 Task: In the  document Emilia.epub Write the word in the shape with center alignment 'XOXO'Change Page orientation to  'Landscape' Insert emoji in the beginning of quote: Pink Heart
Action: Mouse moved to (247, 366)
Screenshot: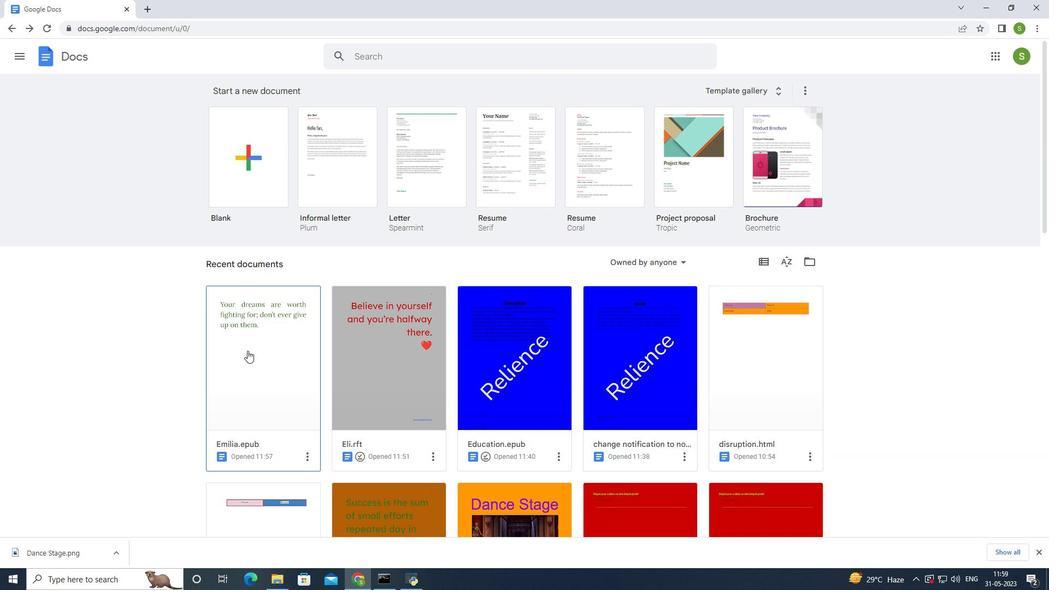 
Action: Mouse pressed left at (247, 366)
Screenshot: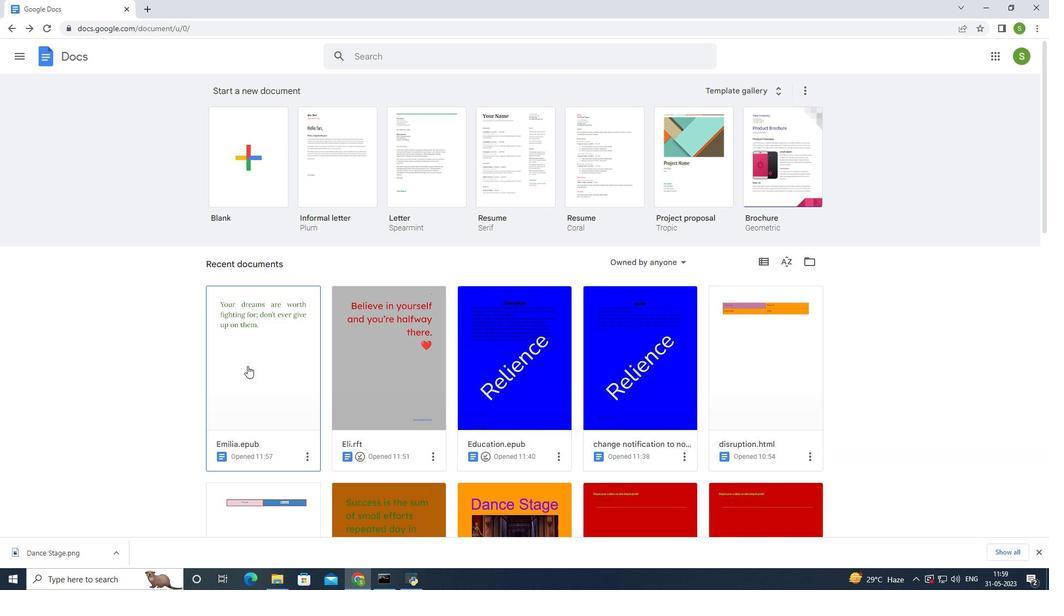 
Action: Mouse moved to (425, 265)
Screenshot: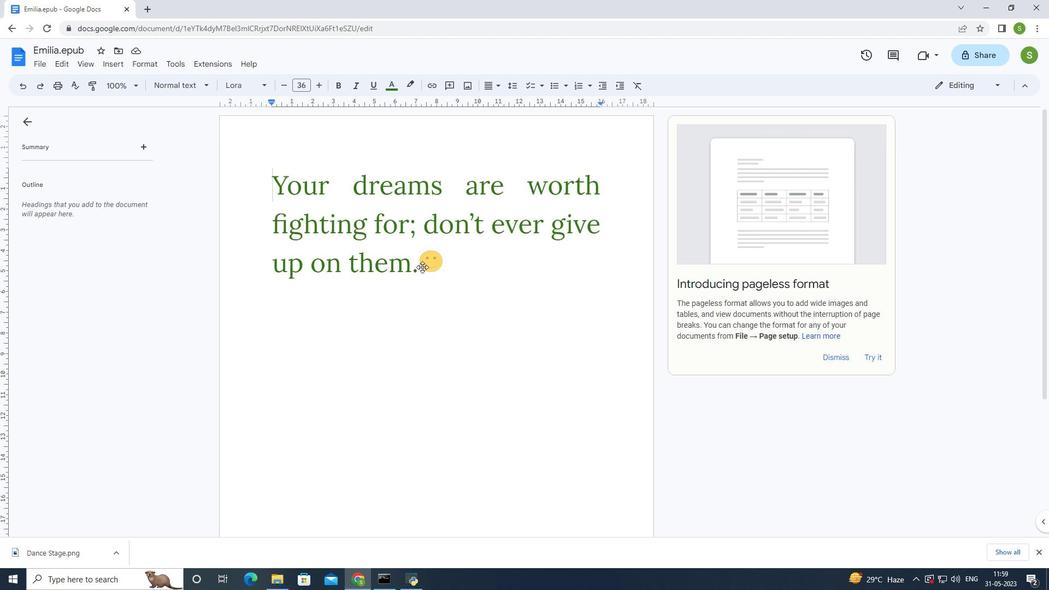 
Action: Mouse pressed left at (425, 265)
Screenshot: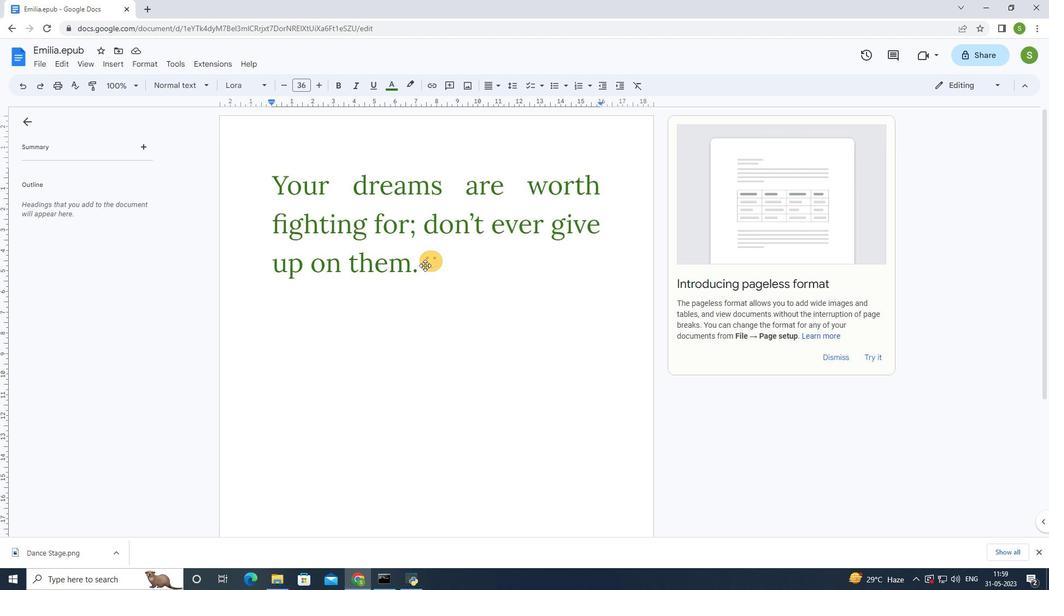 
Action: Mouse moved to (439, 291)
Screenshot: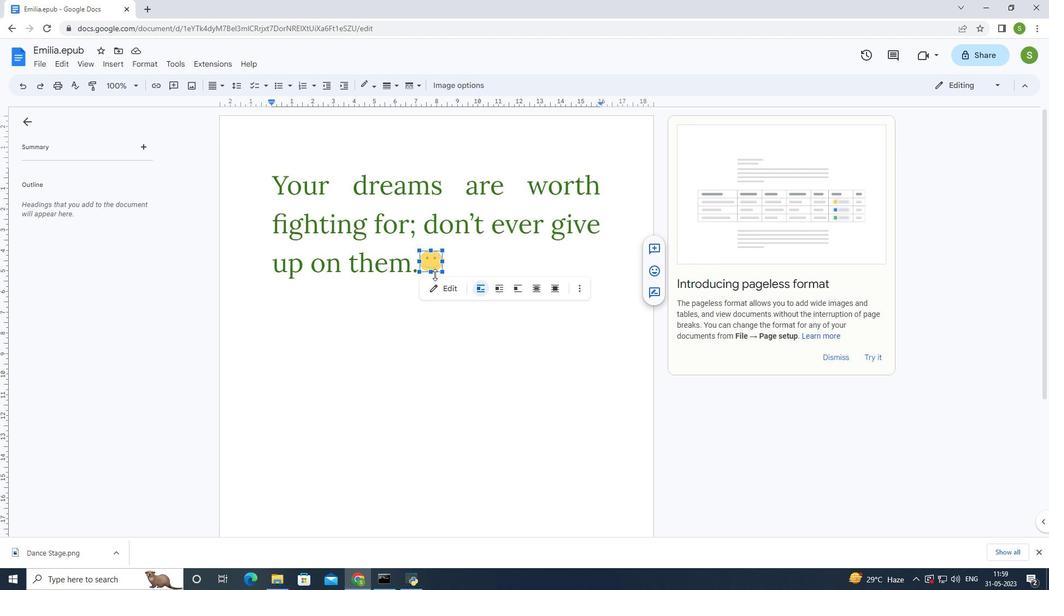 
Action: Mouse pressed left at (439, 291)
Screenshot: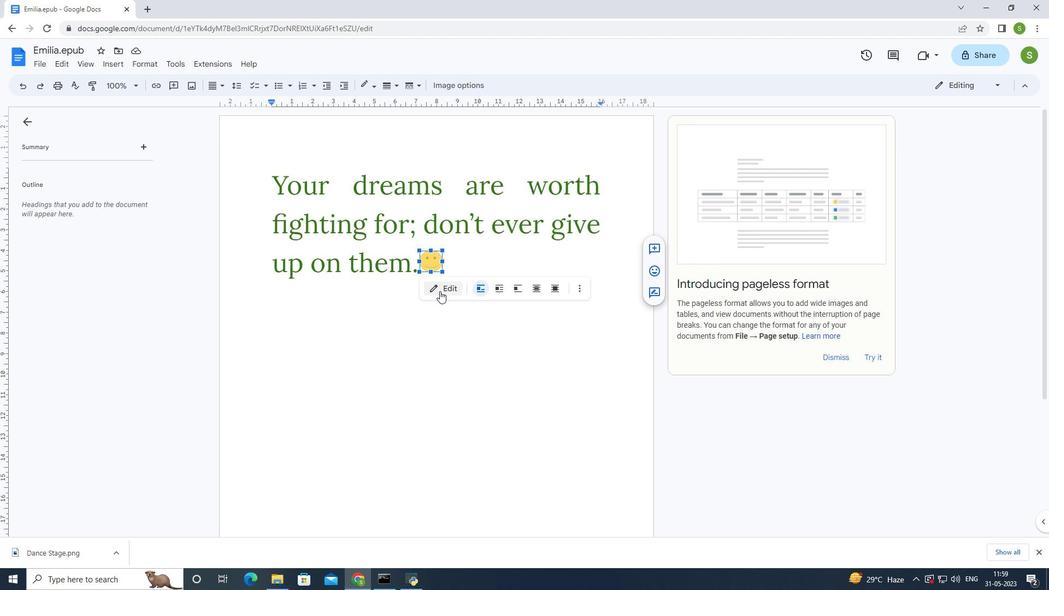 
Action: Mouse moved to (443, 105)
Screenshot: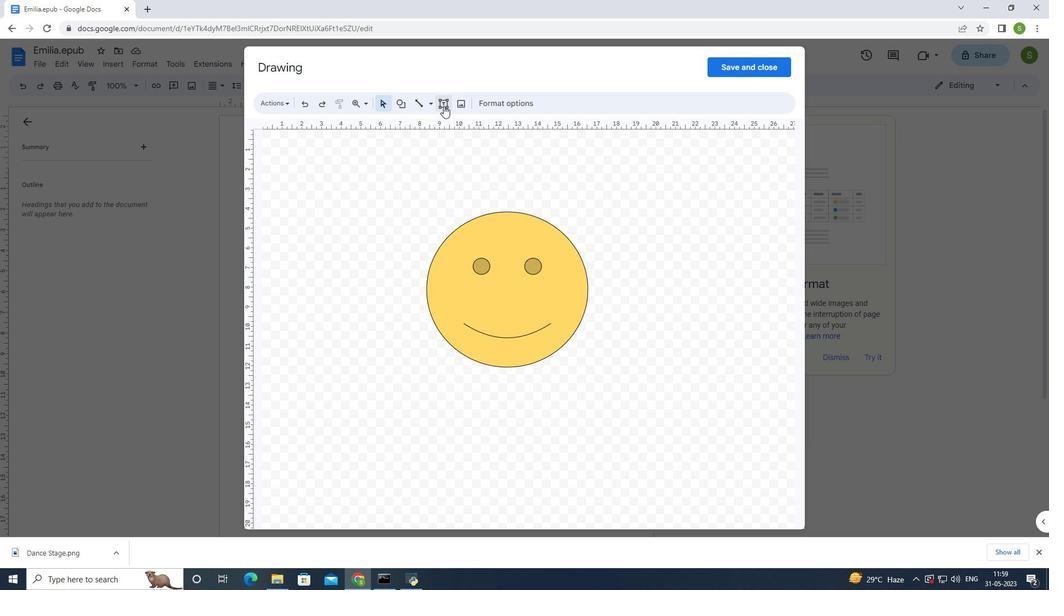 
Action: Mouse pressed left at (443, 105)
Screenshot: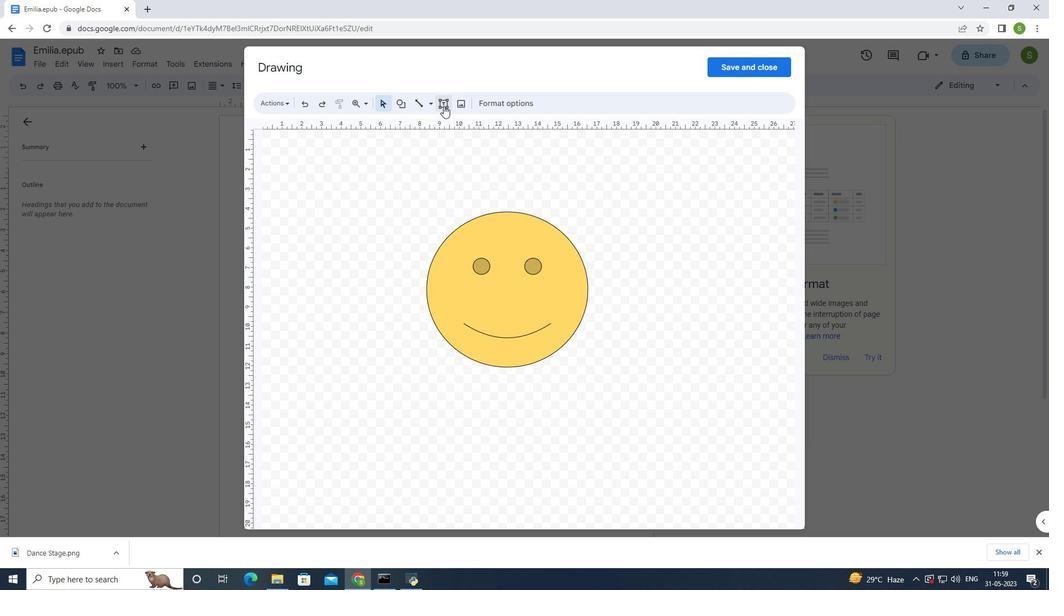 
Action: Mouse moved to (467, 292)
Screenshot: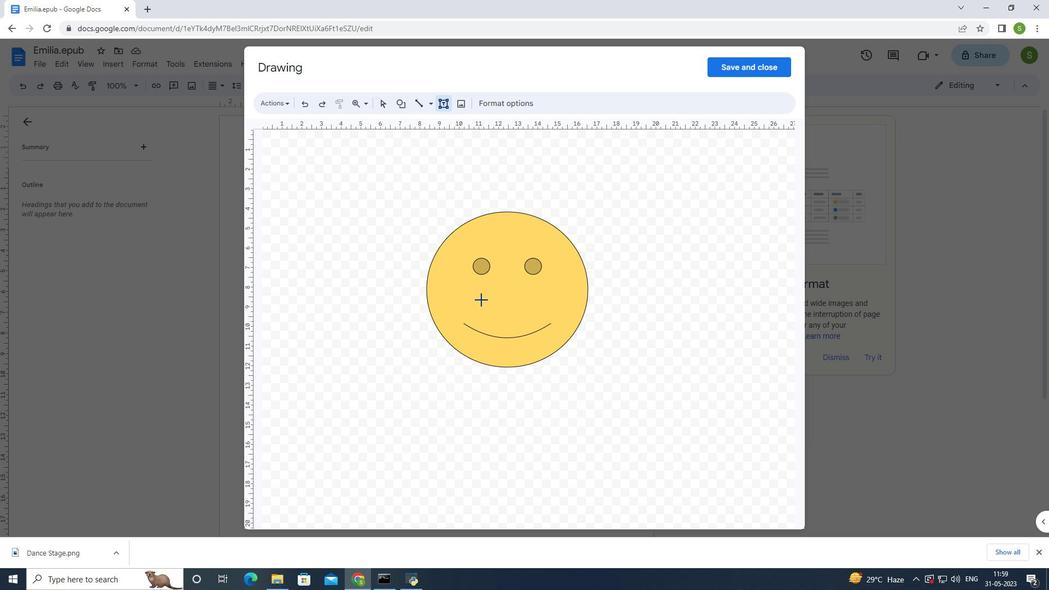 
Action: Mouse pressed left at (467, 292)
Screenshot: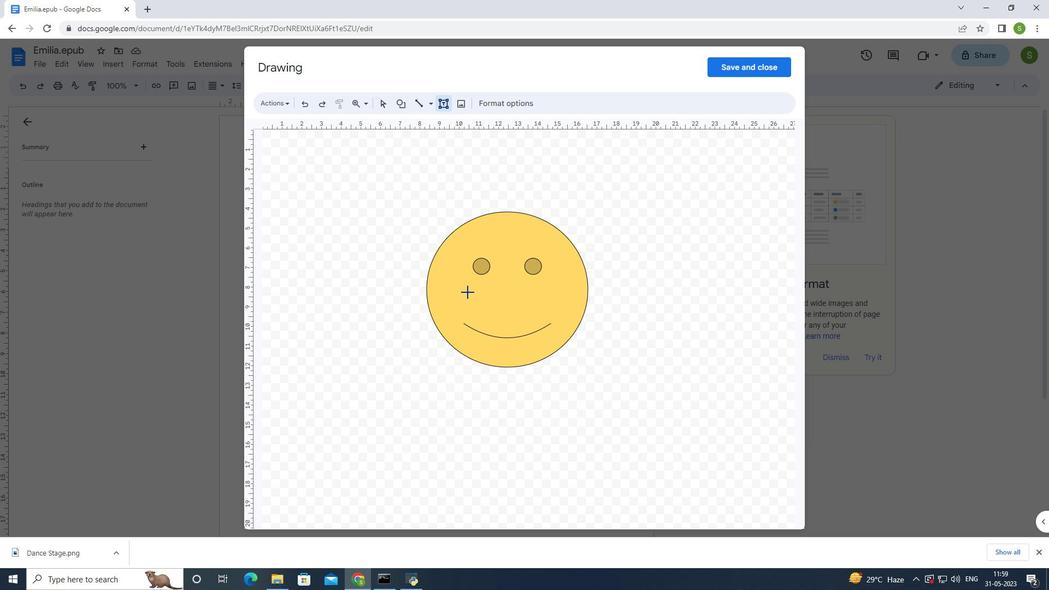 
Action: Mouse moved to (532, 315)
Screenshot: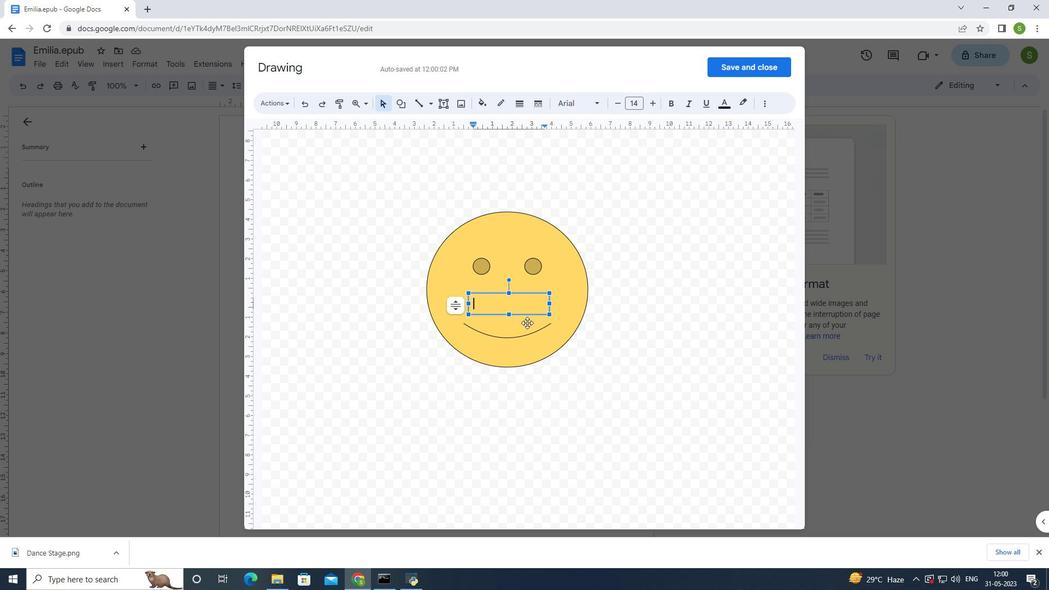 
Action: Key pressed <Key.shift><Key.shift><Key.shift><Key.shift><Key.shift><Key.shift><Key.shift><Key.shift><Key.shift><Key.shift><Key.shift><Key.shift><Key.shift><Key.shift><Key.shift><Key.shift><Key.shift><Key.shift><Key.shift><Key.shift><Key.shift><Key.shift><Key.shift><Key.shift><Key.shift><Key.shift>XOXO
Screenshot: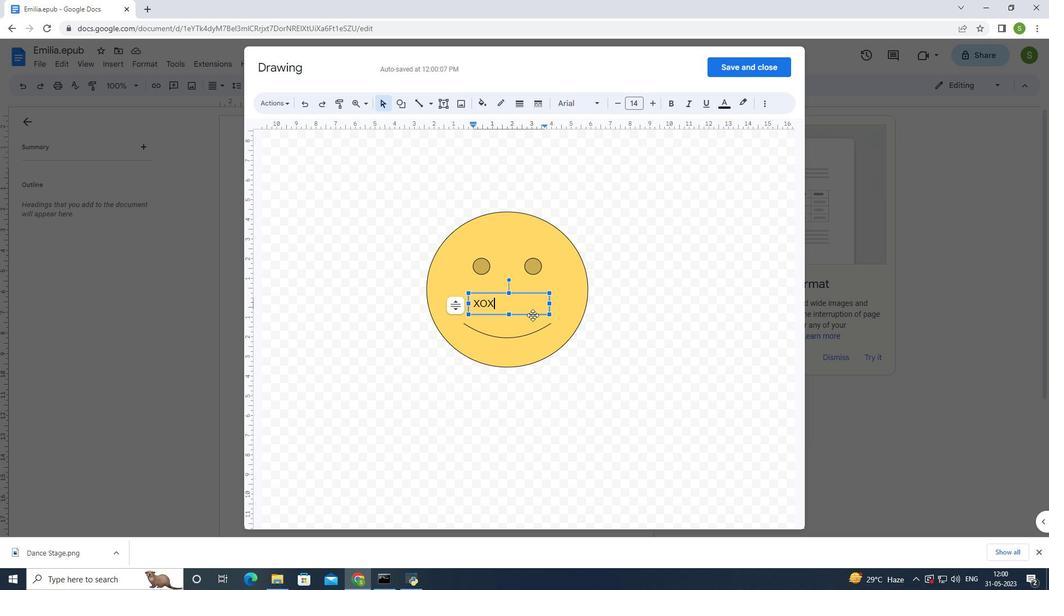 
Action: Mouse moved to (522, 311)
Screenshot: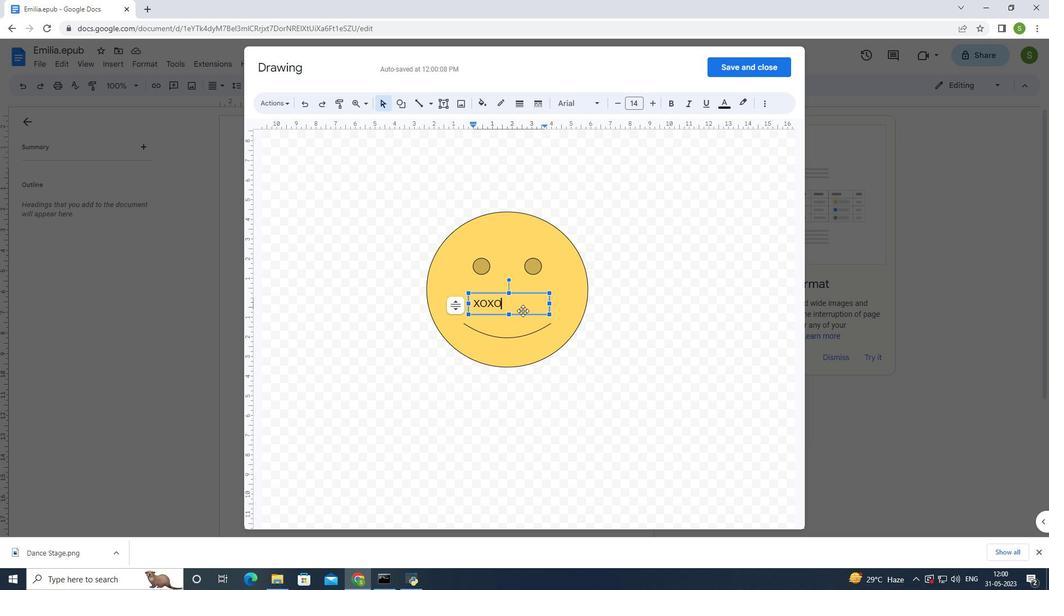 
Action: Key pressed <Key.enter>
Screenshot: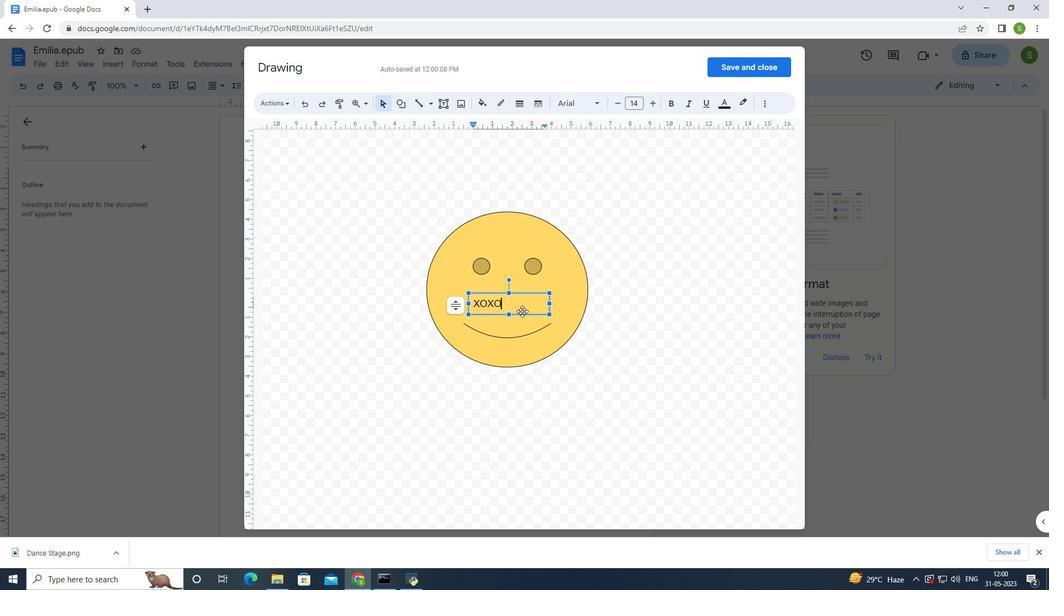 
Action: Mouse moved to (726, 63)
Screenshot: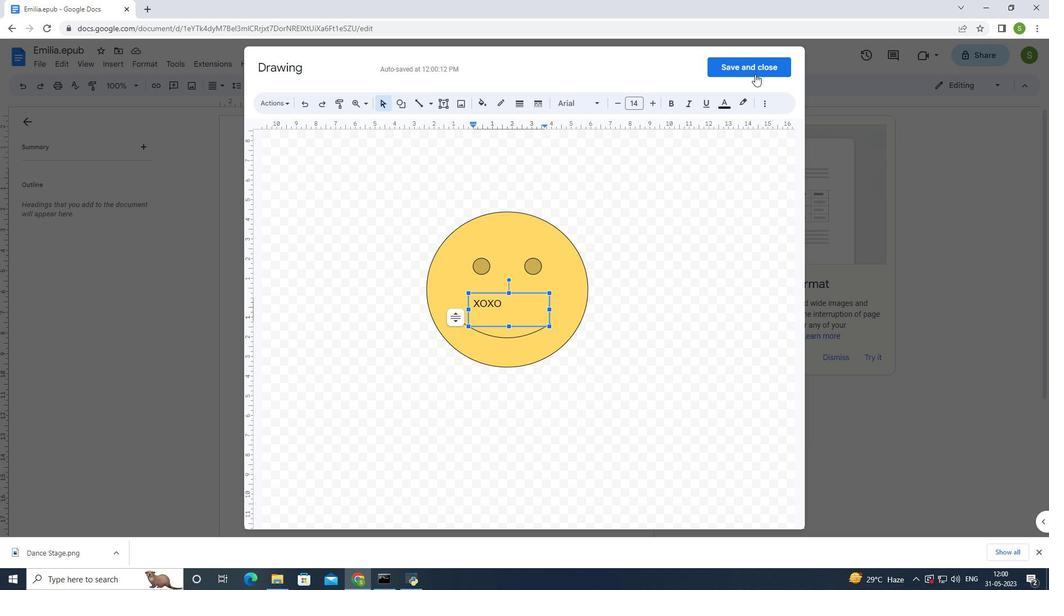 
Action: Mouse pressed left at (726, 63)
Screenshot: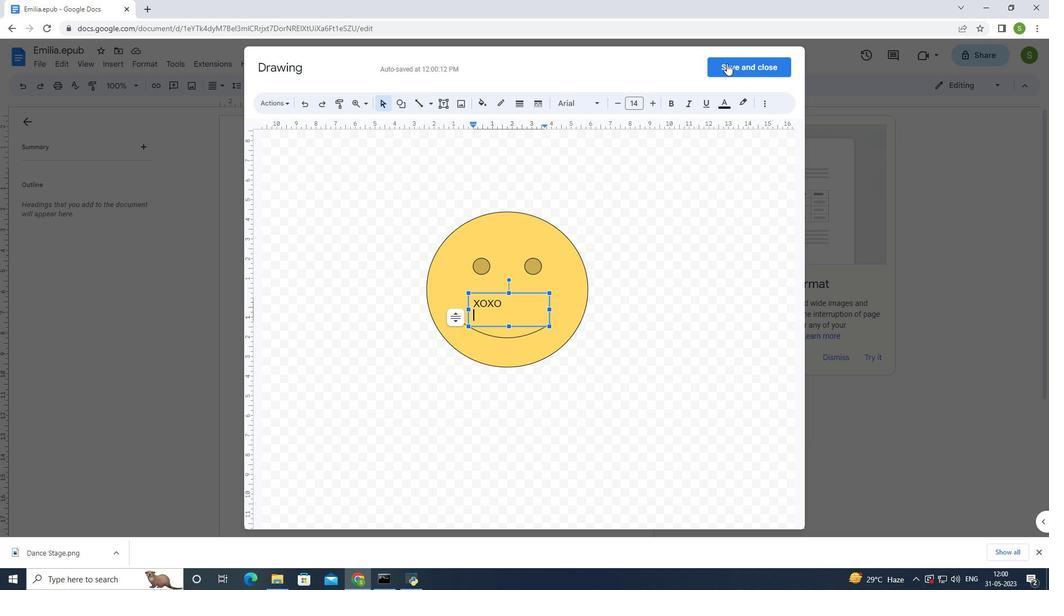 
Action: Mouse moved to (431, 263)
Screenshot: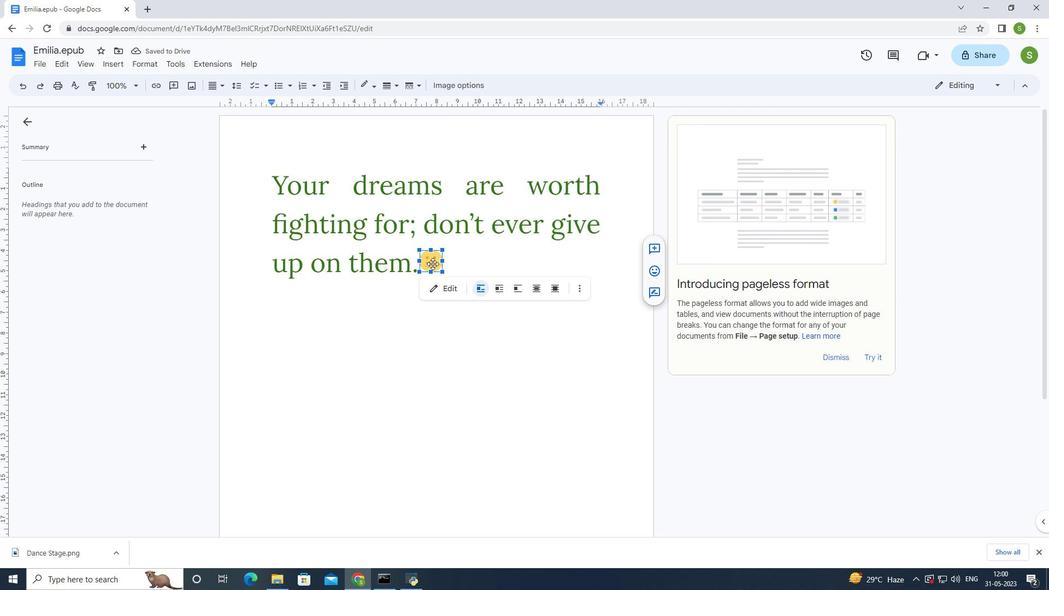 
Action: Mouse pressed left at (431, 263)
Screenshot: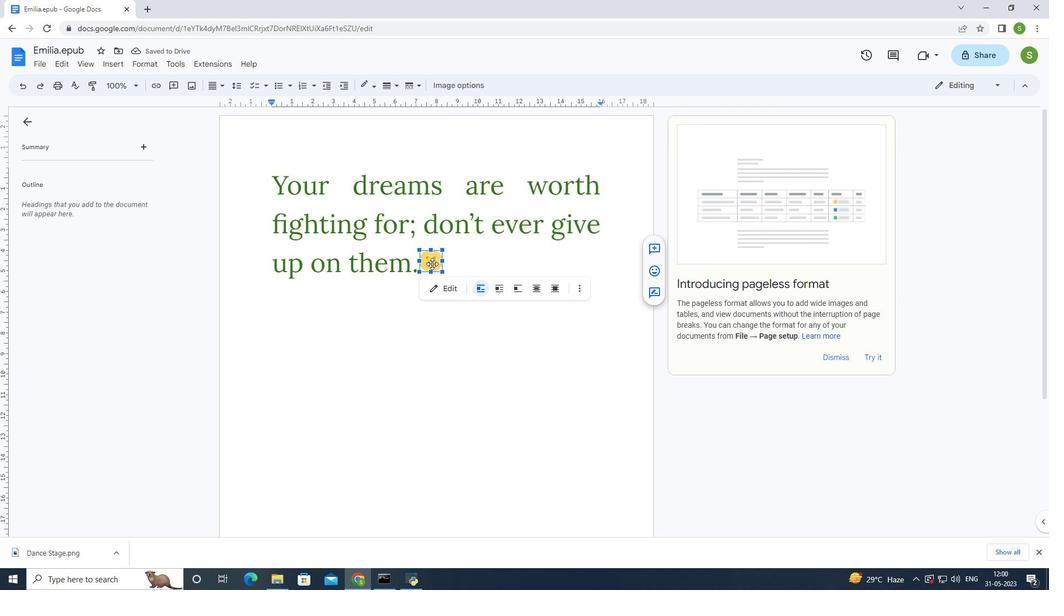 
Action: Mouse moved to (438, 289)
Screenshot: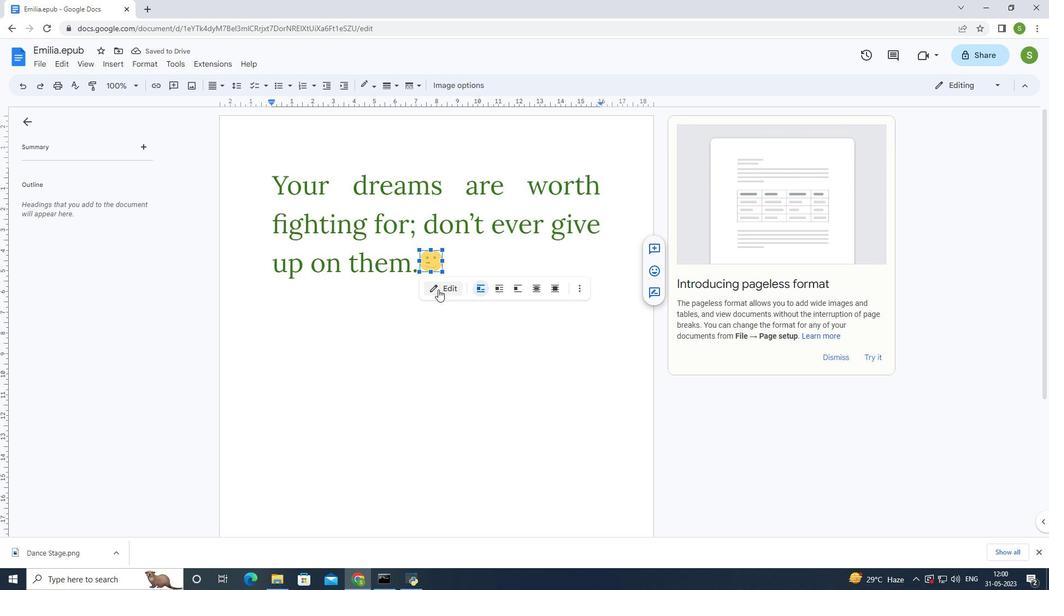 
Action: Mouse pressed left at (438, 289)
Screenshot: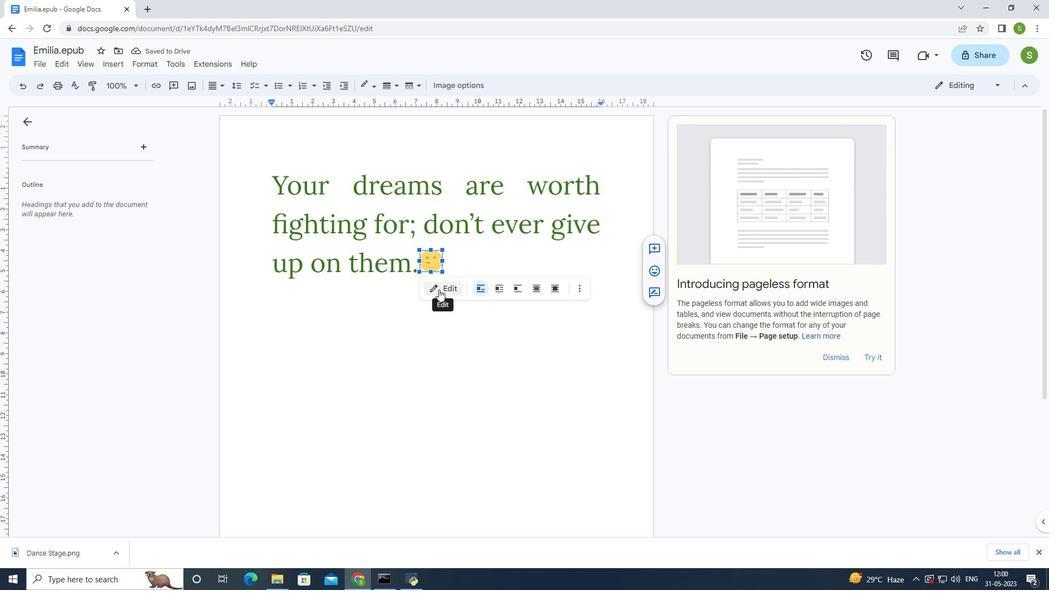 
Action: Mouse moved to (500, 302)
Screenshot: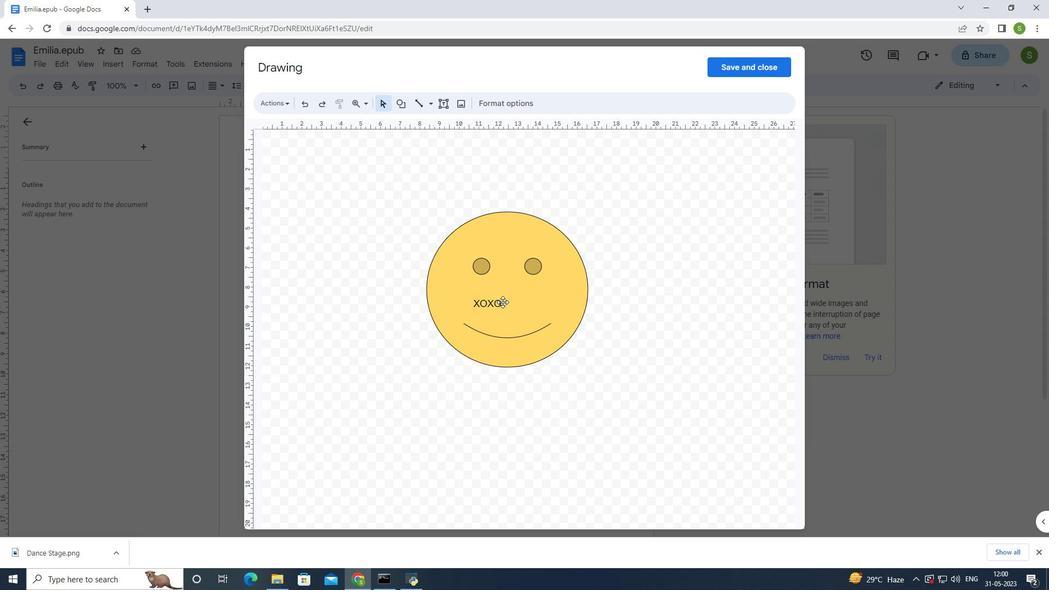 
Action: Mouse pressed left at (500, 302)
Screenshot: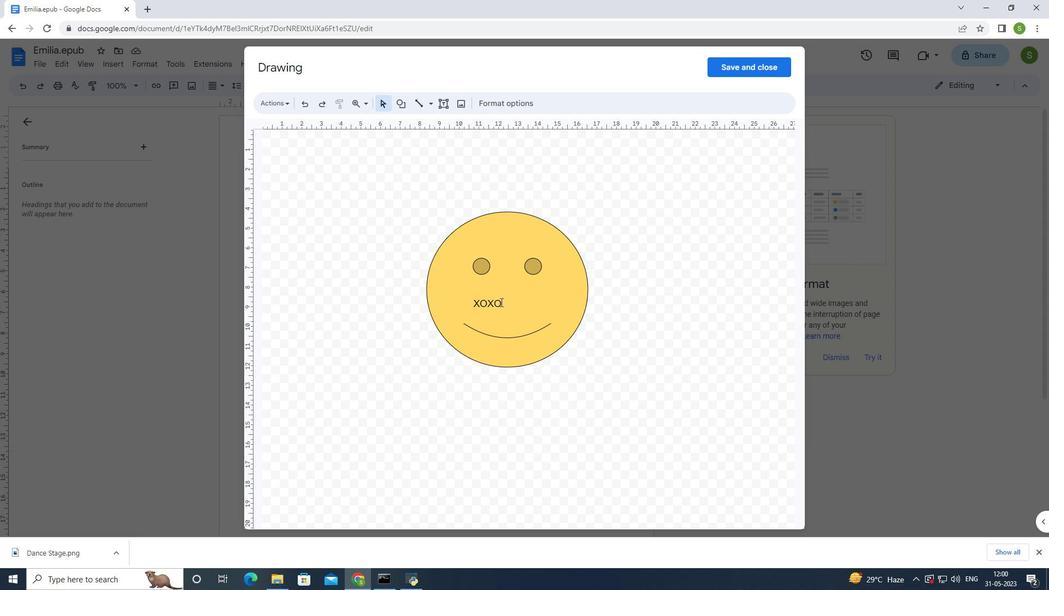 
Action: Mouse moved to (767, 104)
Screenshot: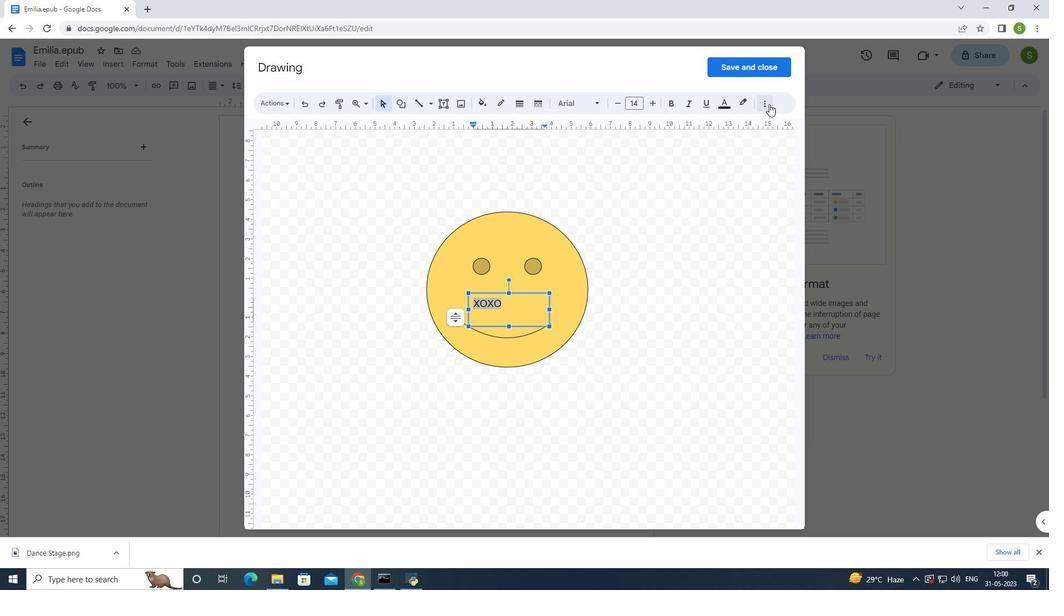 
Action: Mouse pressed left at (767, 104)
Screenshot: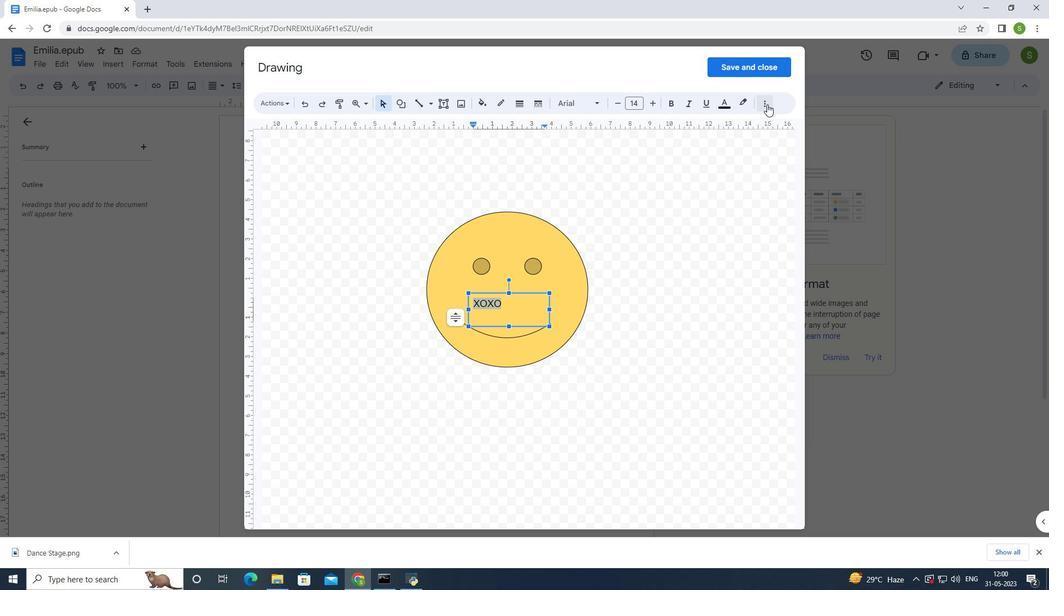 
Action: Mouse moved to (580, 121)
Screenshot: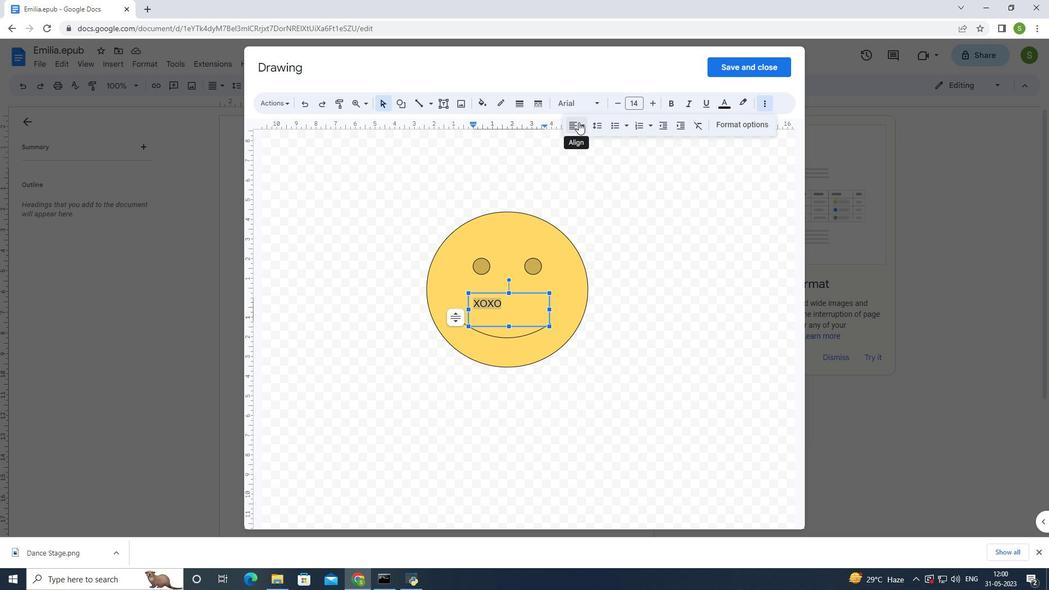 
Action: Mouse pressed left at (580, 121)
Screenshot: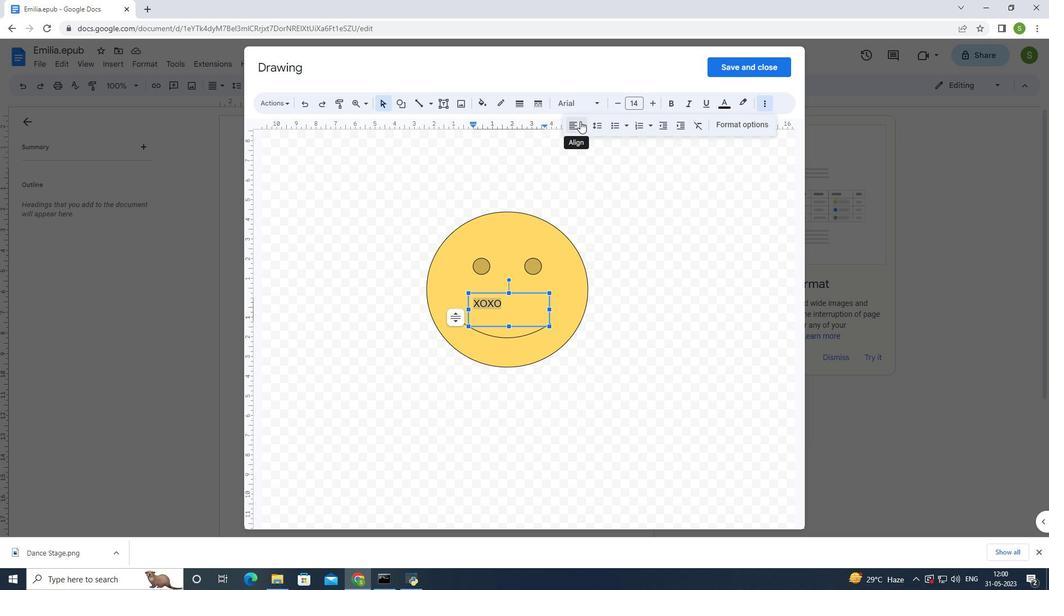 
Action: Mouse moved to (592, 141)
Screenshot: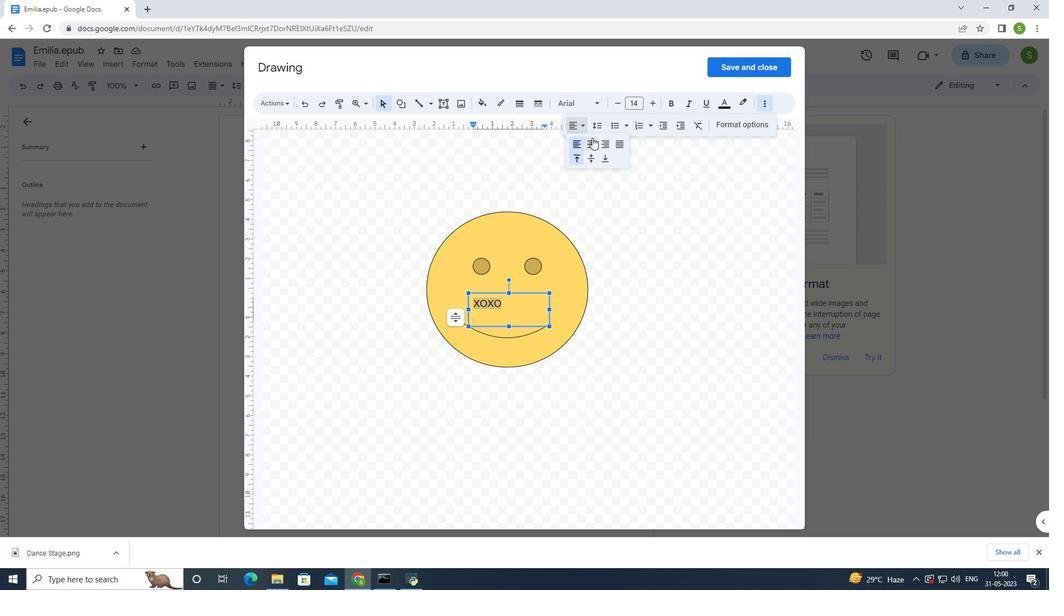 
Action: Mouse pressed left at (592, 141)
Screenshot: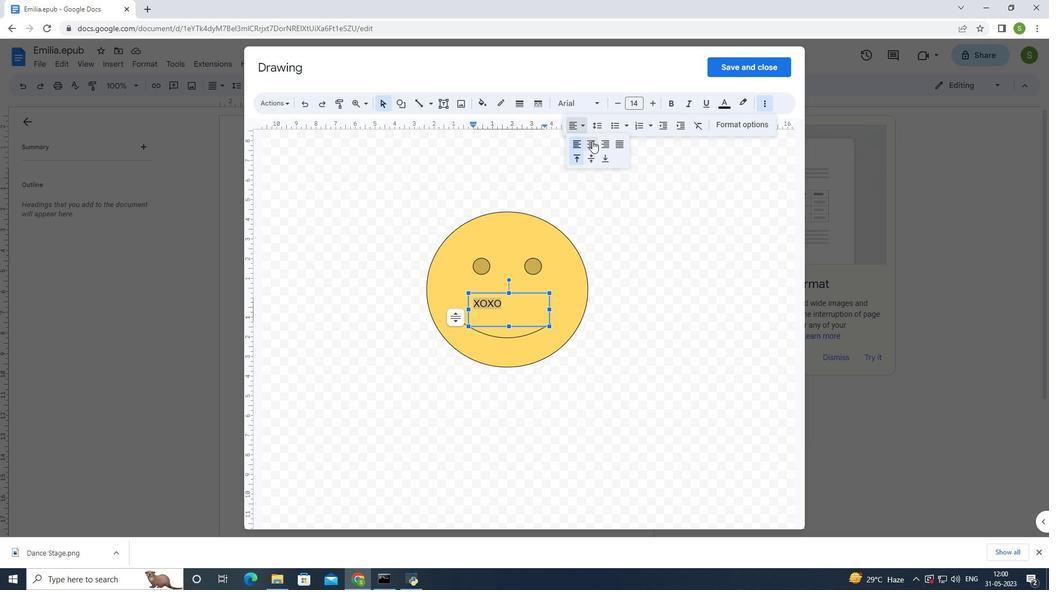
Action: Mouse moved to (596, 211)
Screenshot: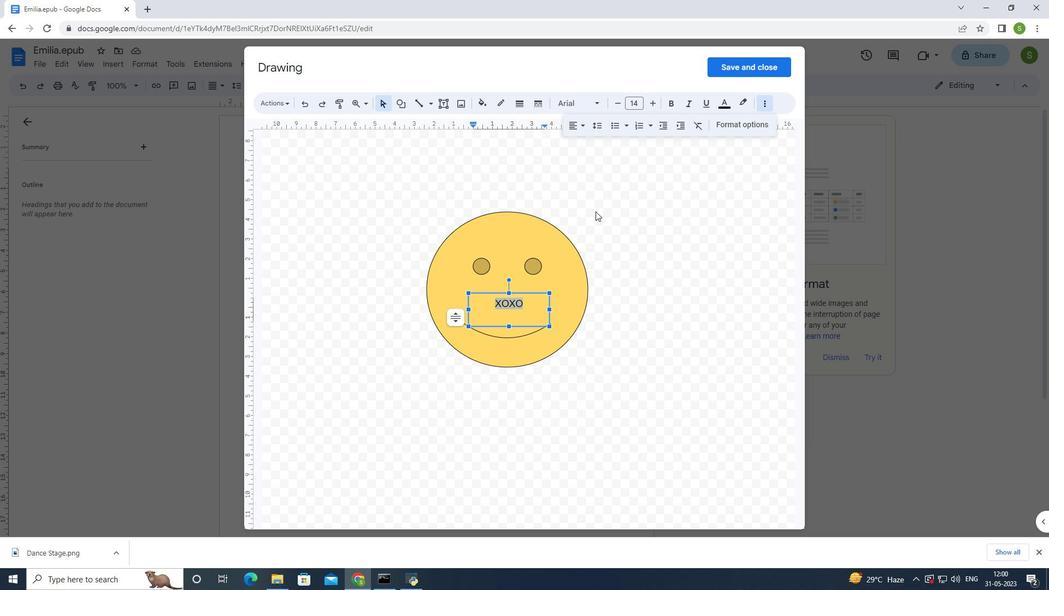 
Action: Mouse pressed left at (596, 211)
Screenshot: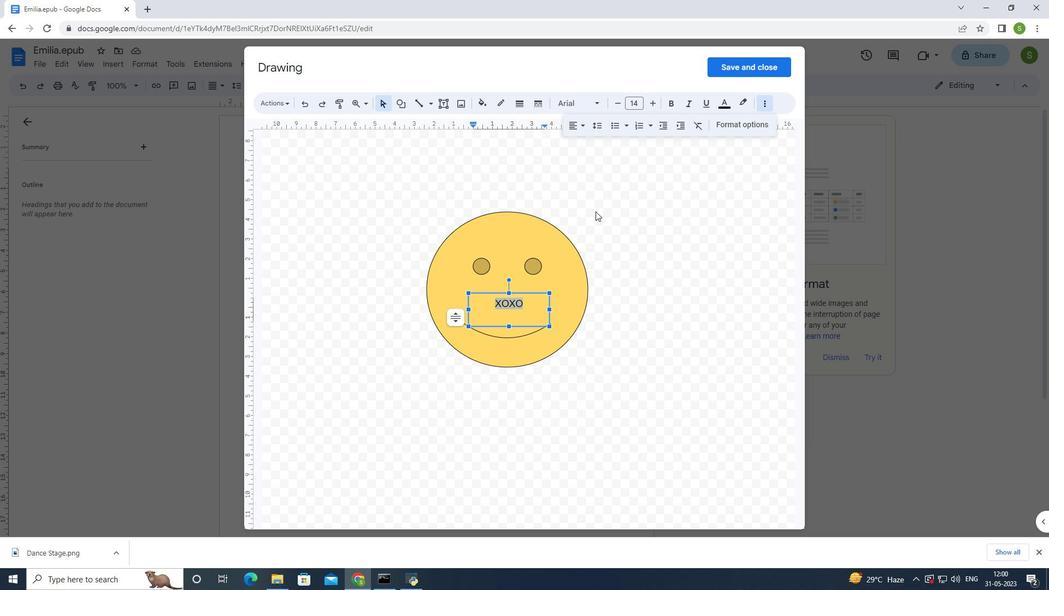 
Action: Mouse moved to (607, 181)
Screenshot: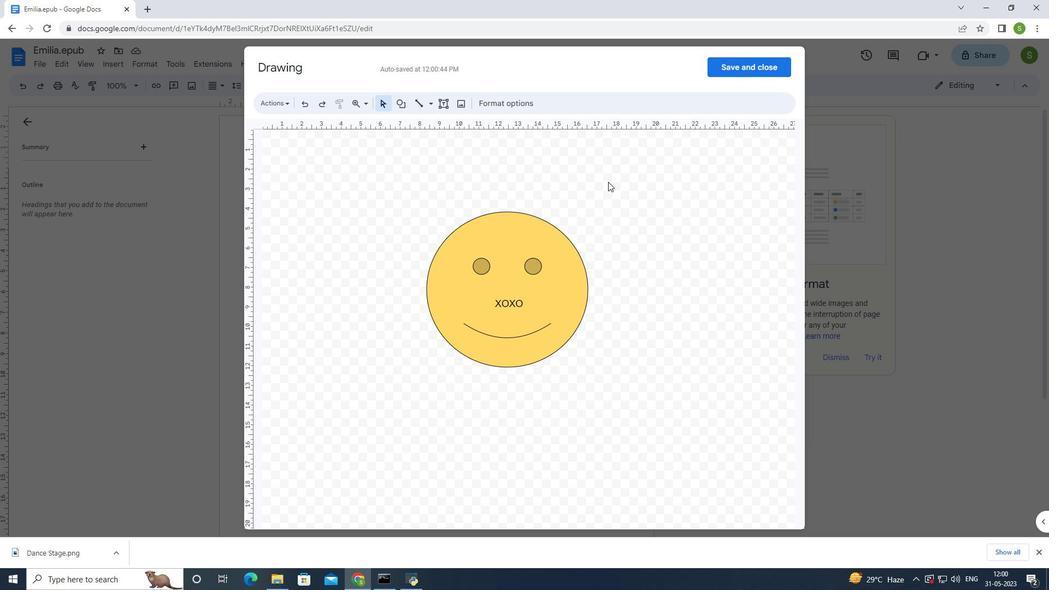 
Action: Key pressed <Key.enter>
Screenshot: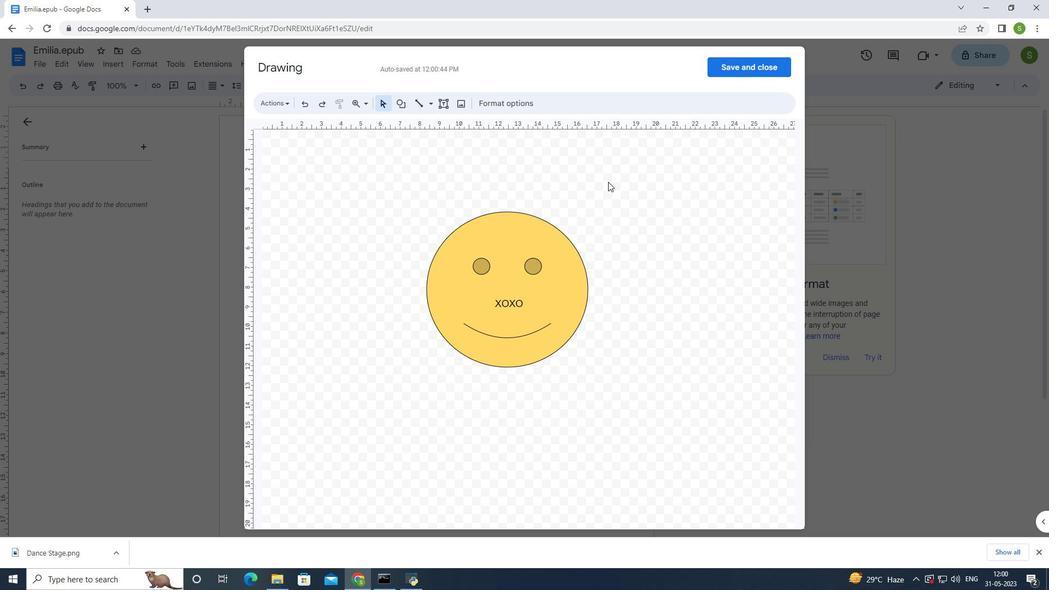 
Action: Mouse moved to (756, 68)
Screenshot: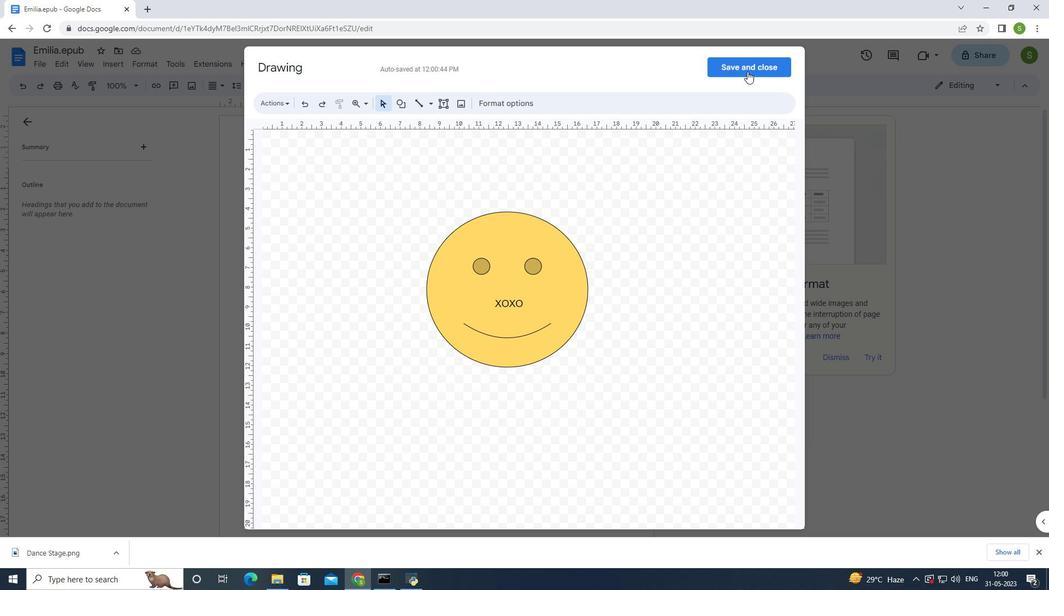 
Action: Mouse pressed left at (756, 68)
Screenshot: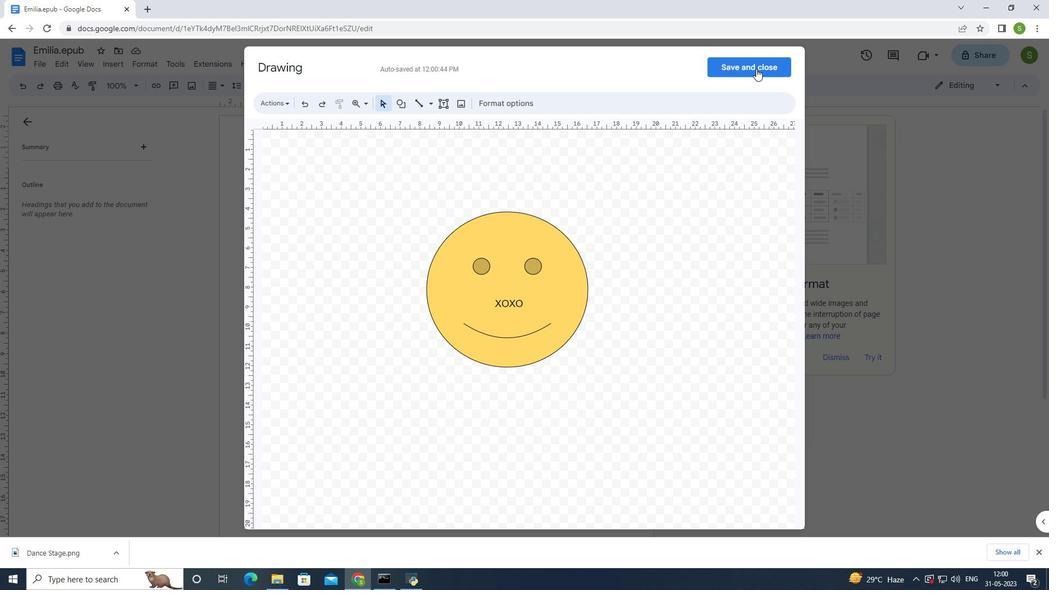 
Action: Mouse moved to (36, 59)
Screenshot: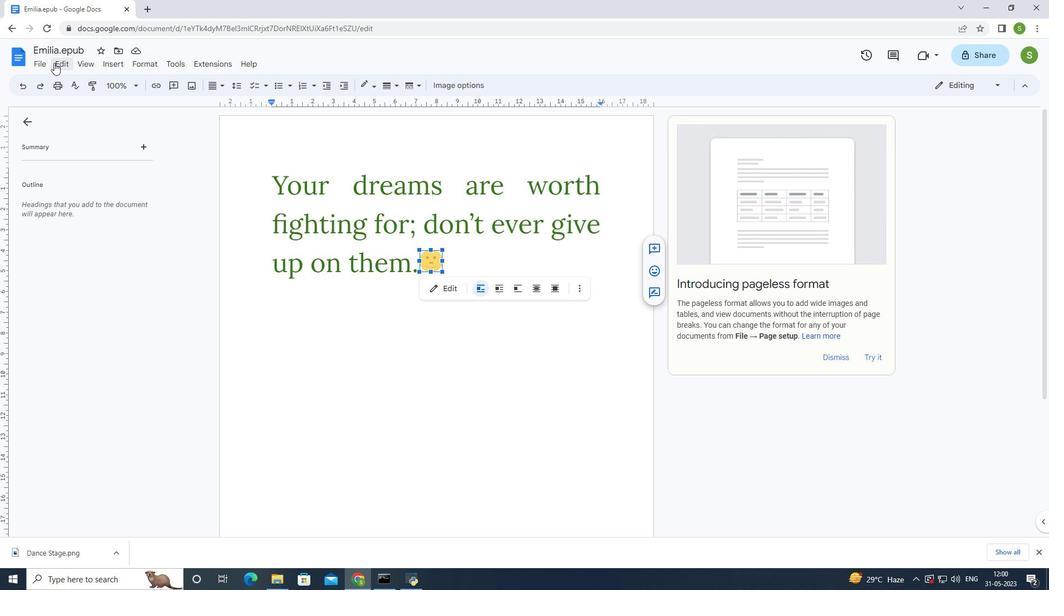 
Action: Mouse pressed left at (36, 59)
Screenshot: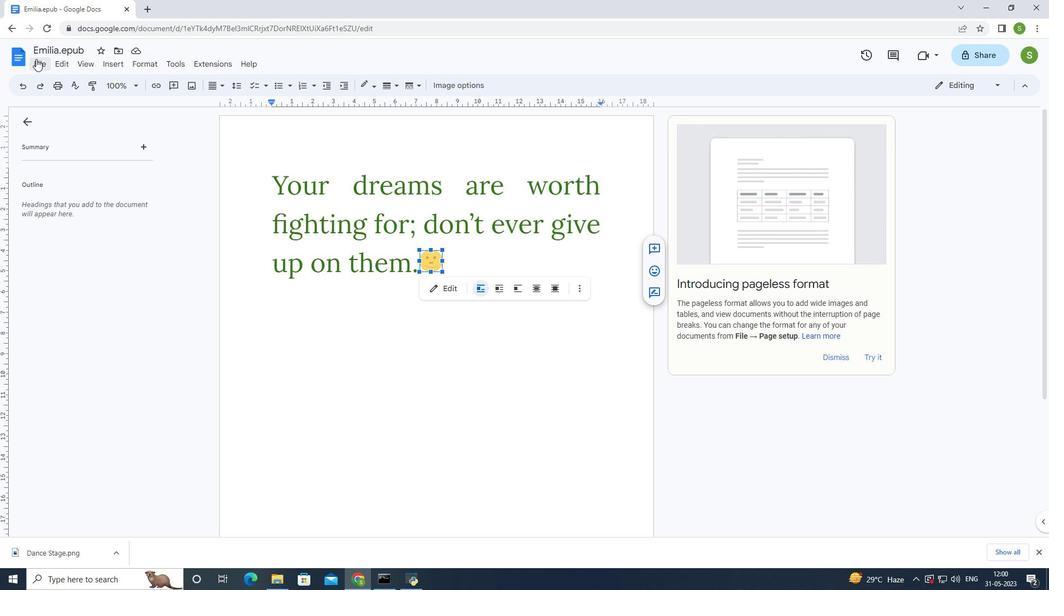 
Action: Mouse moved to (183, 233)
Screenshot: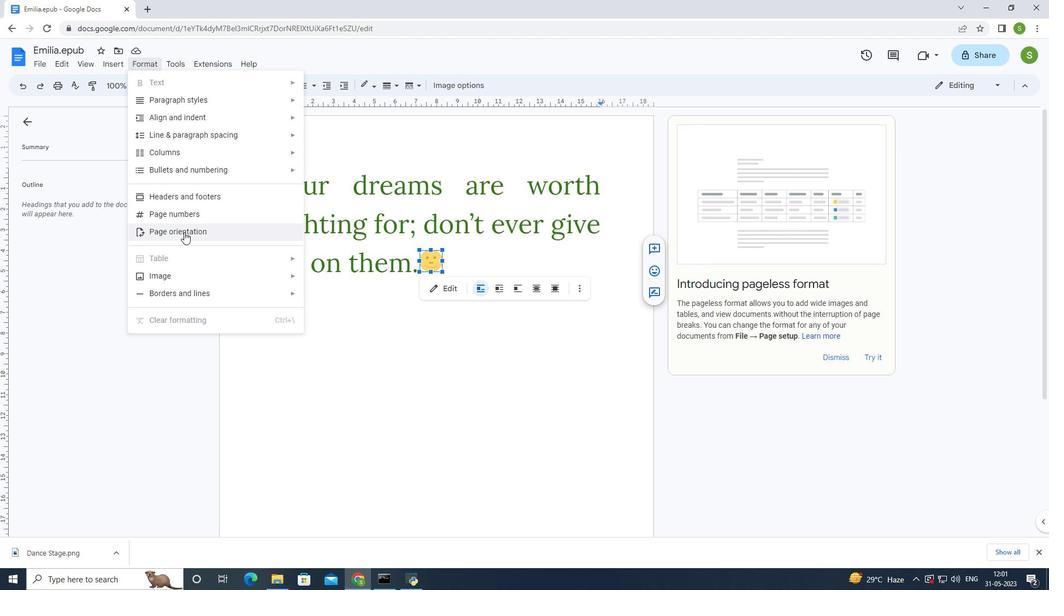 
Action: Mouse pressed left at (183, 233)
Screenshot: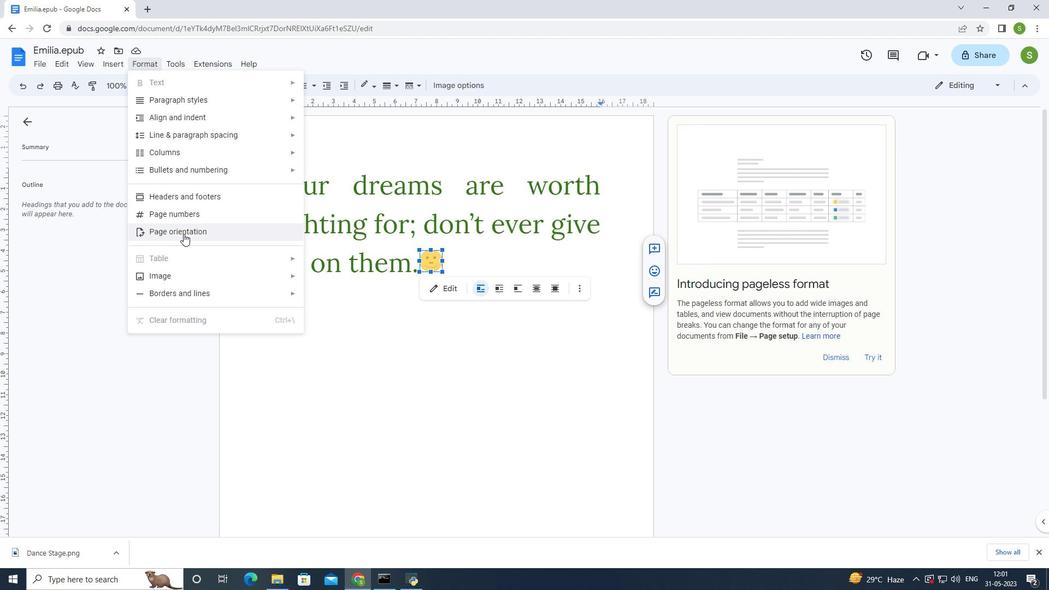
Action: Mouse moved to (490, 313)
Screenshot: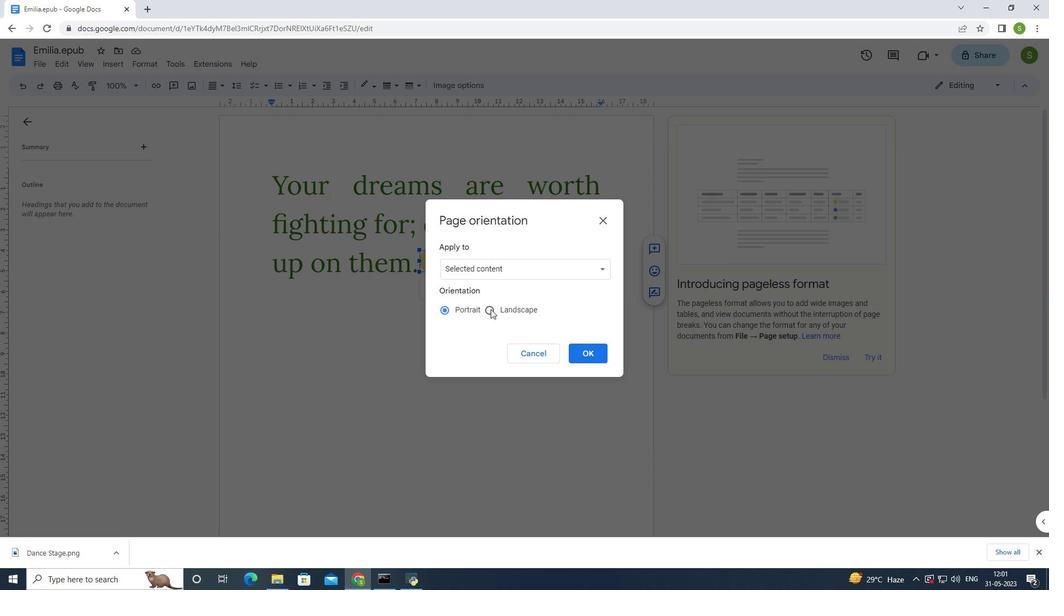 
Action: Mouse pressed left at (490, 313)
Screenshot: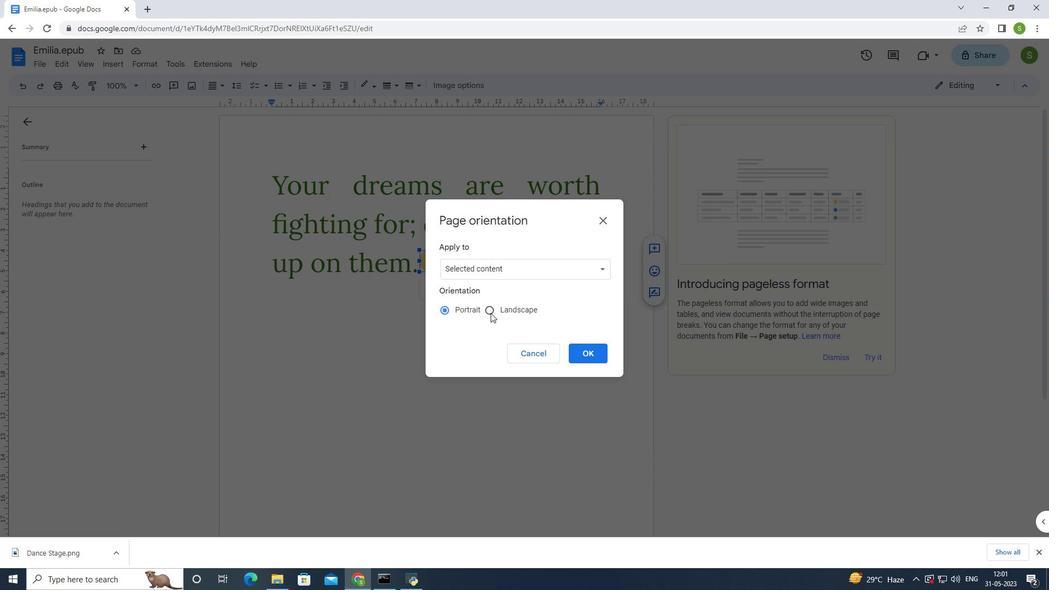 
Action: Mouse moved to (589, 357)
Screenshot: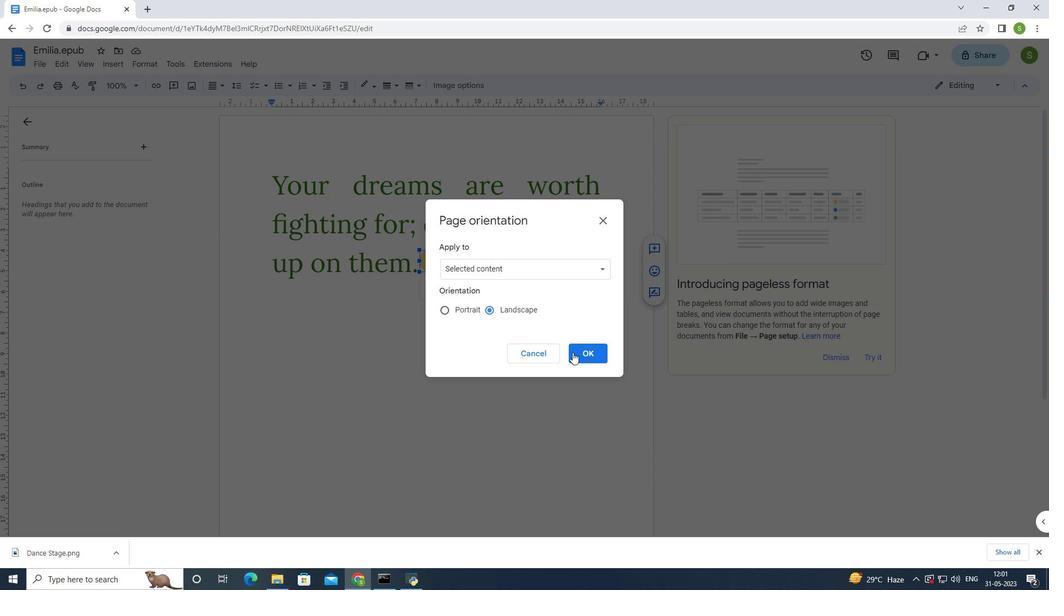
Action: Mouse pressed left at (589, 357)
Screenshot: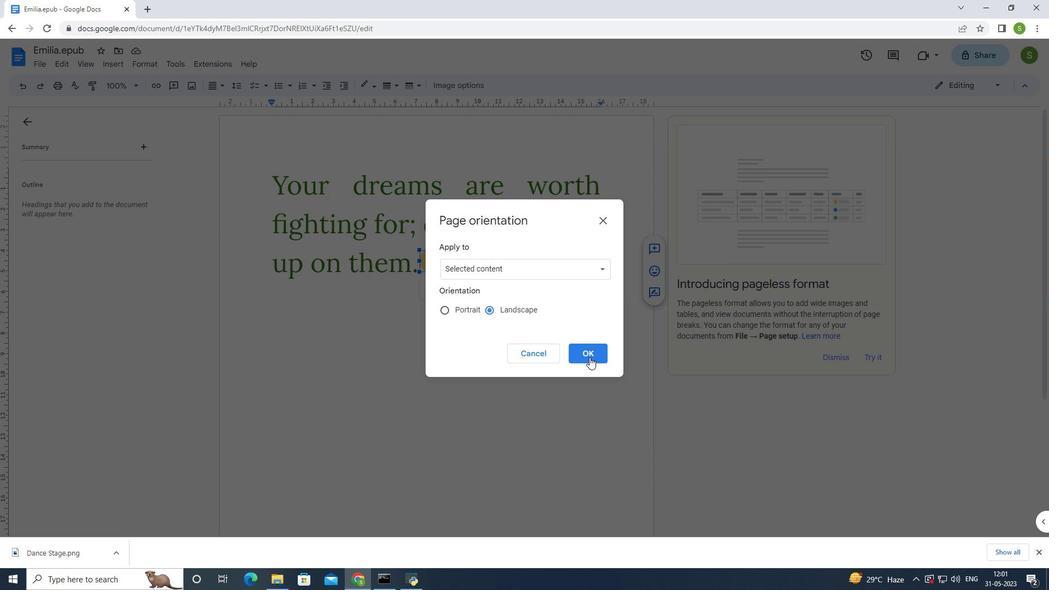 
Action: Mouse moved to (473, 267)
Screenshot: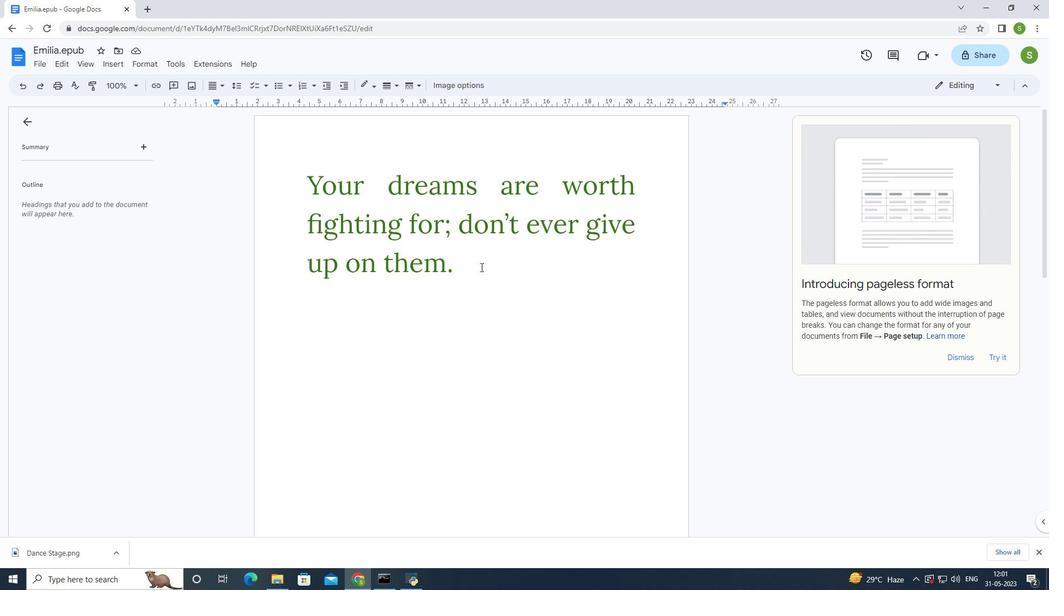 
Action: Mouse pressed left at (473, 267)
Screenshot: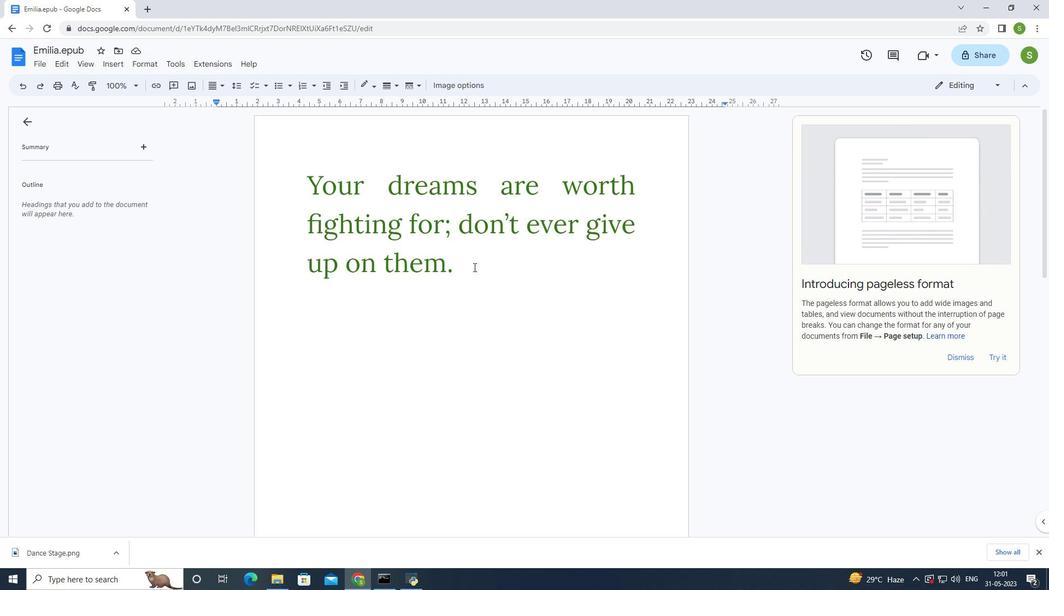 
Action: Mouse moved to (141, 67)
Screenshot: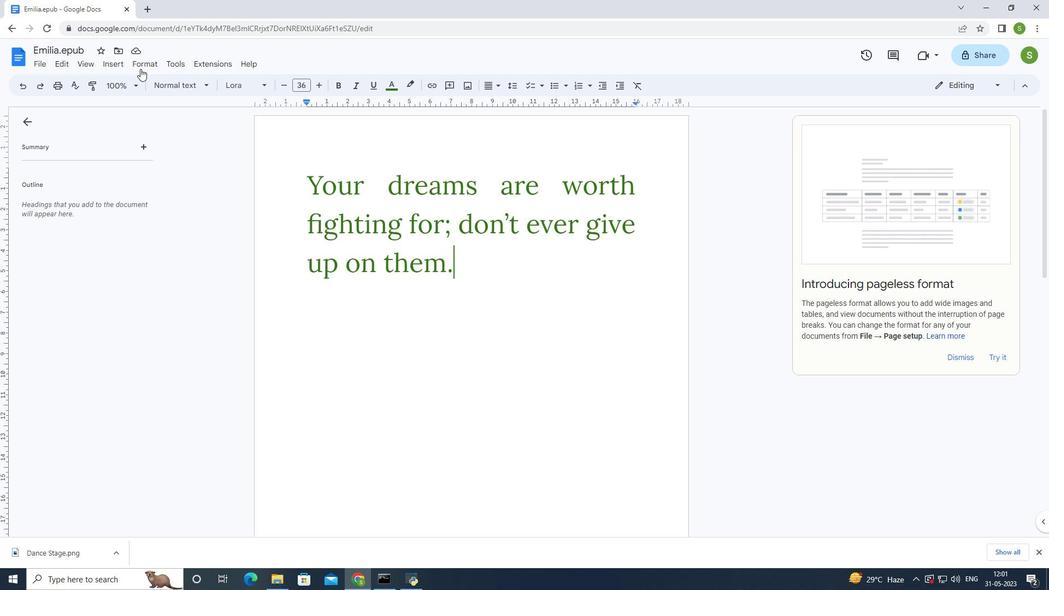 
Action: Mouse pressed left at (141, 67)
Screenshot: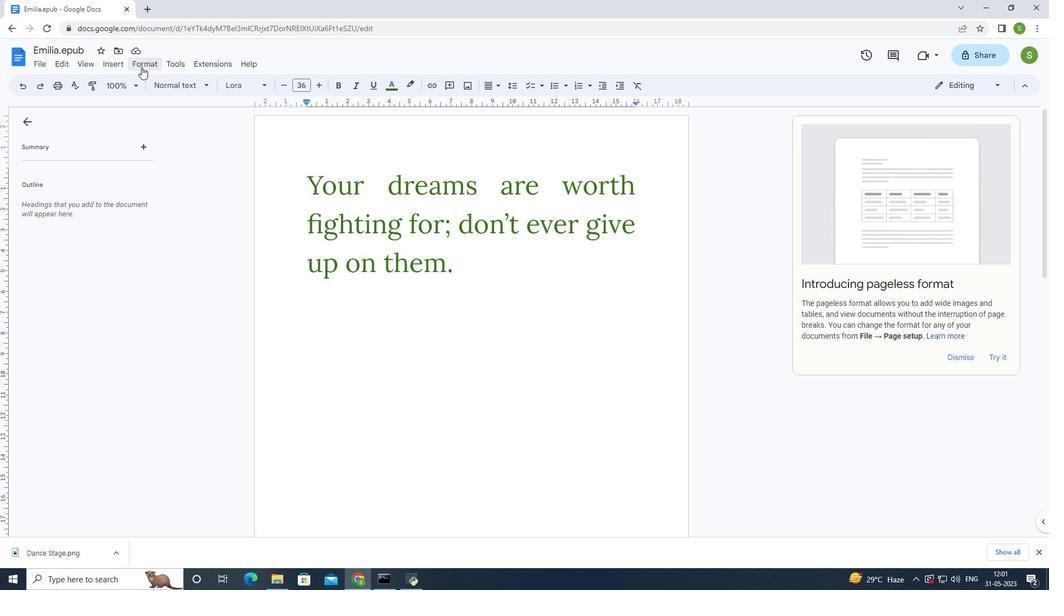 
Action: Mouse moved to (118, 166)
Screenshot: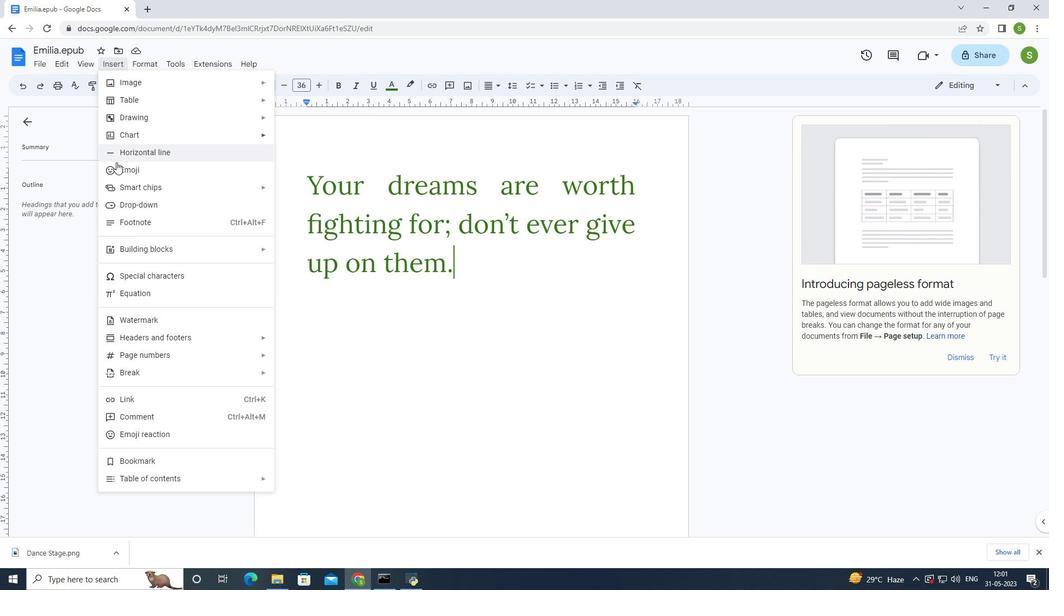 
Action: Mouse pressed left at (118, 166)
Screenshot: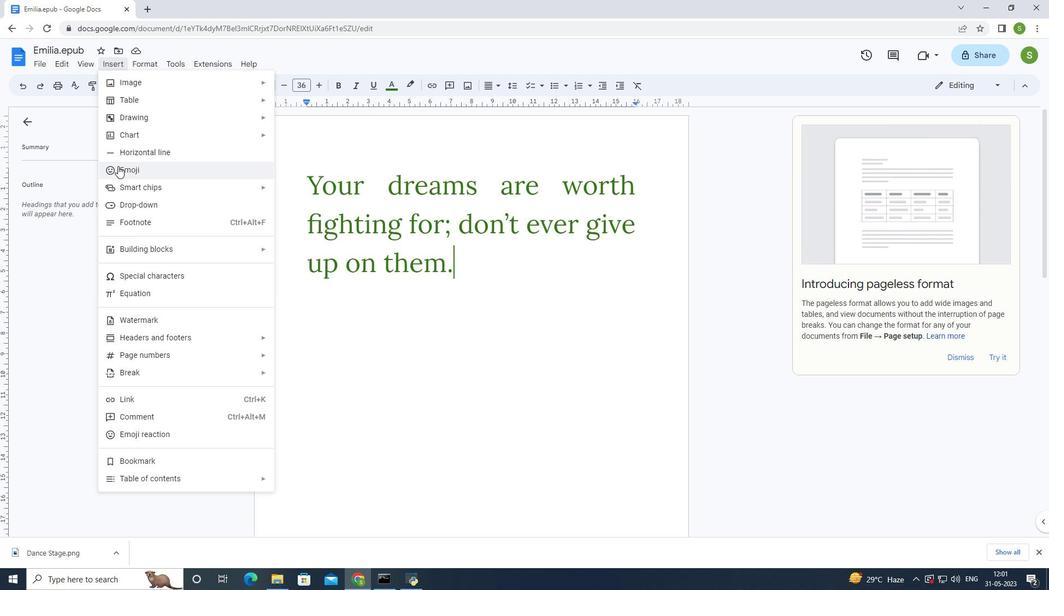 
Action: Mouse moved to (536, 384)
Screenshot: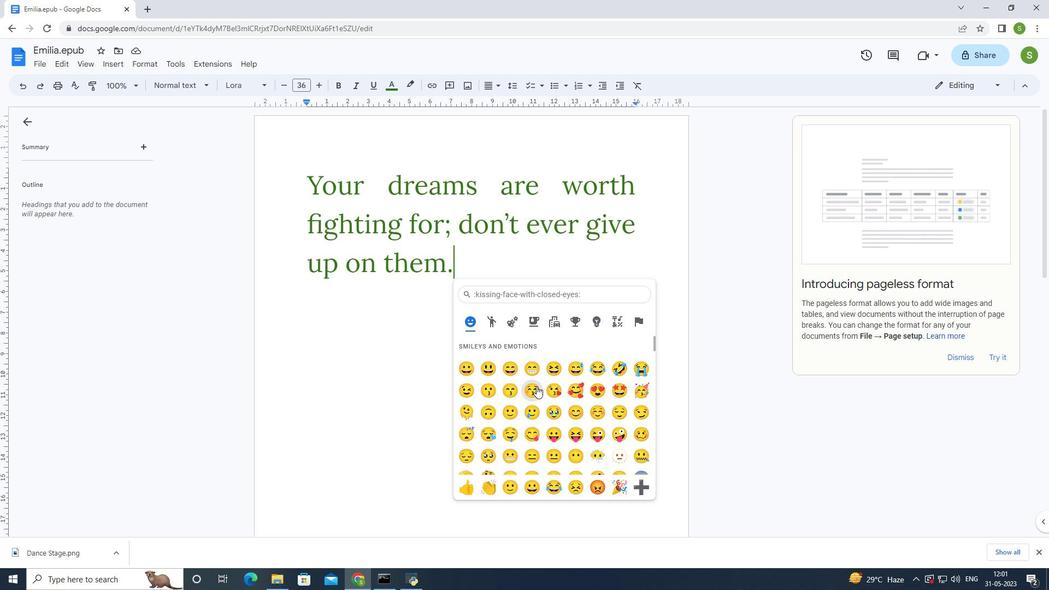 
Action: Mouse scrolled (536, 383) with delta (0, 0)
Screenshot: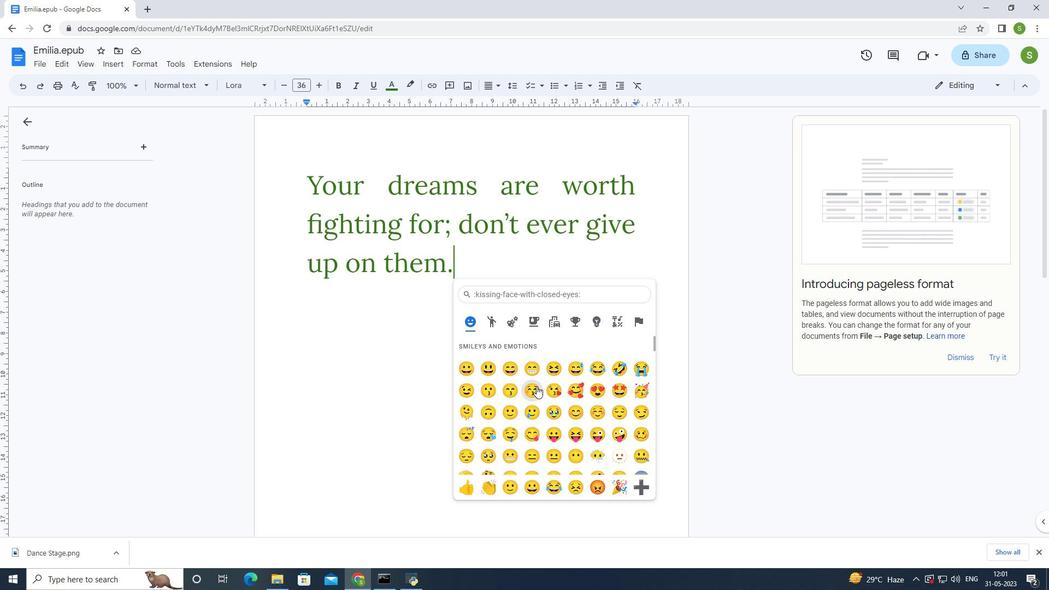 
Action: Mouse scrolled (536, 383) with delta (0, 0)
Screenshot: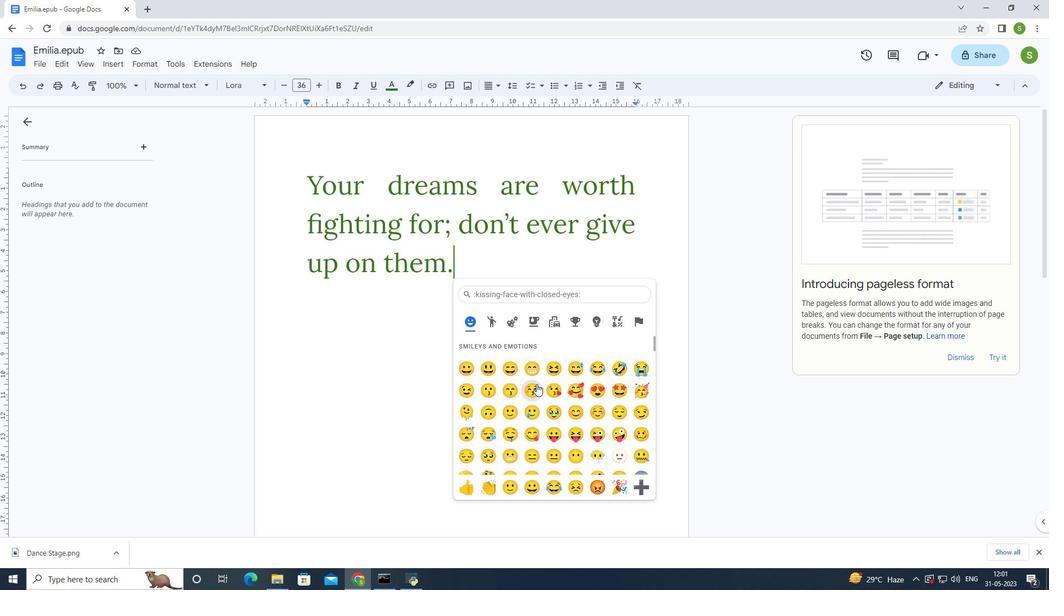 
Action: Mouse scrolled (536, 383) with delta (0, 0)
Screenshot: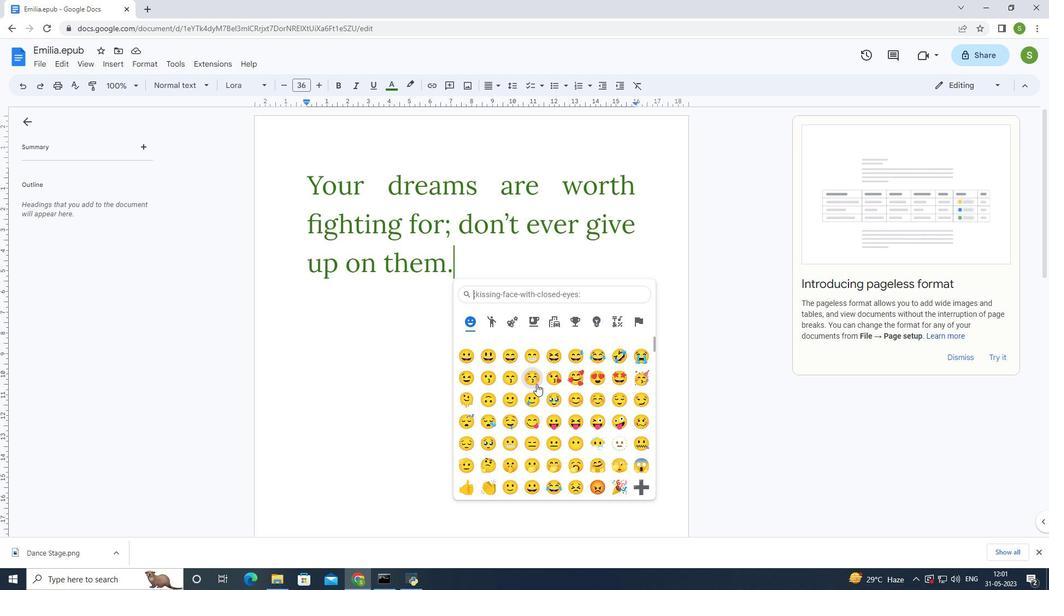 
Action: Mouse moved to (536, 382)
Screenshot: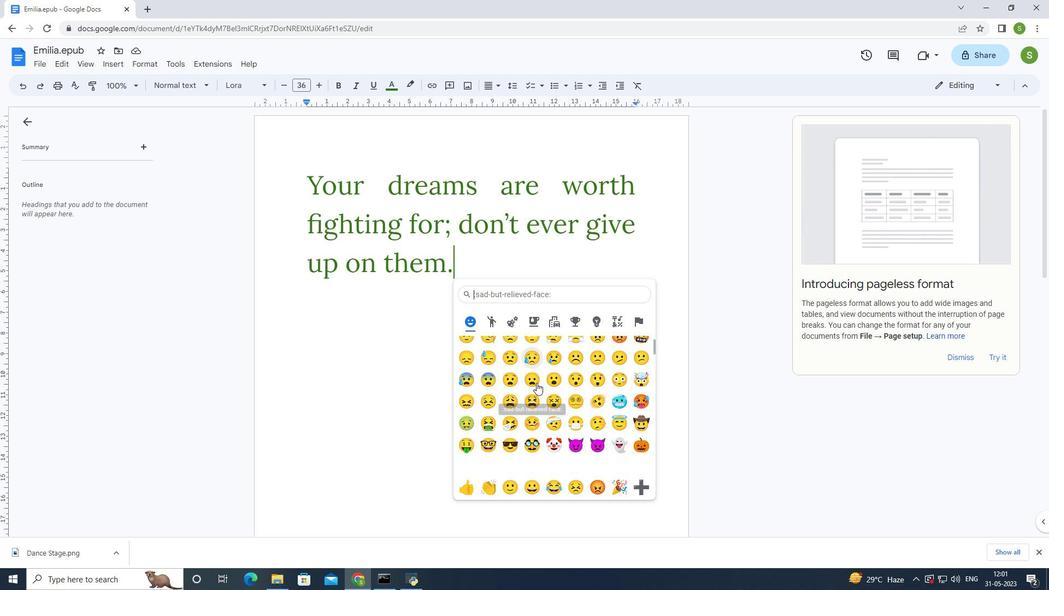 
Action: Mouse scrolled (536, 381) with delta (0, 0)
Screenshot: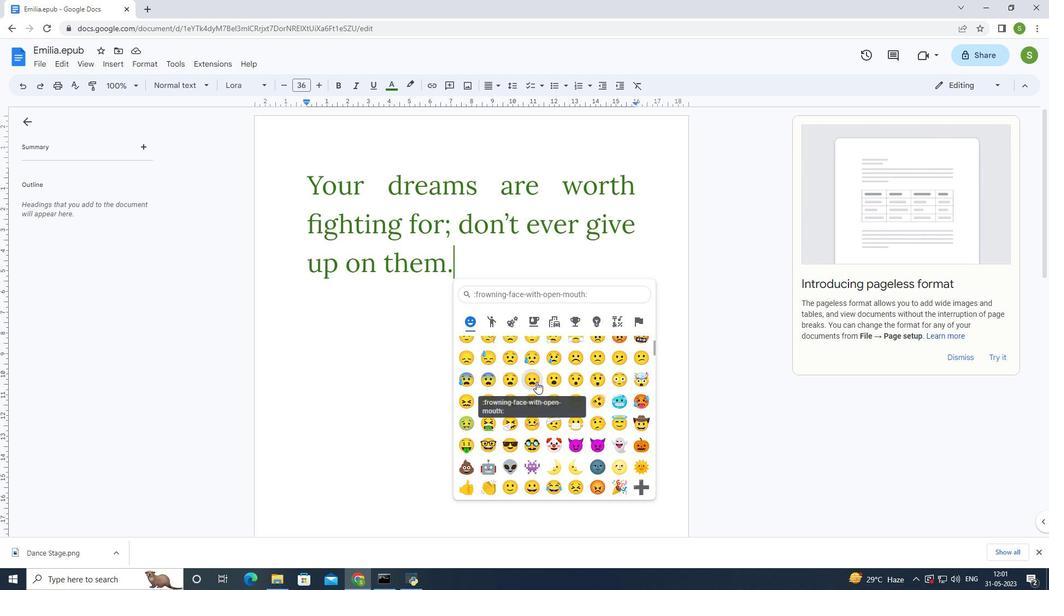 
Action: Mouse scrolled (536, 381) with delta (0, 0)
Screenshot: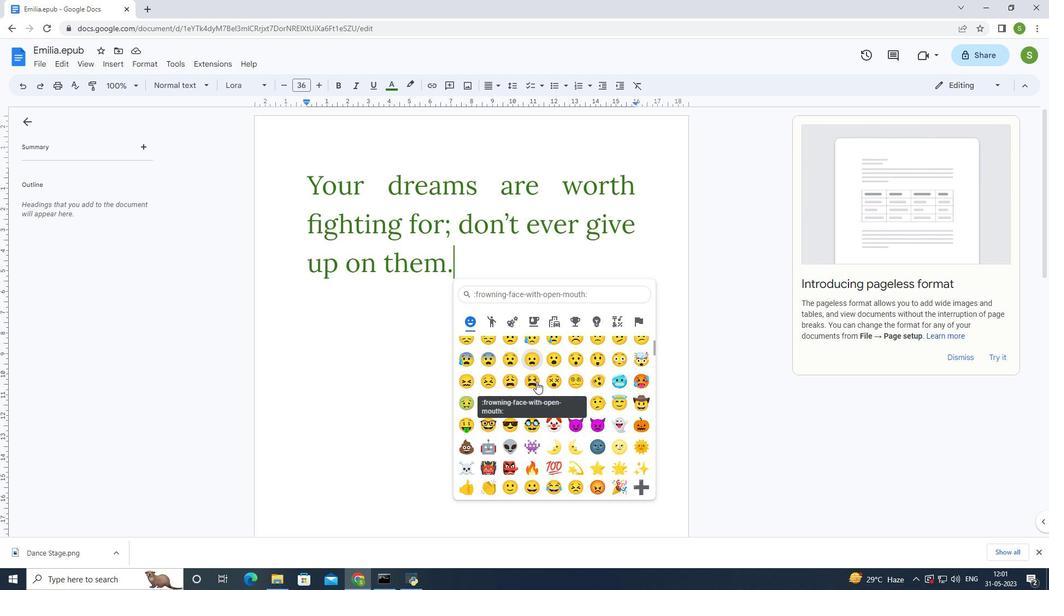 
Action: Mouse moved to (536, 382)
Screenshot: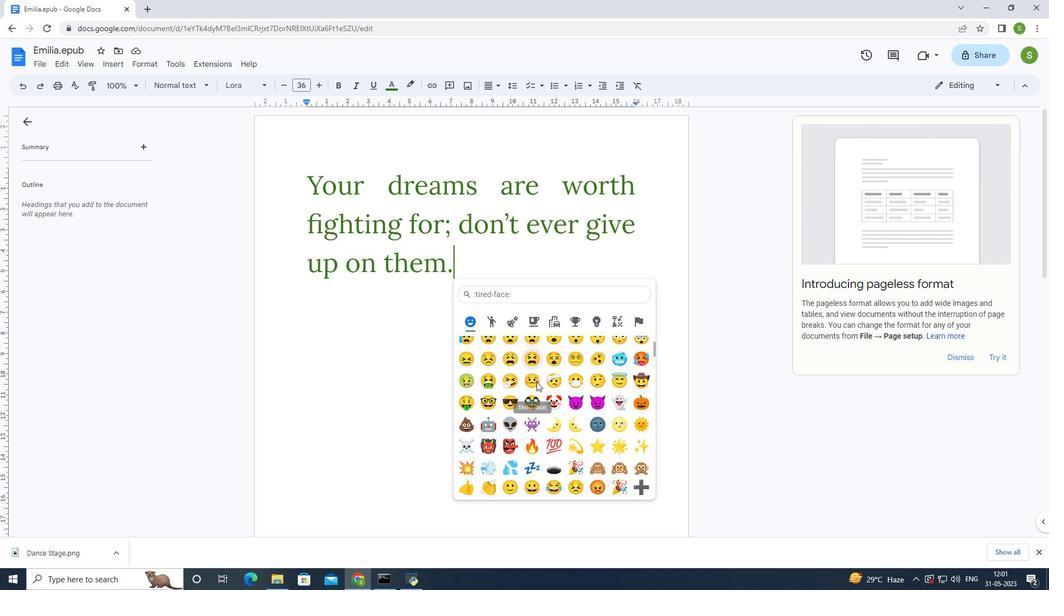 
Action: Mouse scrolled (536, 382) with delta (0, 0)
Screenshot: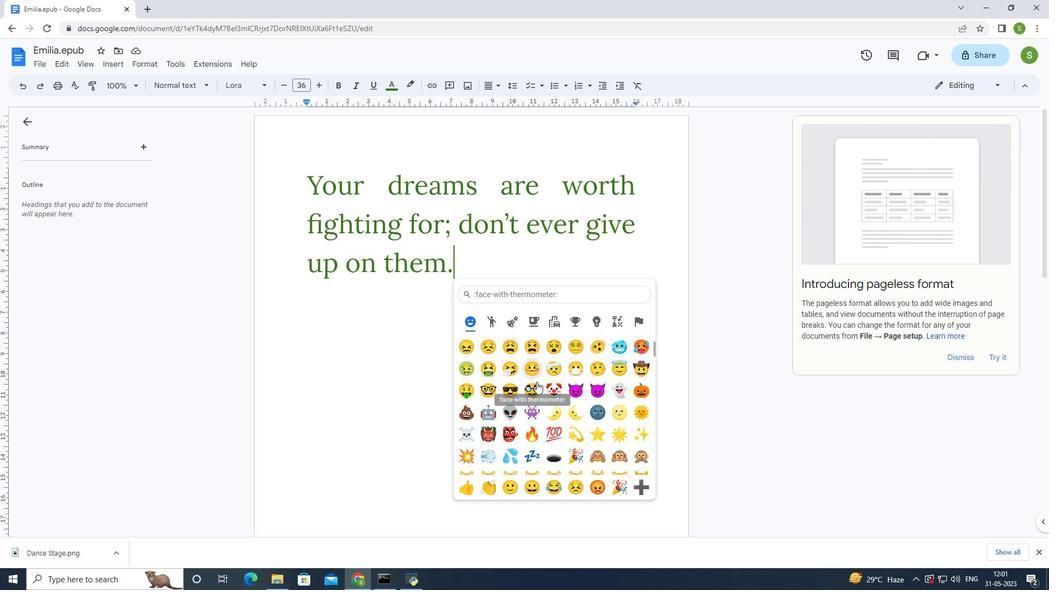 
Action: Mouse scrolled (536, 382) with delta (0, 0)
Screenshot: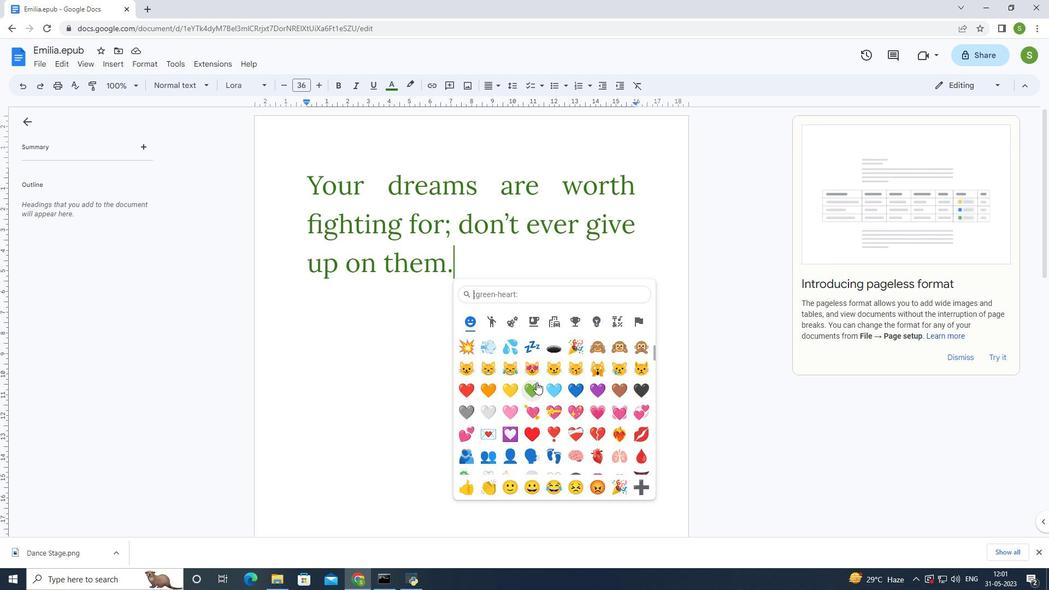 
Action: Mouse moved to (507, 355)
Screenshot: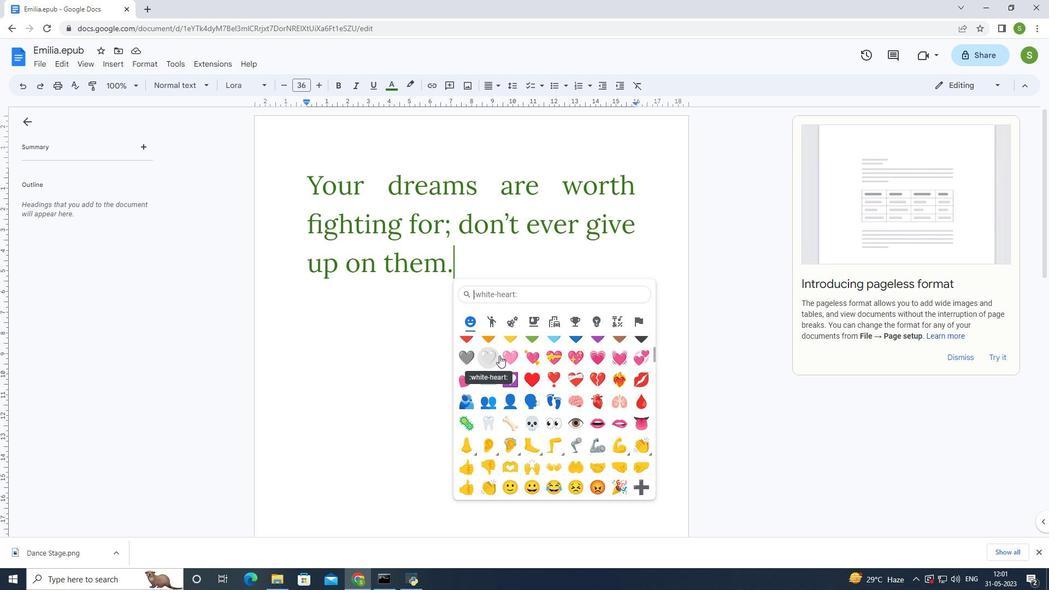 
Action: Mouse pressed left at (507, 355)
Screenshot: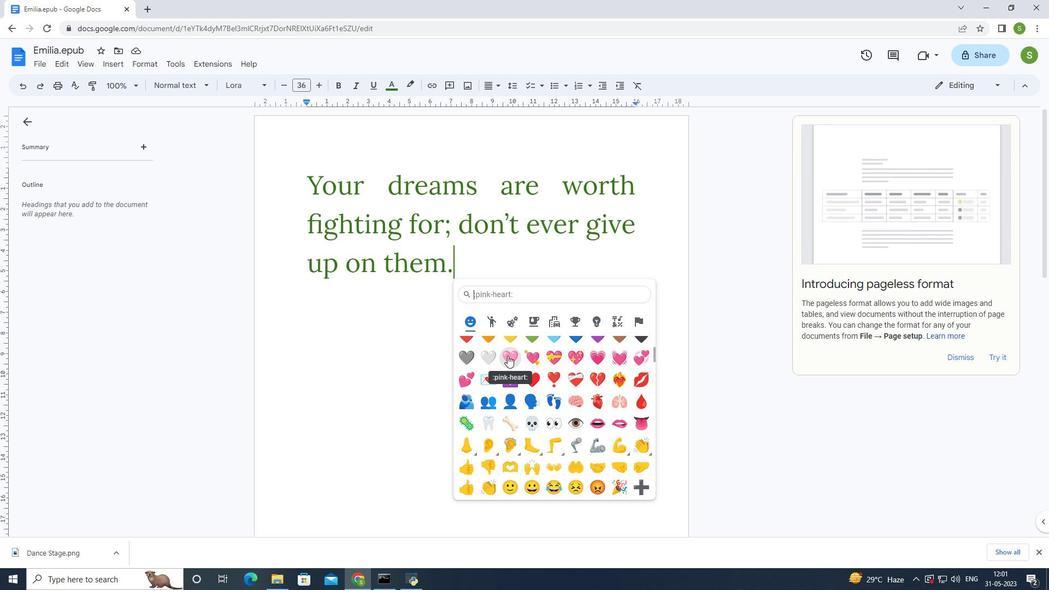 
Action: Mouse moved to (498, 311)
Screenshot: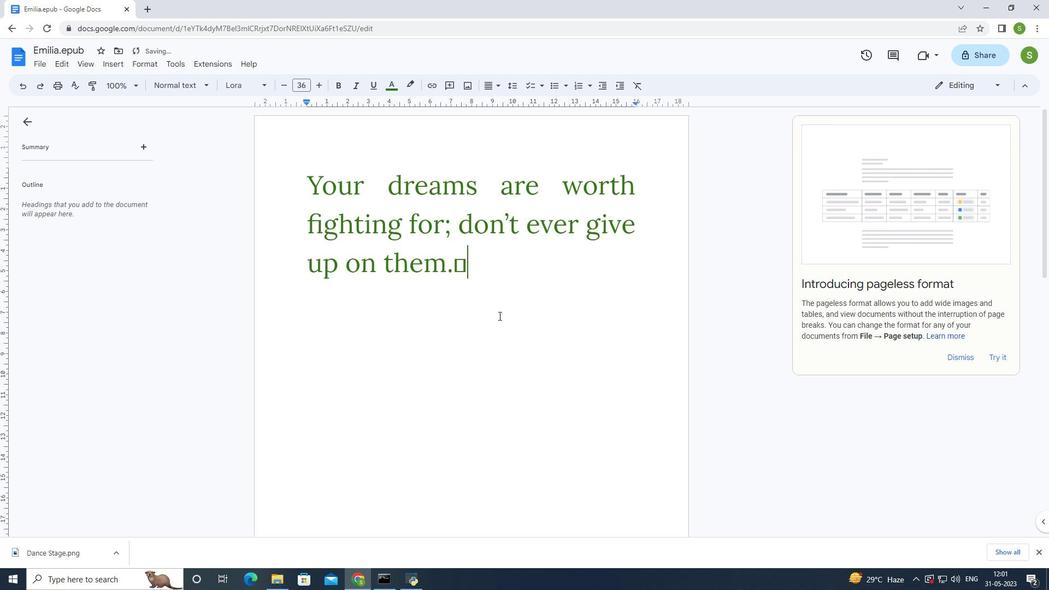 
Action: Key pressed <Key.backspace>
Screenshot: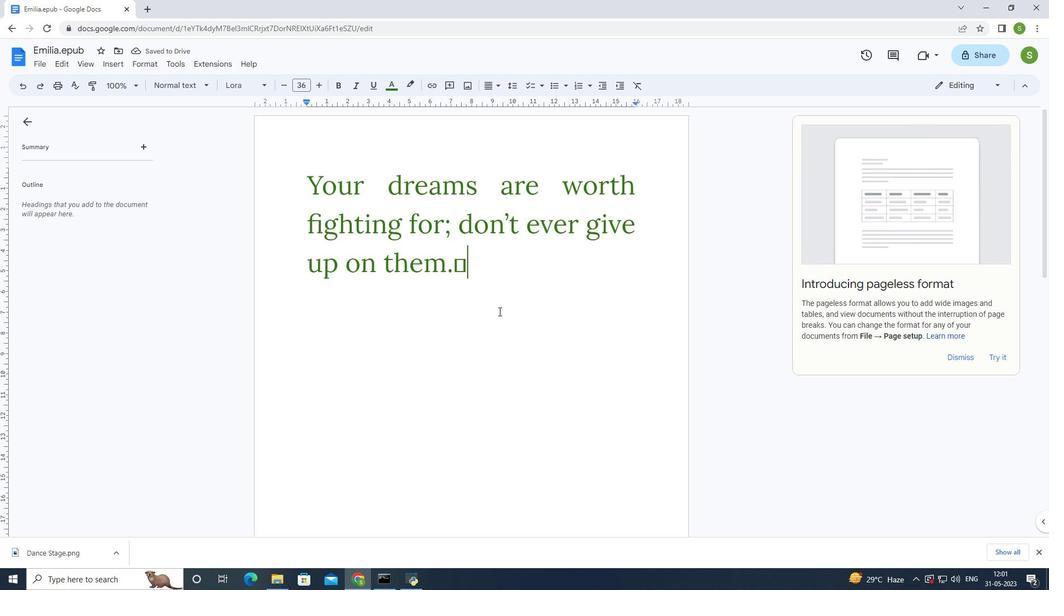 
Action: Mouse moved to (497, 324)
Screenshot: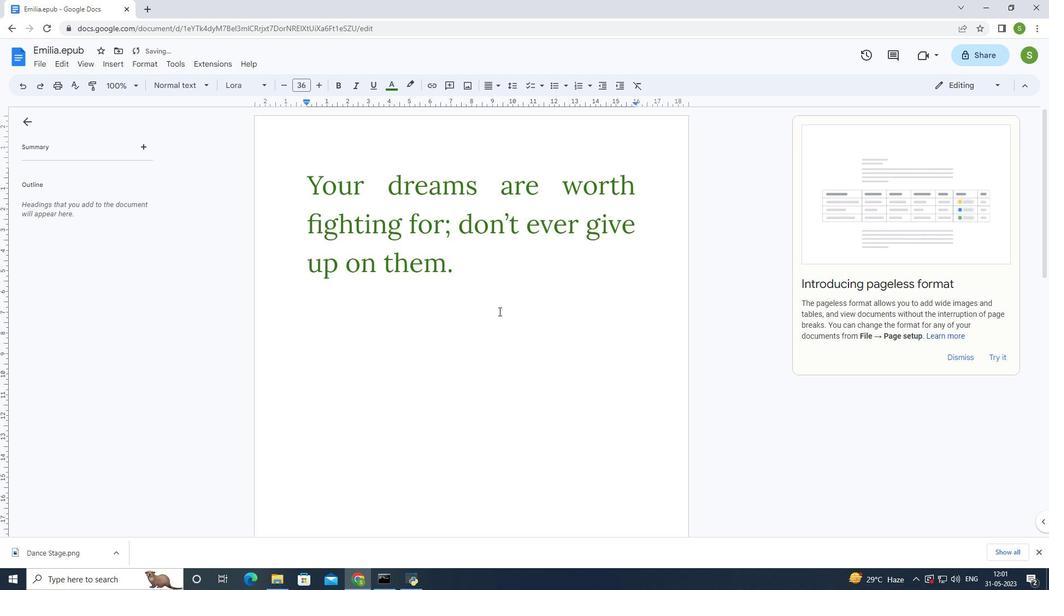 
Action: Mouse pressed left at (497, 324)
Screenshot: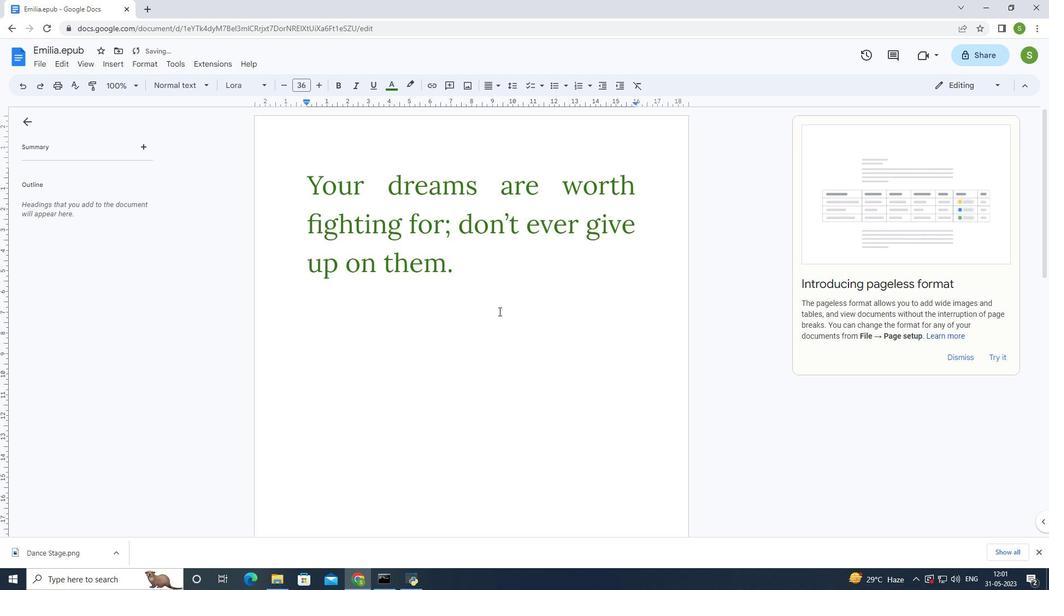 
Action: Mouse moved to (503, 333)
Screenshot: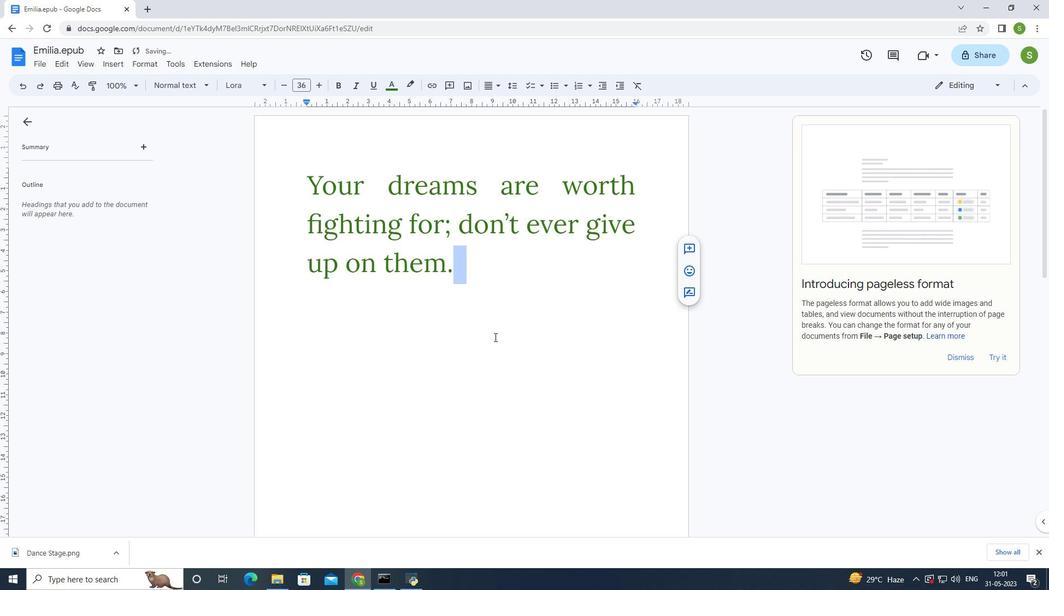 
Action: Key pressed <Key.enter><Key.enter>
Screenshot: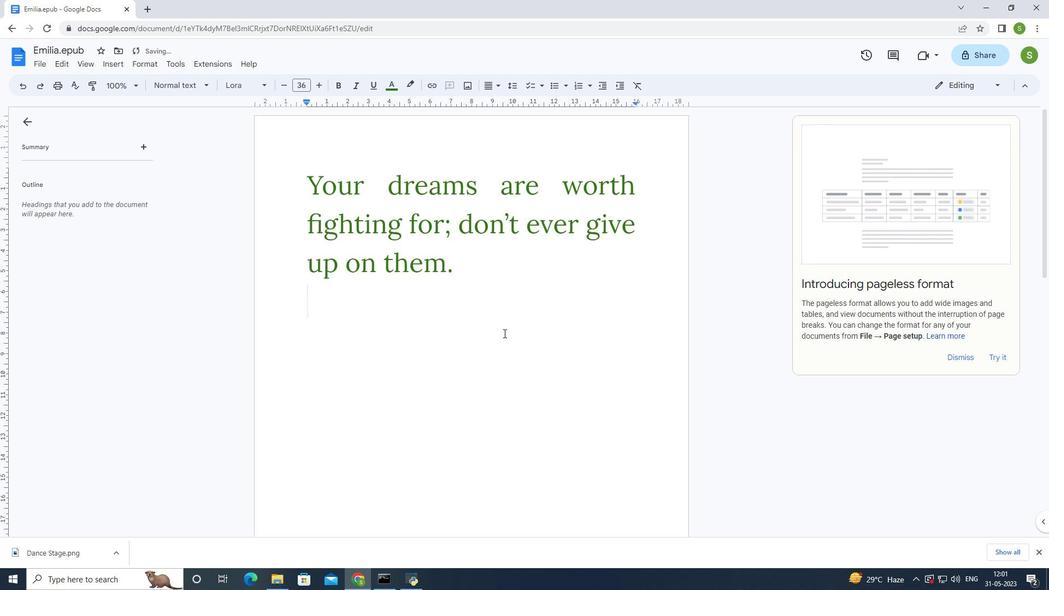 
Action: Mouse moved to (137, 63)
Screenshot: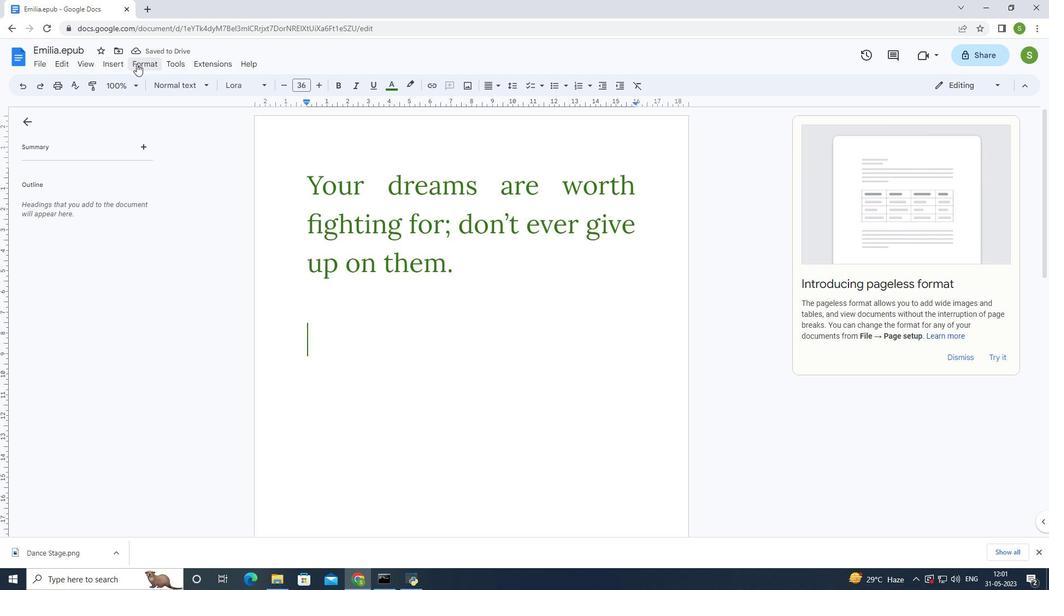 
Action: Mouse pressed left at (137, 63)
Screenshot: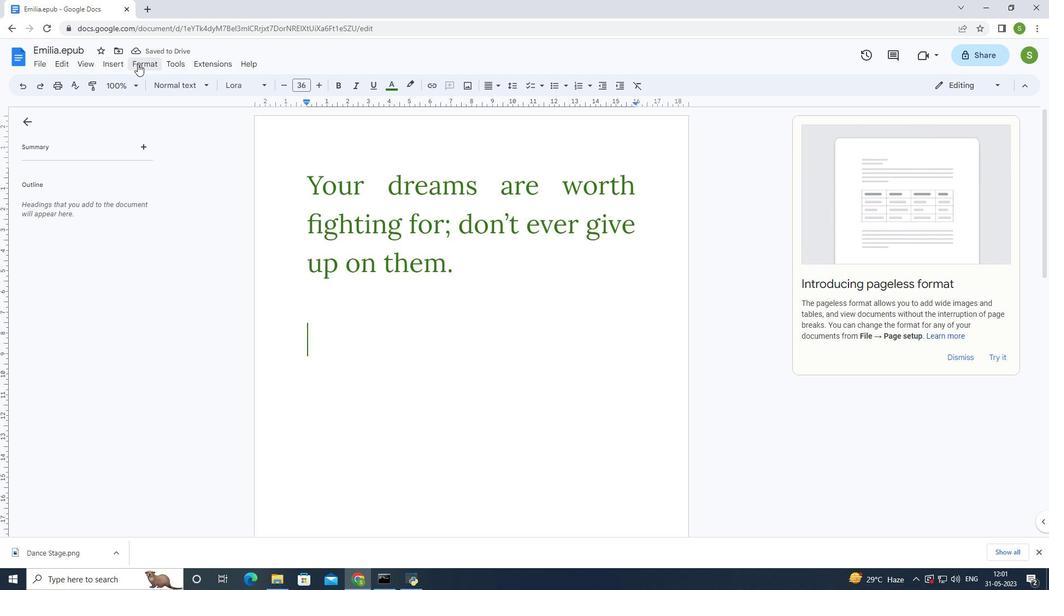 
Action: Mouse moved to (118, 64)
Screenshot: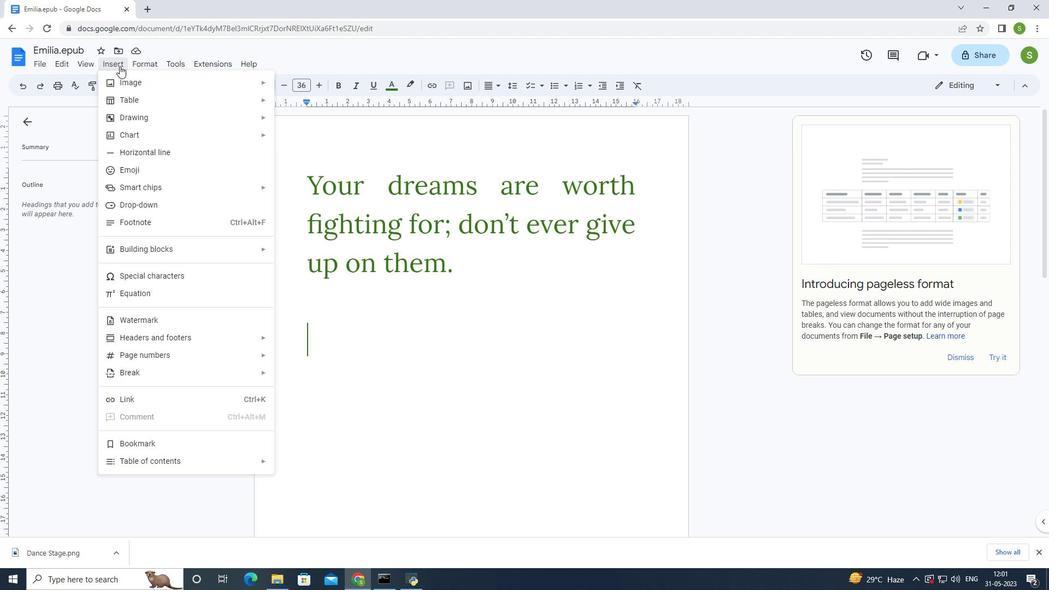 
Action: Mouse pressed left at (118, 65)
Screenshot: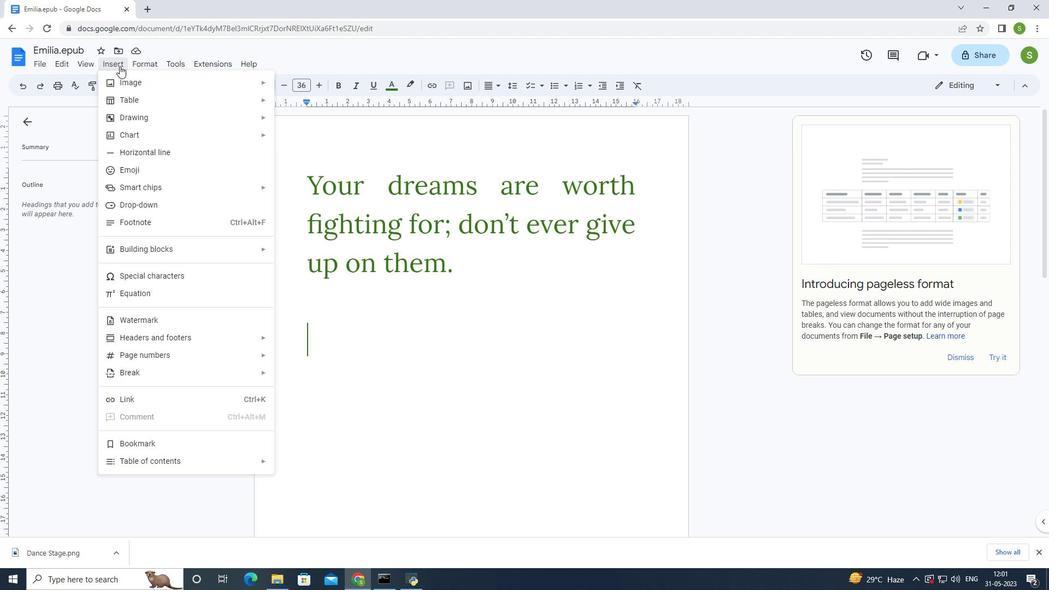 
Action: Mouse moved to (117, 64)
Screenshot: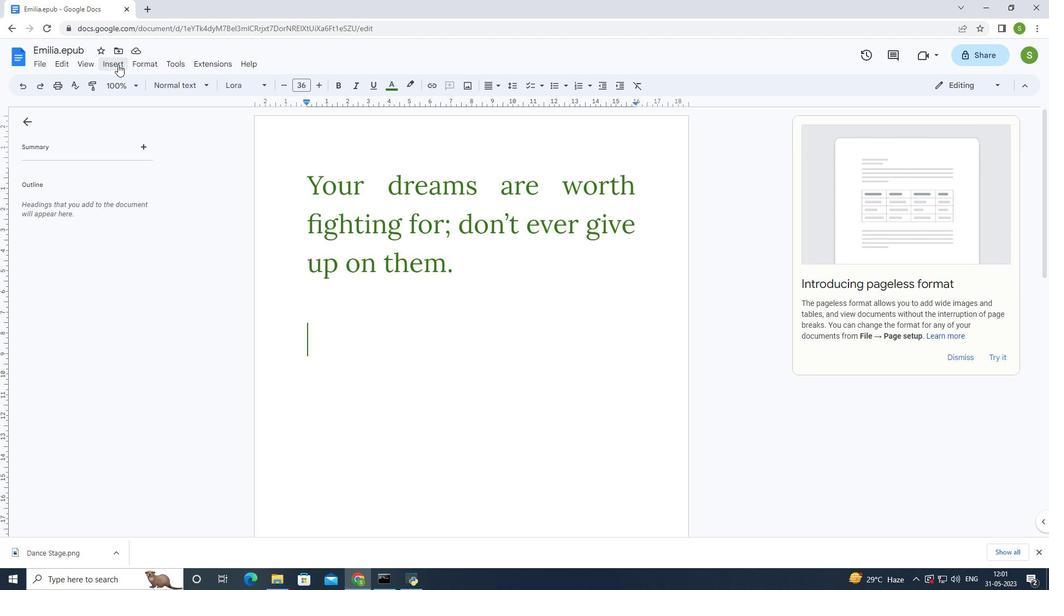 
Action: Mouse pressed left at (117, 64)
Screenshot: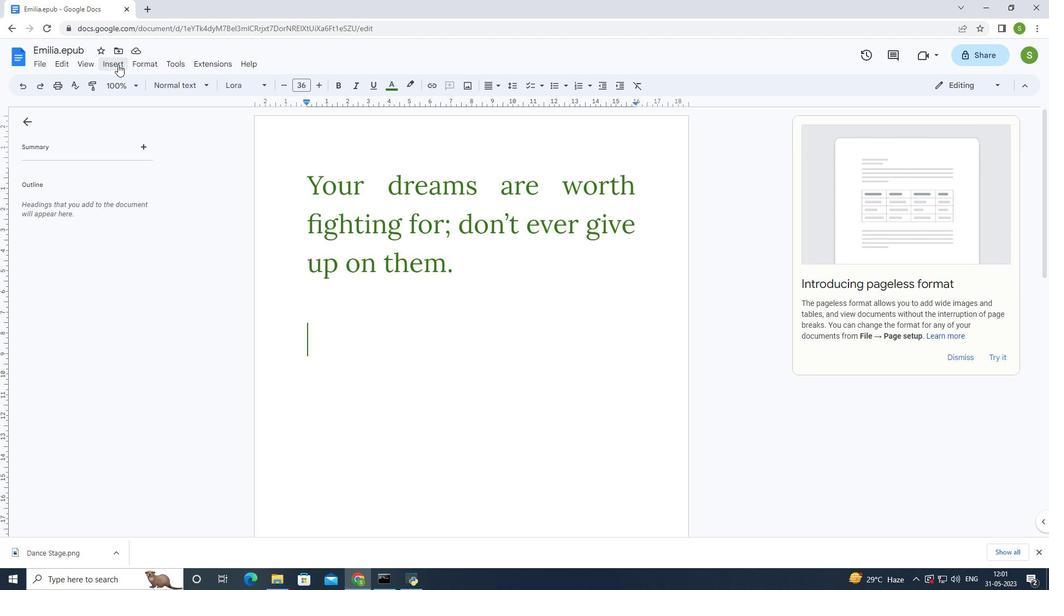
Action: Mouse moved to (154, 175)
Screenshot: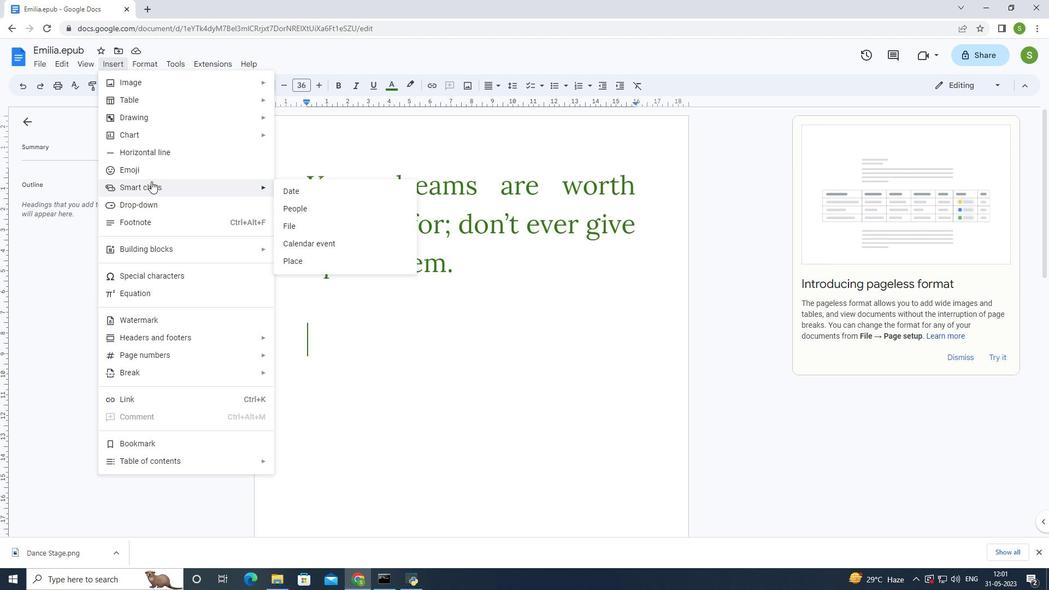 
Action: Mouse pressed left at (154, 175)
Screenshot: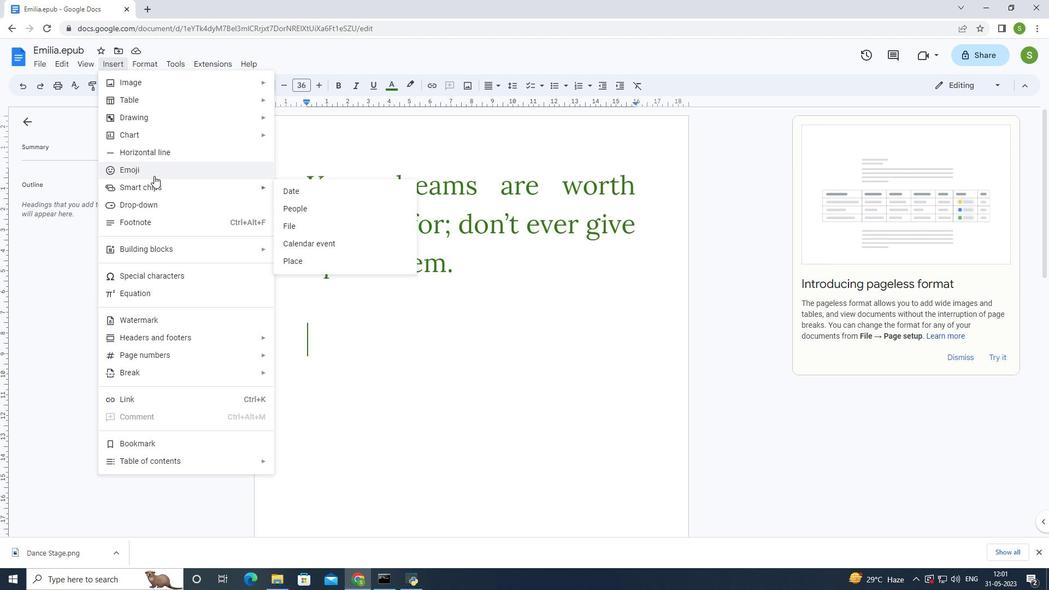 
Action: Mouse moved to (424, 501)
Screenshot: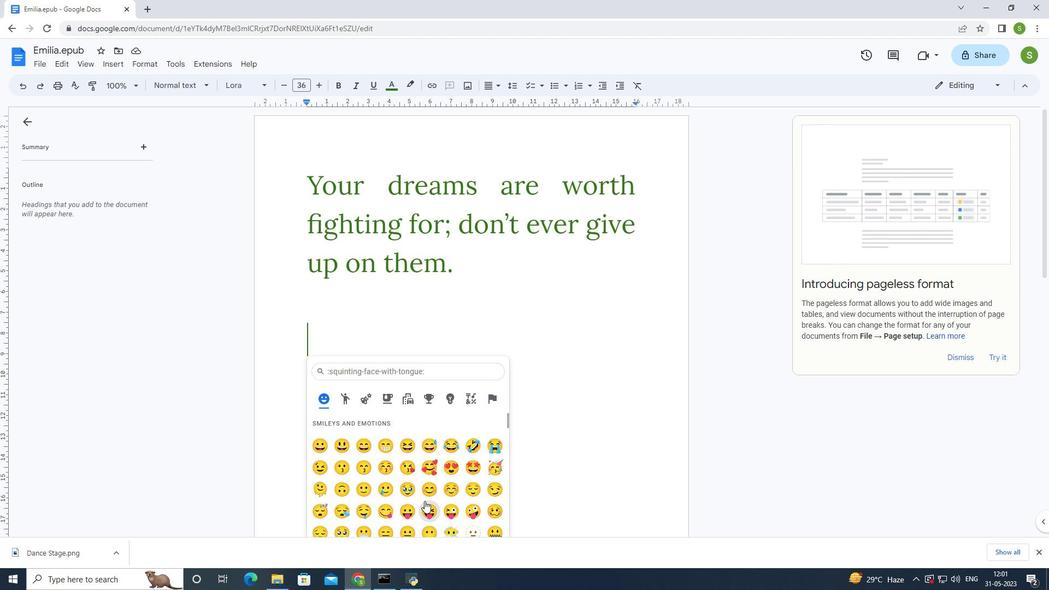 
Action: Mouse scrolled (424, 500) with delta (0, 0)
Screenshot: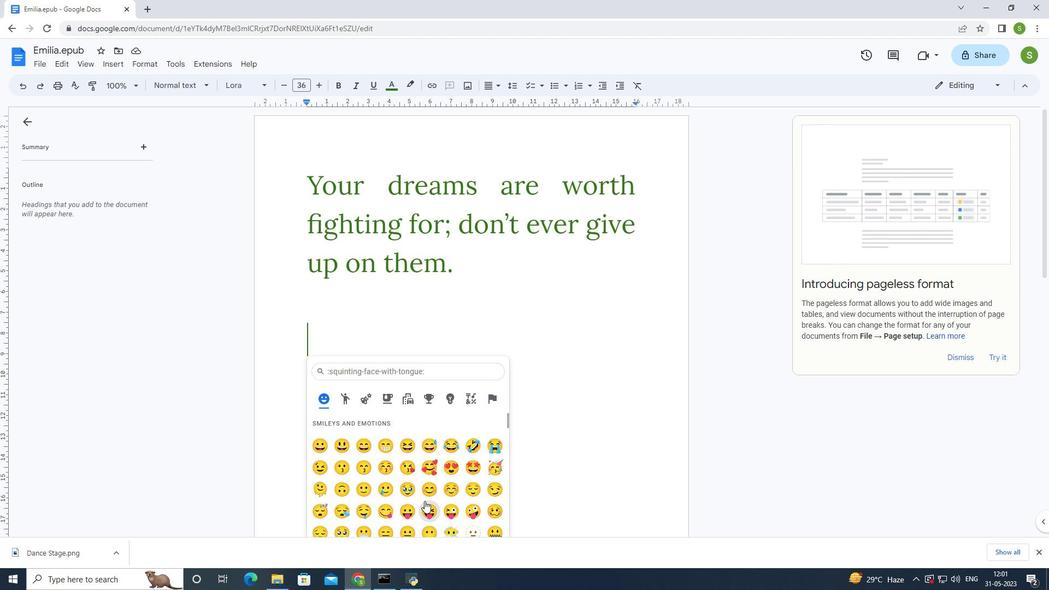 
Action: Mouse scrolled (424, 500) with delta (0, 0)
Screenshot: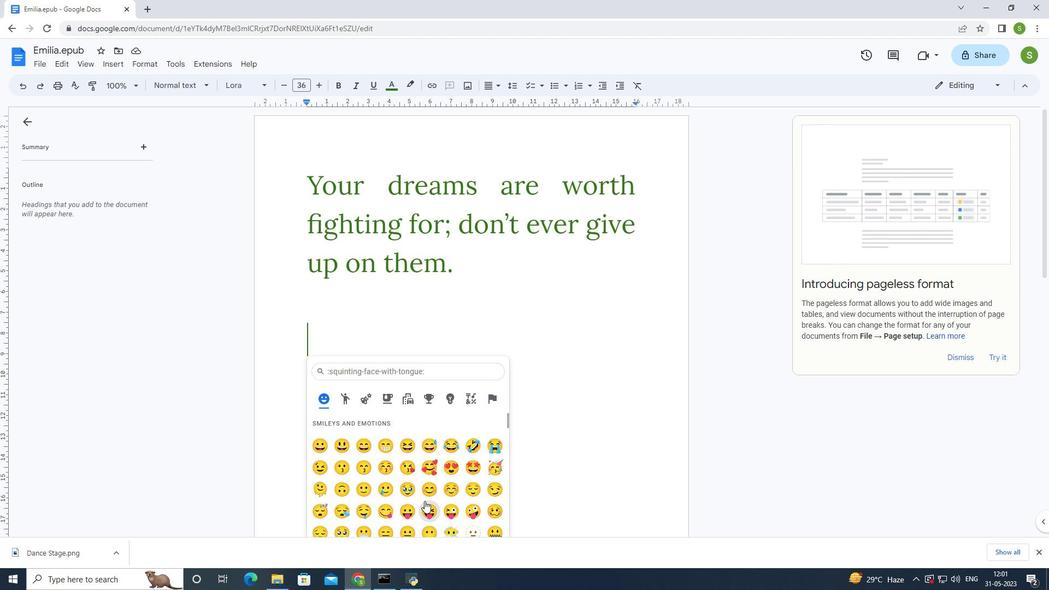 
Action: Mouse scrolled (424, 500) with delta (0, 0)
Screenshot: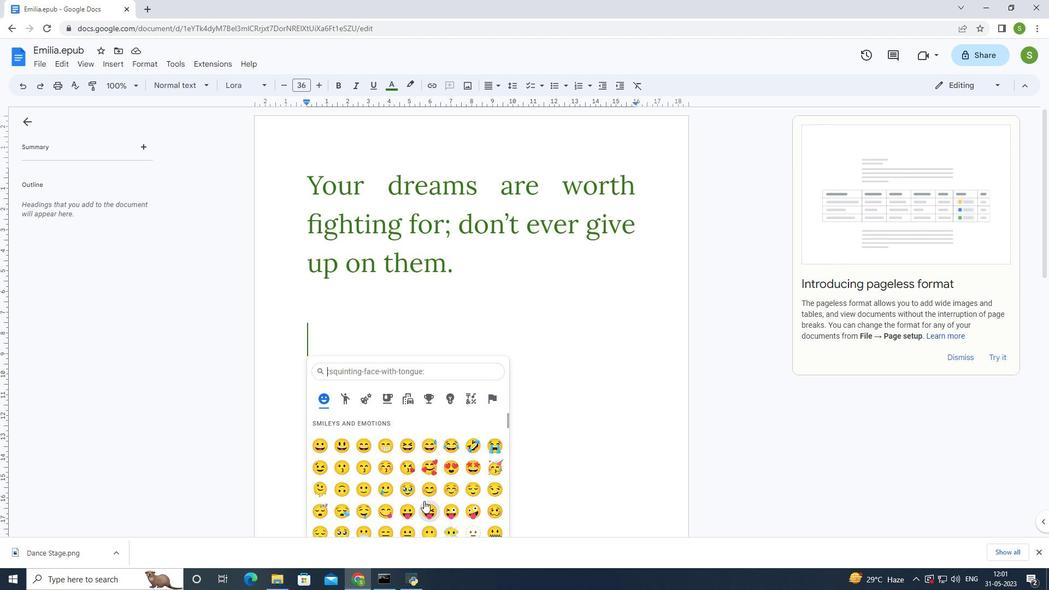 
Action: Mouse scrolled (424, 500) with delta (0, 0)
Screenshot: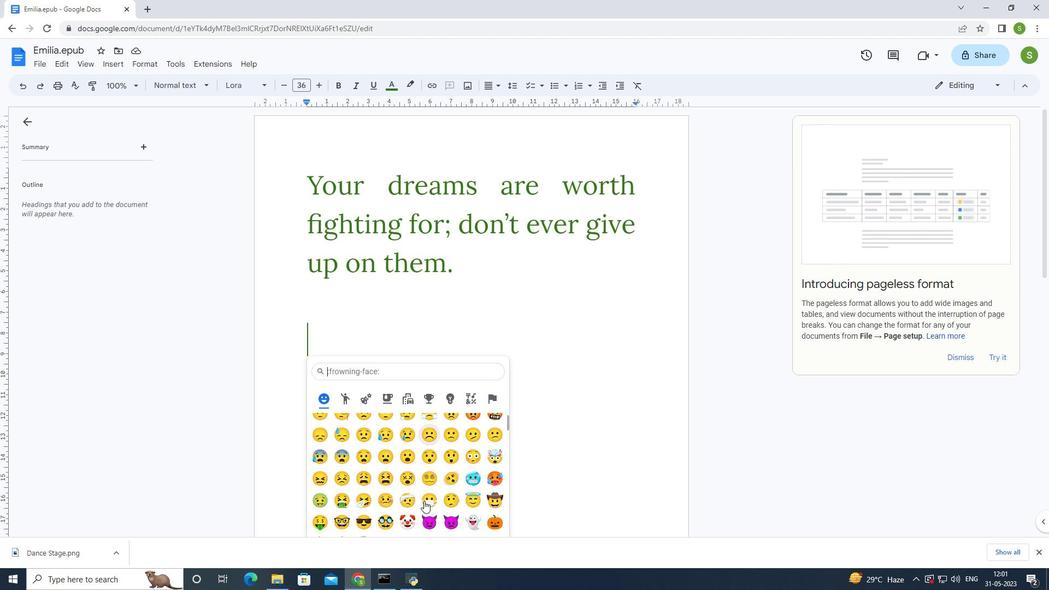 
Action: Mouse scrolled (424, 500) with delta (0, 0)
Screenshot: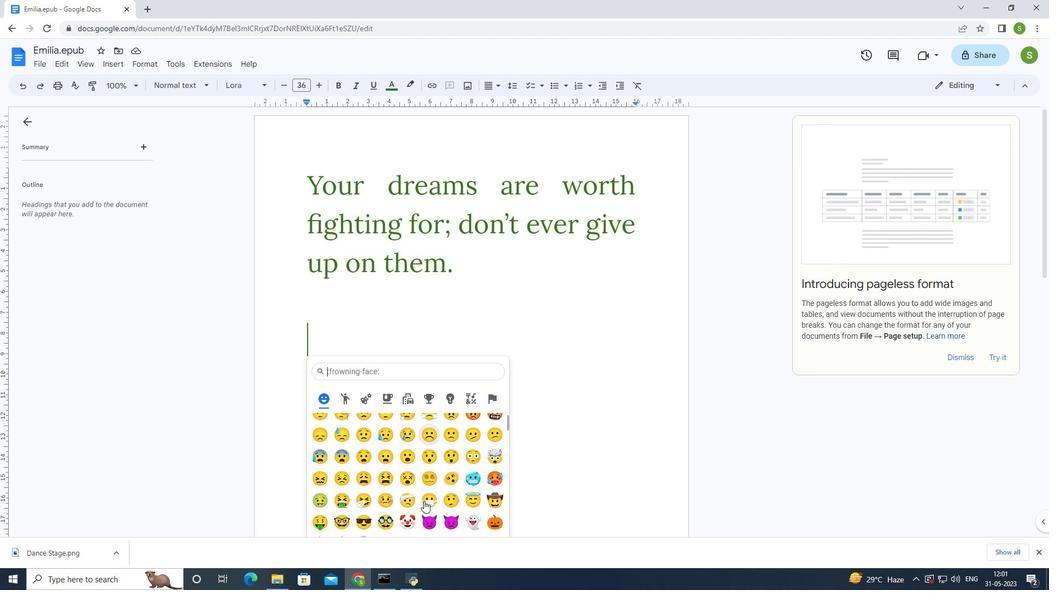 
Action: Mouse scrolled (424, 500) with delta (0, 0)
Screenshot: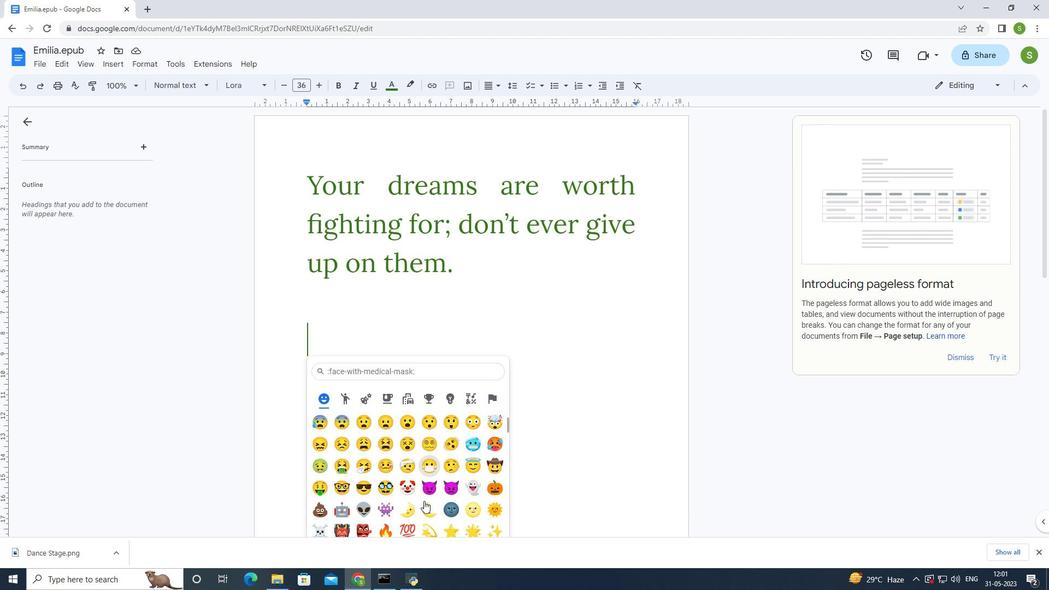 
Action: Mouse moved to (369, 490)
Screenshot: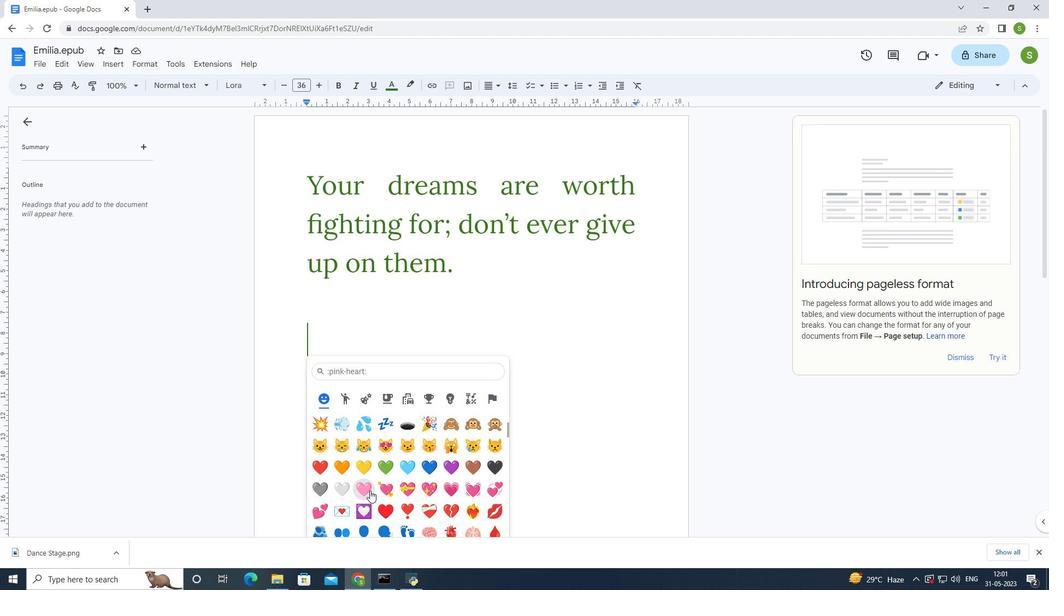 
Action: Mouse pressed left at (369, 490)
Screenshot: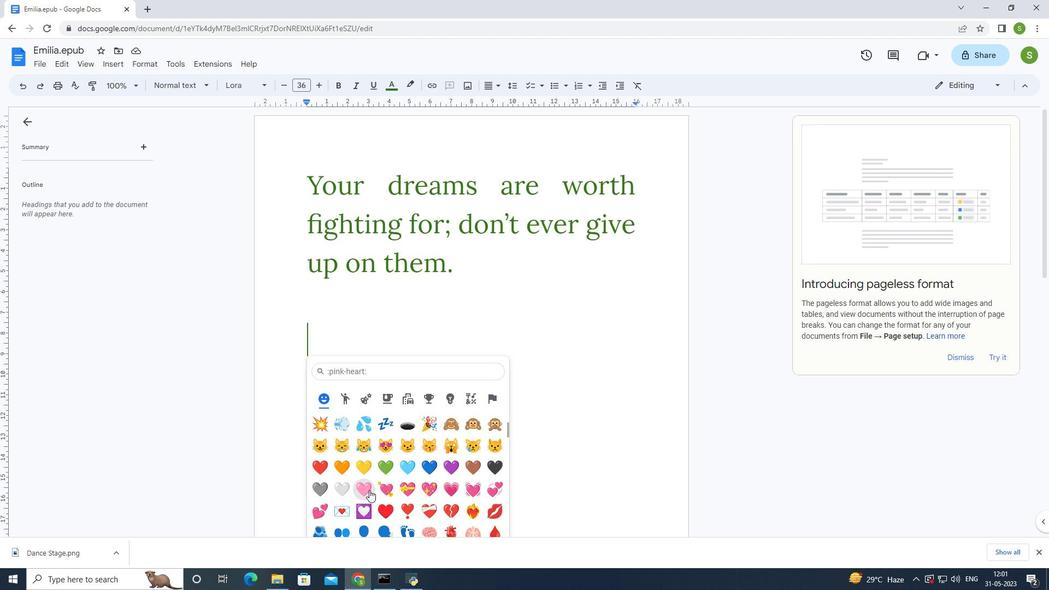 
Action: Mouse moved to (427, 469)
Screenshot: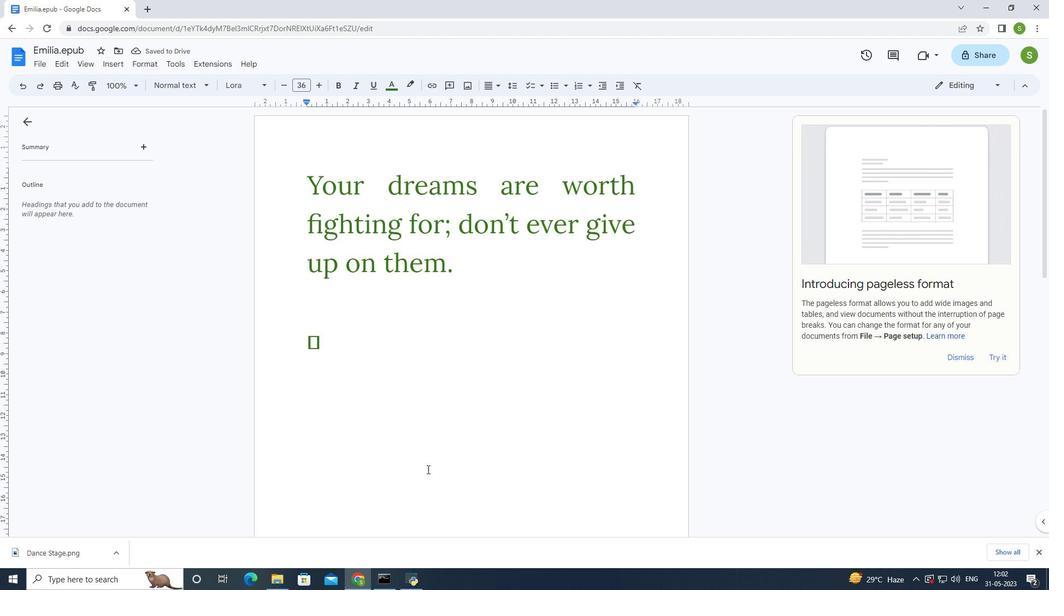 
Action: Mouse scrolled (427, 468) with delta (0, 0)
Screenshot: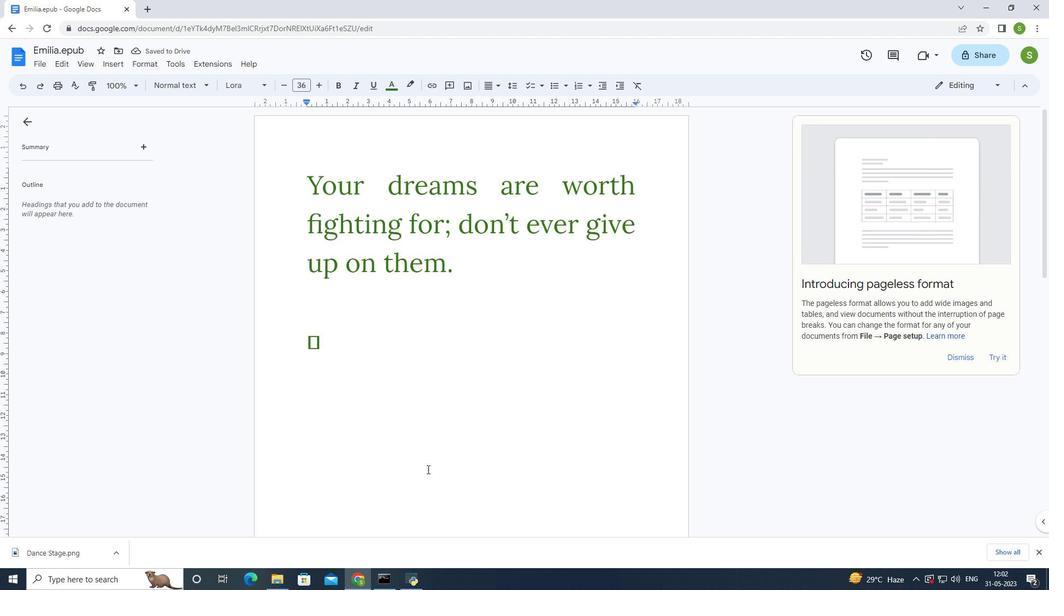 
Action: Mouse scrolled (427, 468) with delta (0, 0)
Screenshot: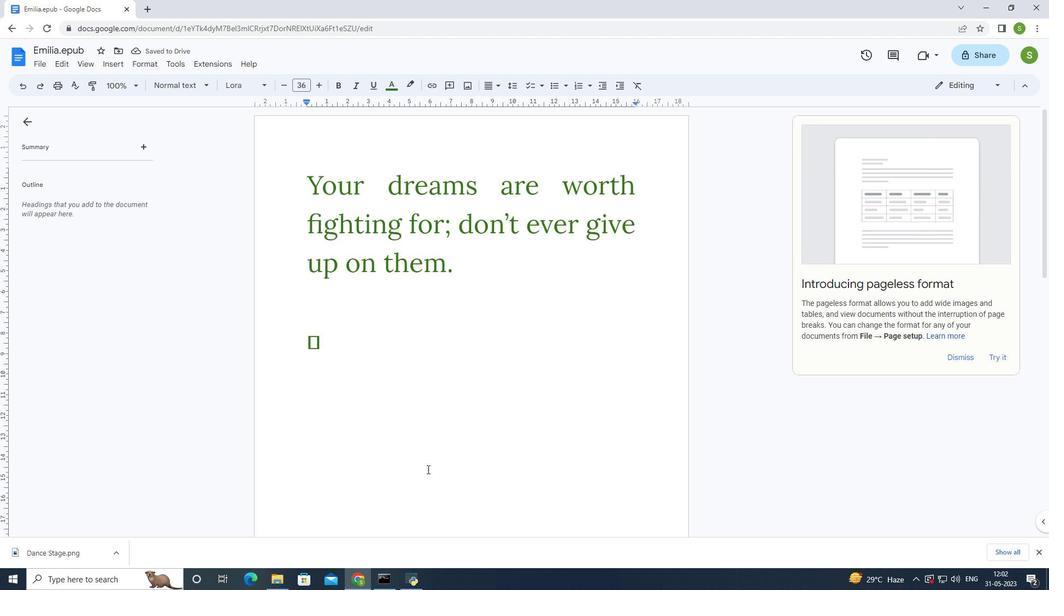 
Action: Mouse scrolled (427, 468) with delta (0, 0)
Screenshot: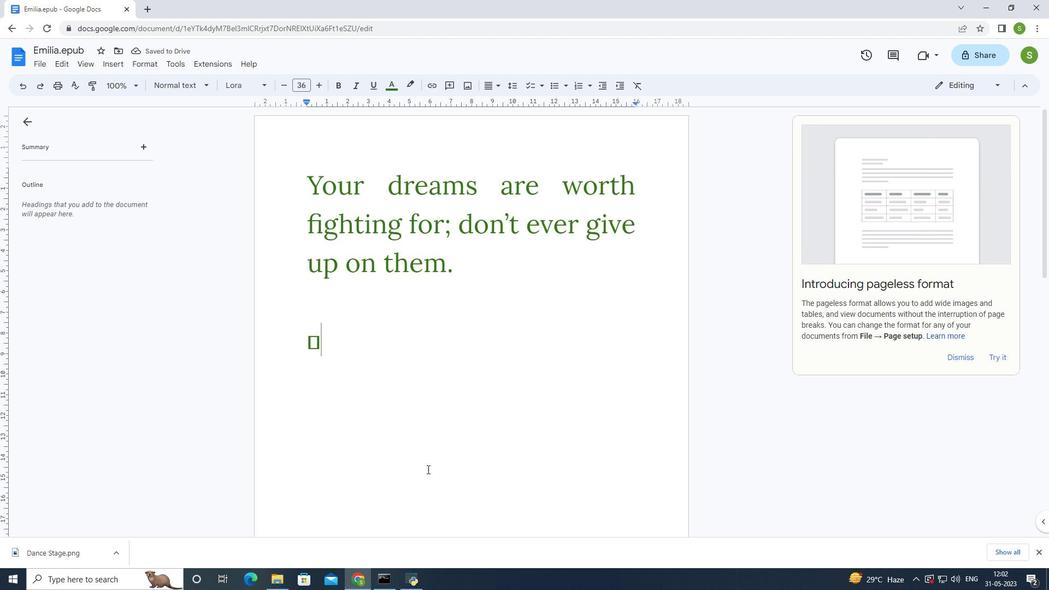 
Action: Mouse scrolled (427, 468) with delta (0, 0)
Screenshot: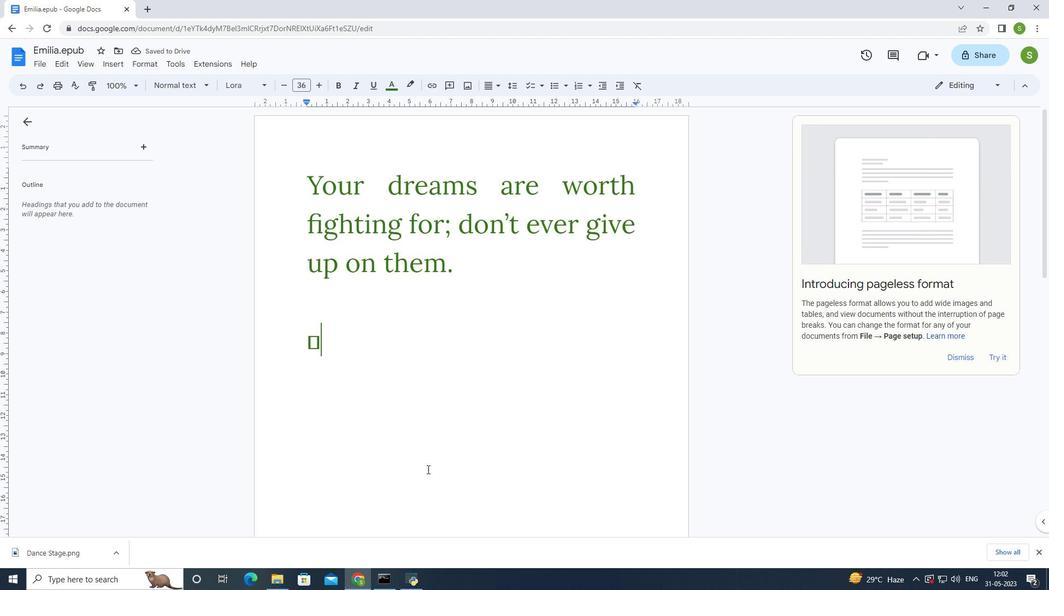 
Action: Mouse moved to (427, 468)
Screenshot: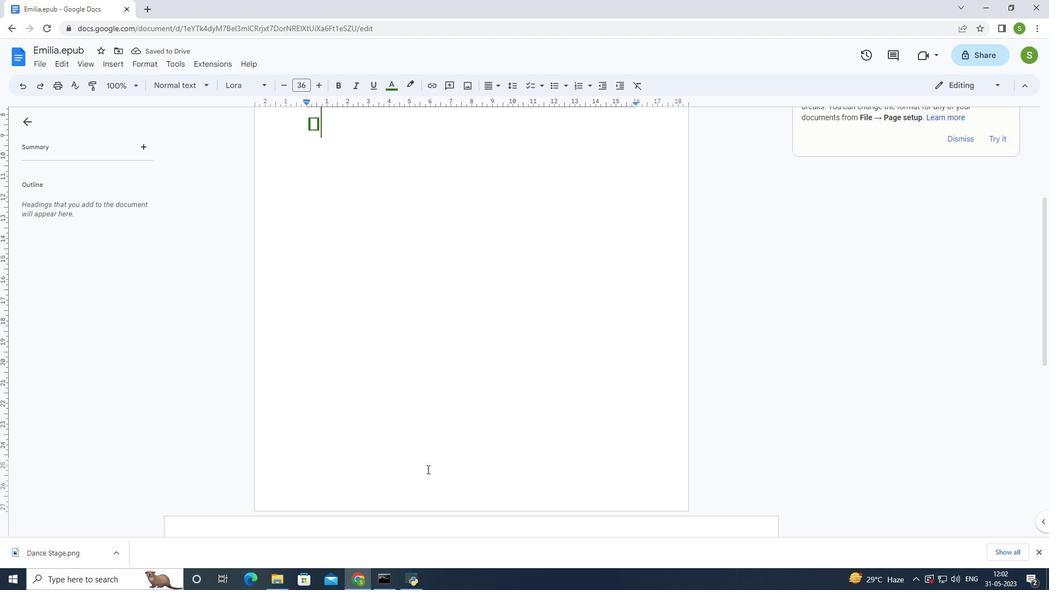 
Action: Mouse scrolled (427, 468) with delta (0, 0)
Screenshot: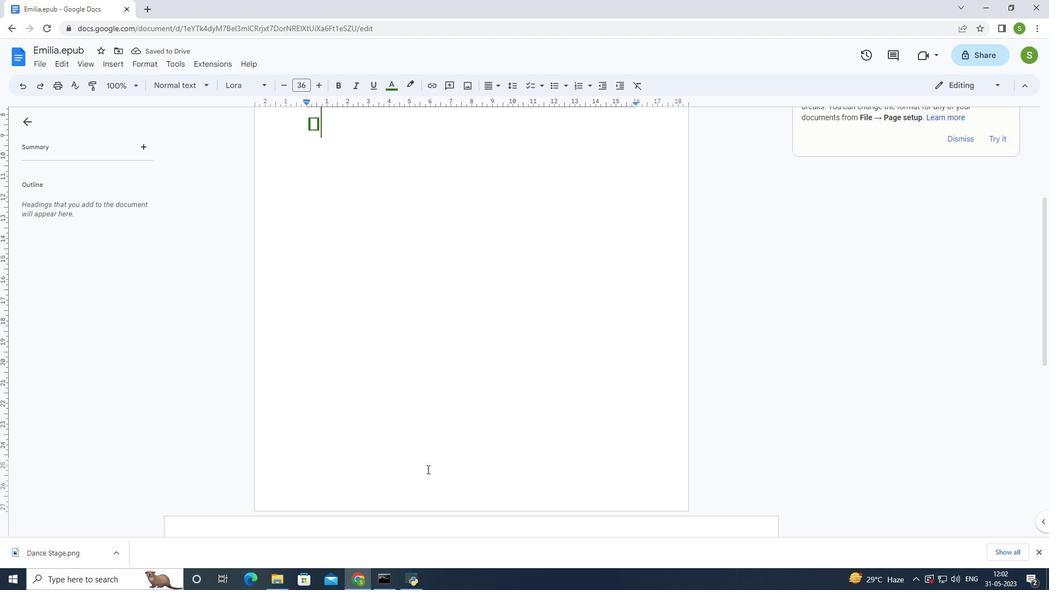 
Action: Mouse scrolled (427, 468) with delta (0, 0)
Screenshot: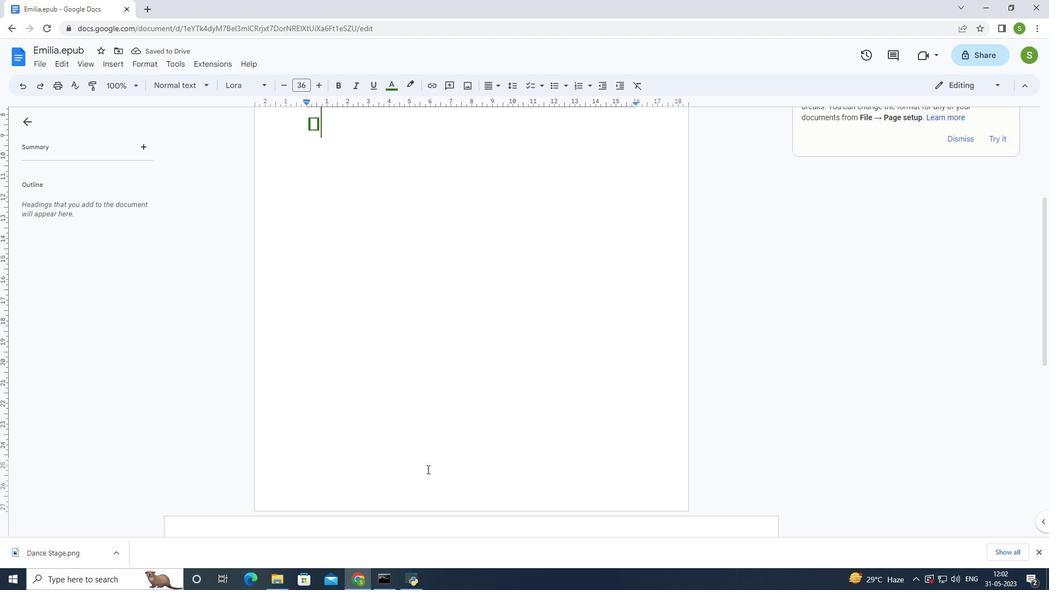 
Action: Mouse moved to (427, 468)
Screenshot: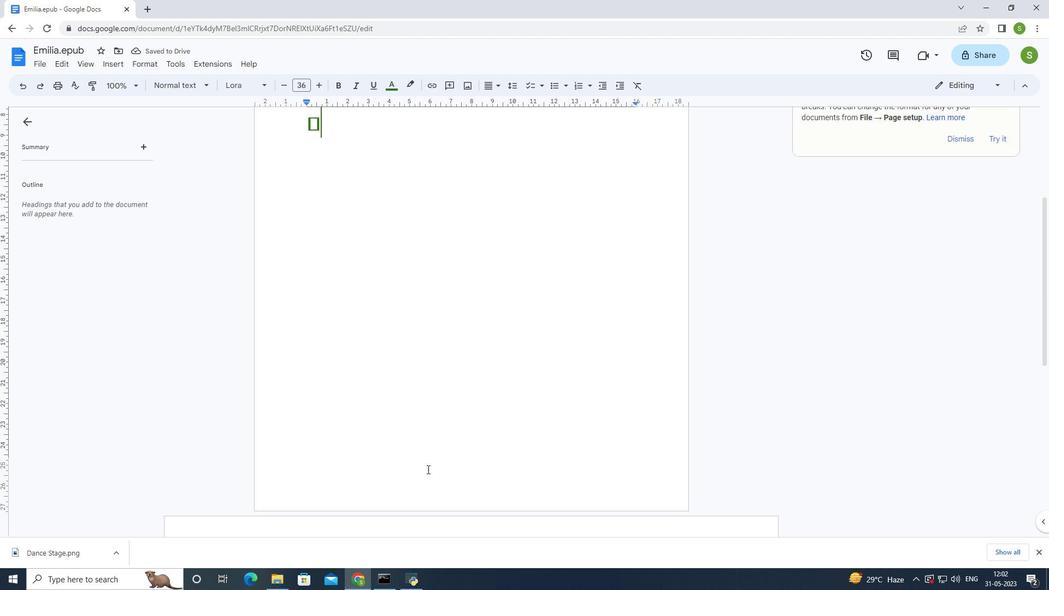 
Action: Mouse scrolled (427, 468) with delta (0, 0)
Screenshot: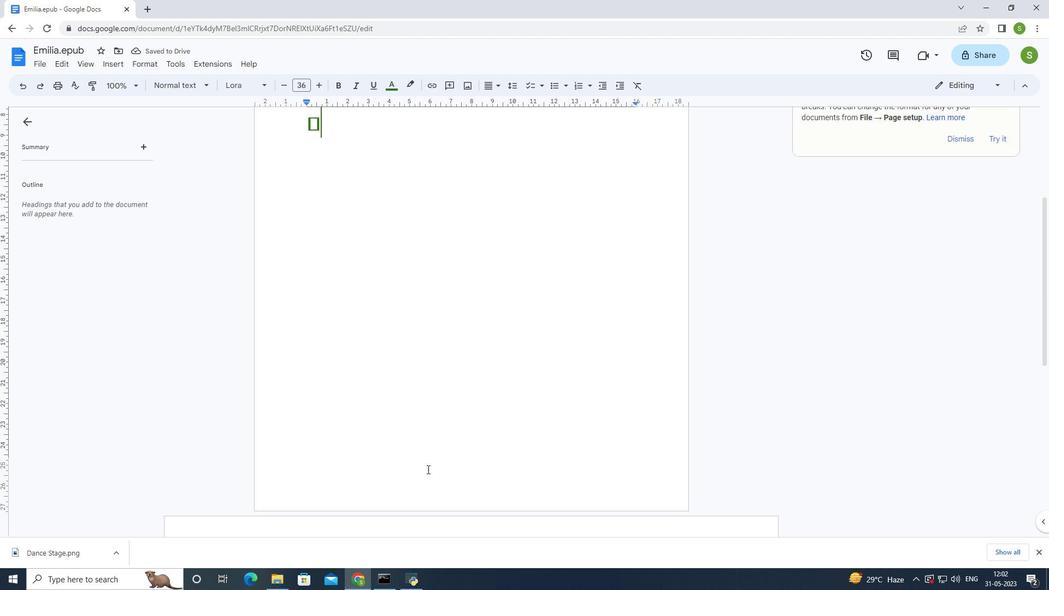 
Action: Mouse moved to (365, 460)
Screenshot: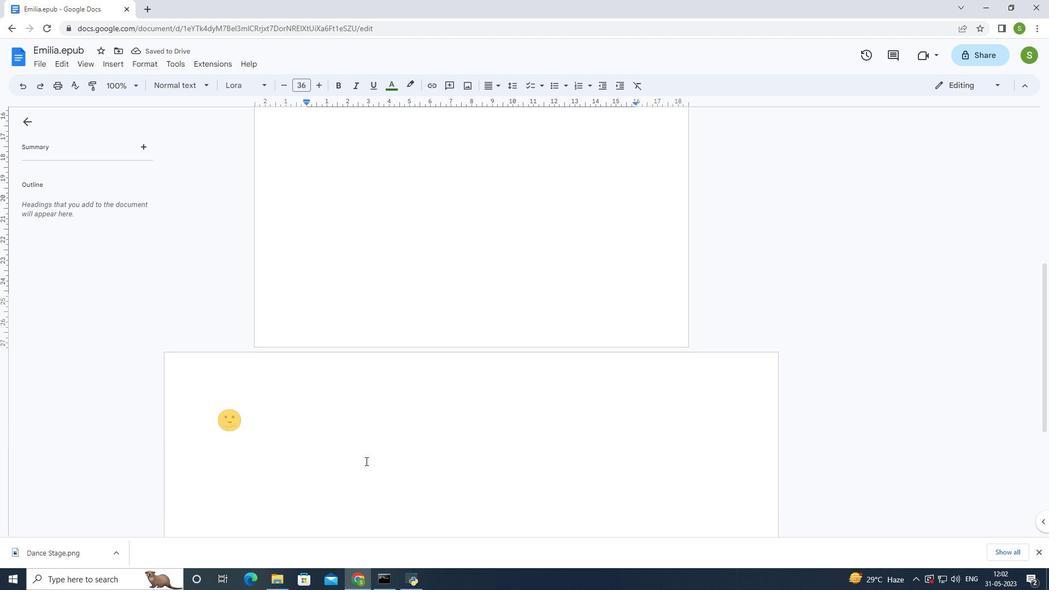 
Action: Mouse pressed left at (365, 460)
Screenshot: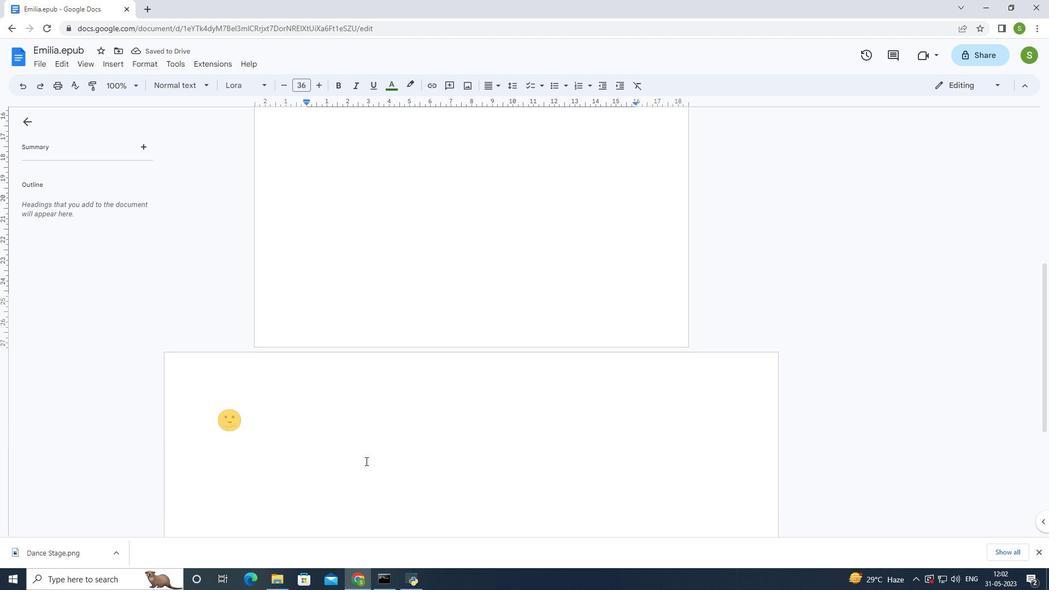 
Action: Mouse moved to (116, 60)
Screenshot: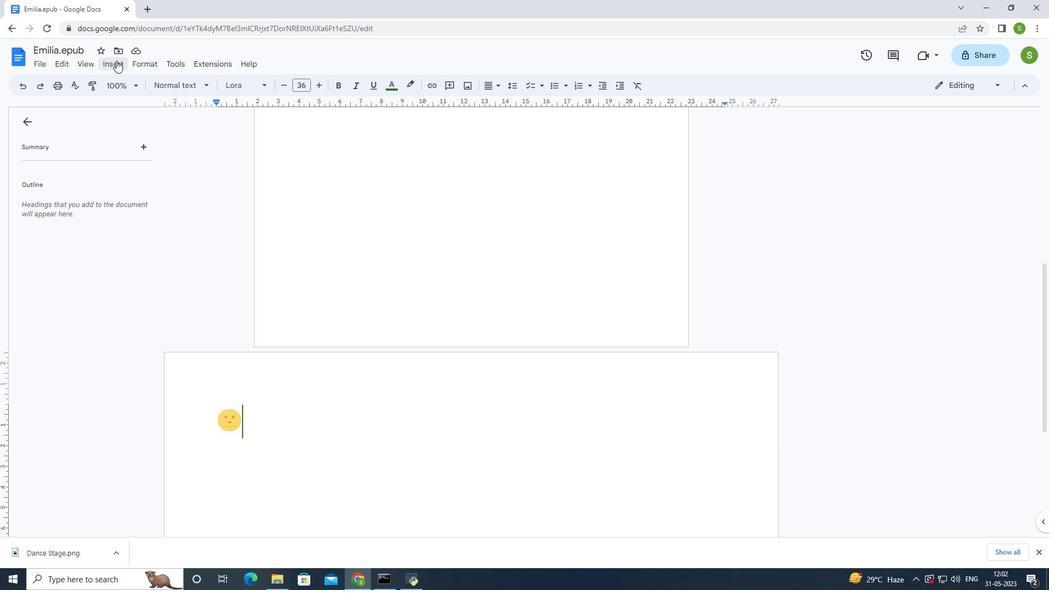 
Action: Mouse pressed left at (116, 60)
Screenshot: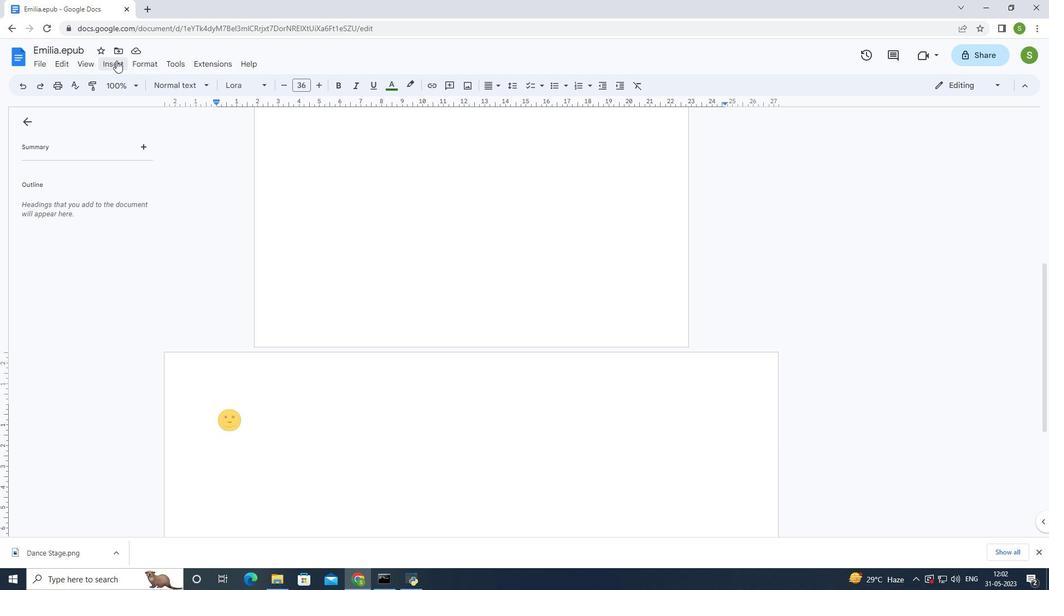 
Action: Mouse moved to (144, 166)
Screenshot: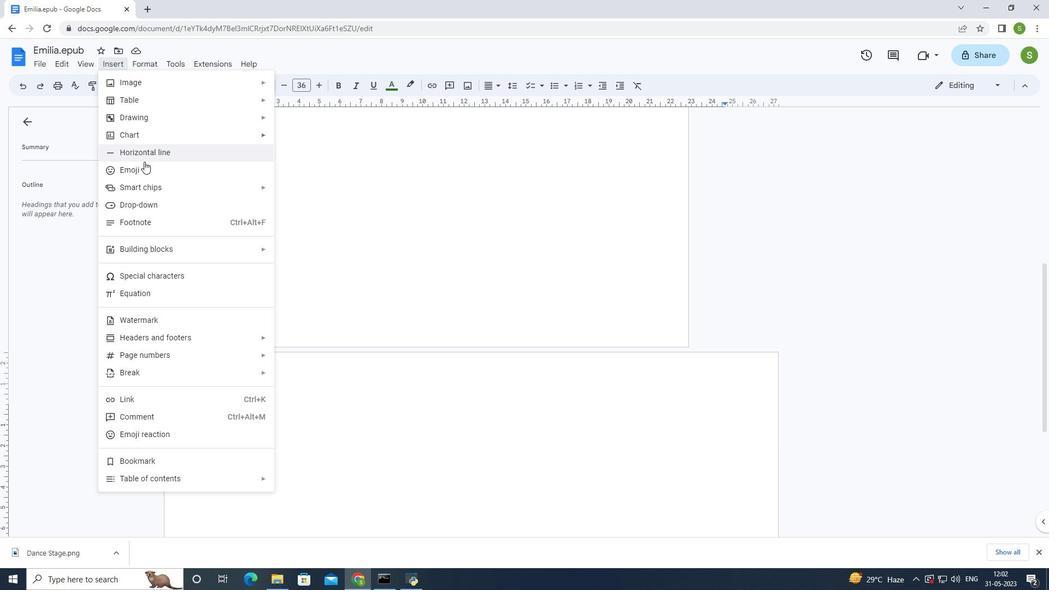 
Action: Mouse pressed left at (144, 166)
Screenshot: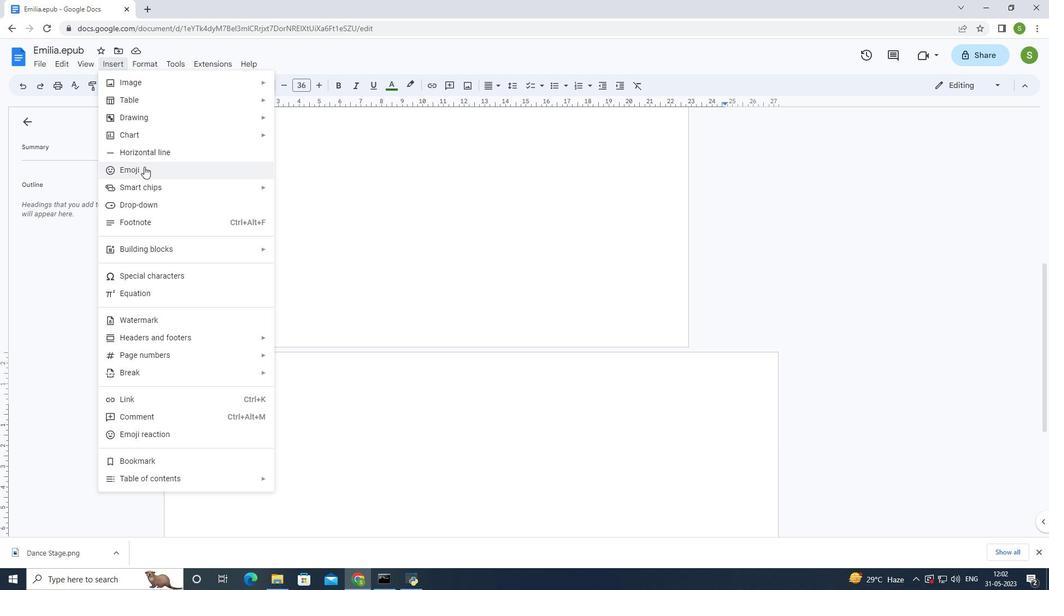 
Action: Mouse moved to (335, 379)
Screenshot: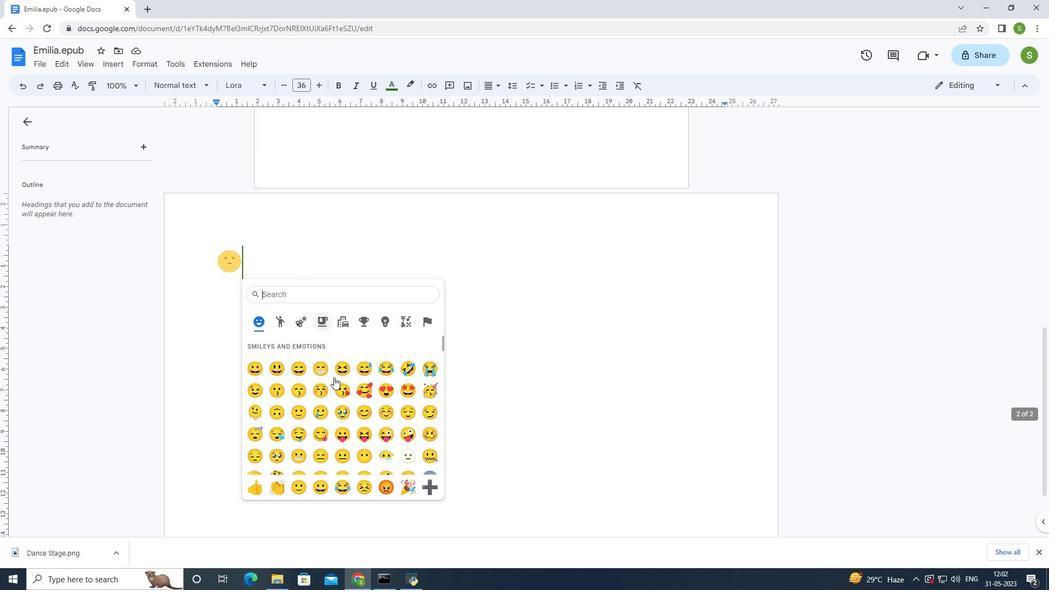 
Action: Mouse scrolled (335, 379) with delta (0, 0)
Screenshot: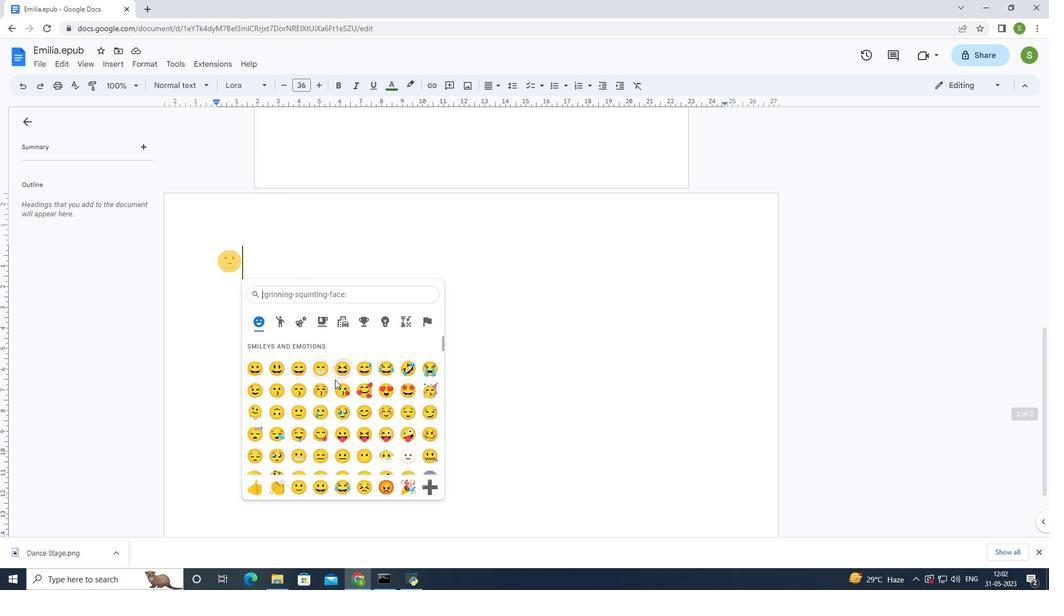 
Action: Mouse scrolled (335, 379) with delta (0, 0)
Screenshot: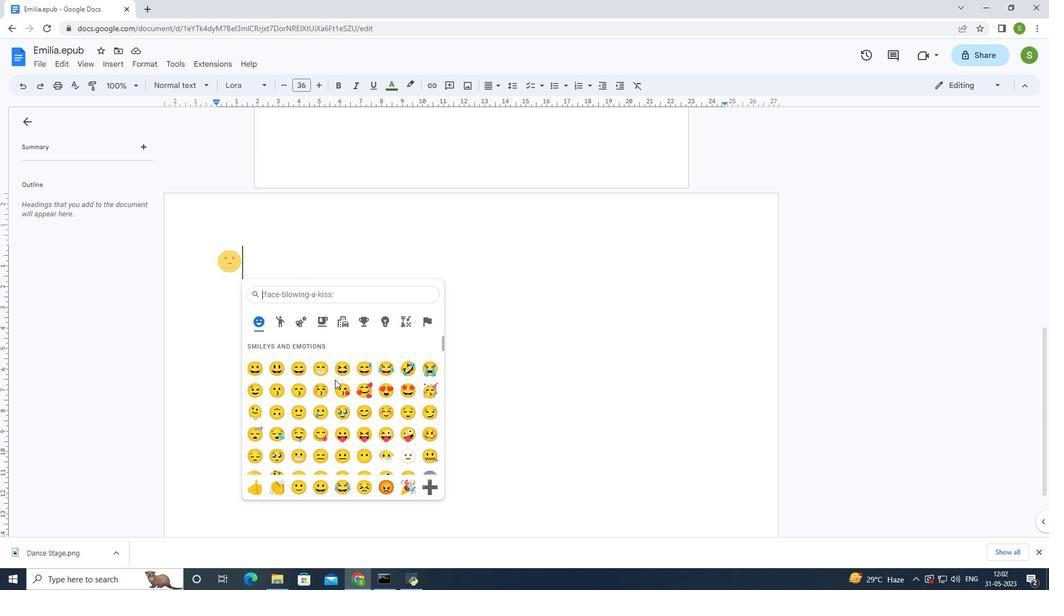 
Action: Mouse scrolled (335, 379) with delta (0, 0)
Screenshot: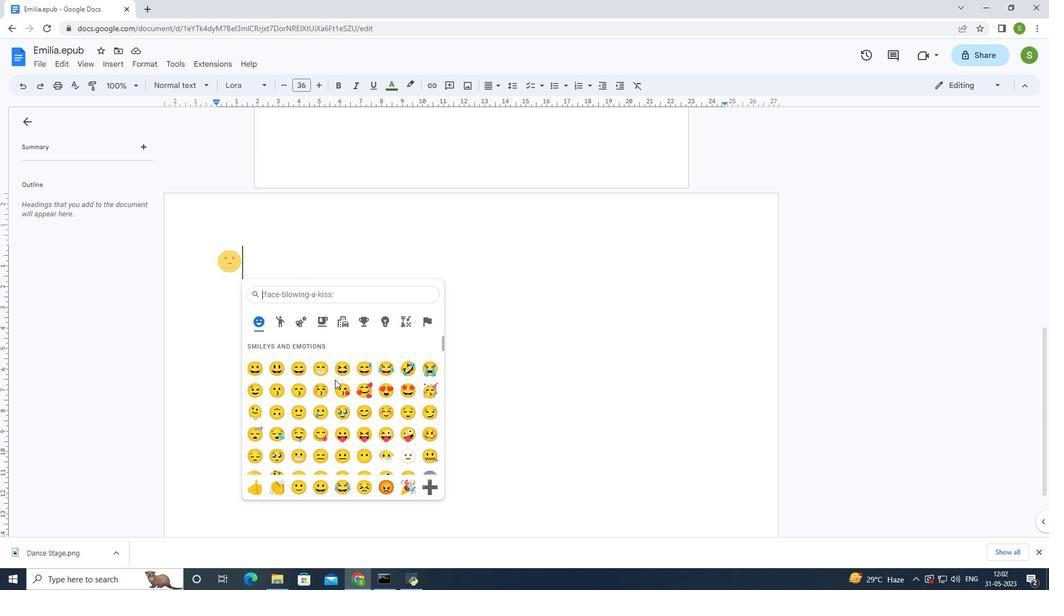 
Action: Mouse scrolled (335, 379) with delta (0, 0)
Screenshot: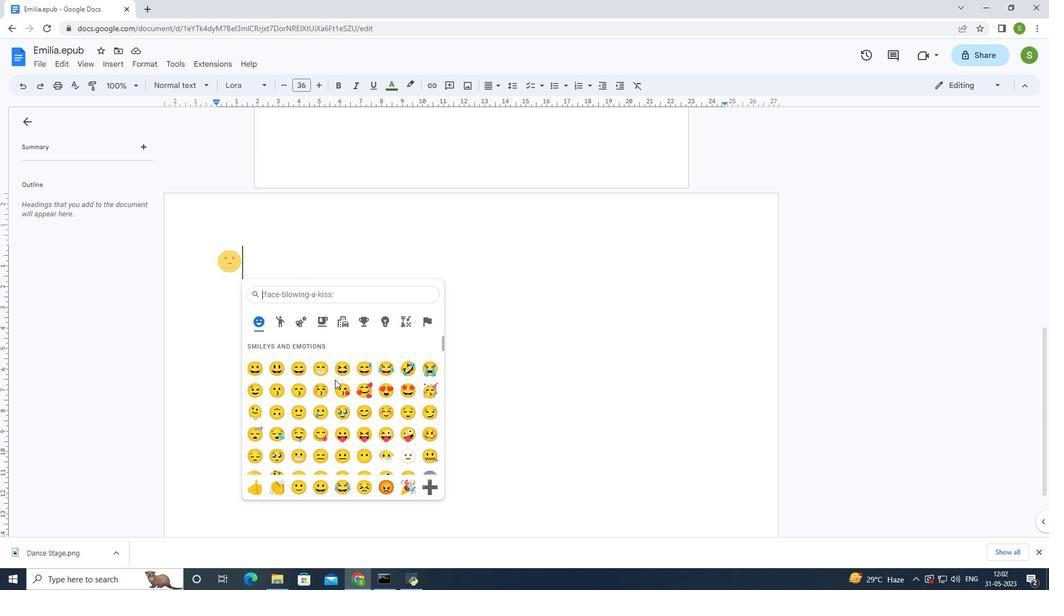 
Action: Mouse moved to (337, 377)
Screenshot: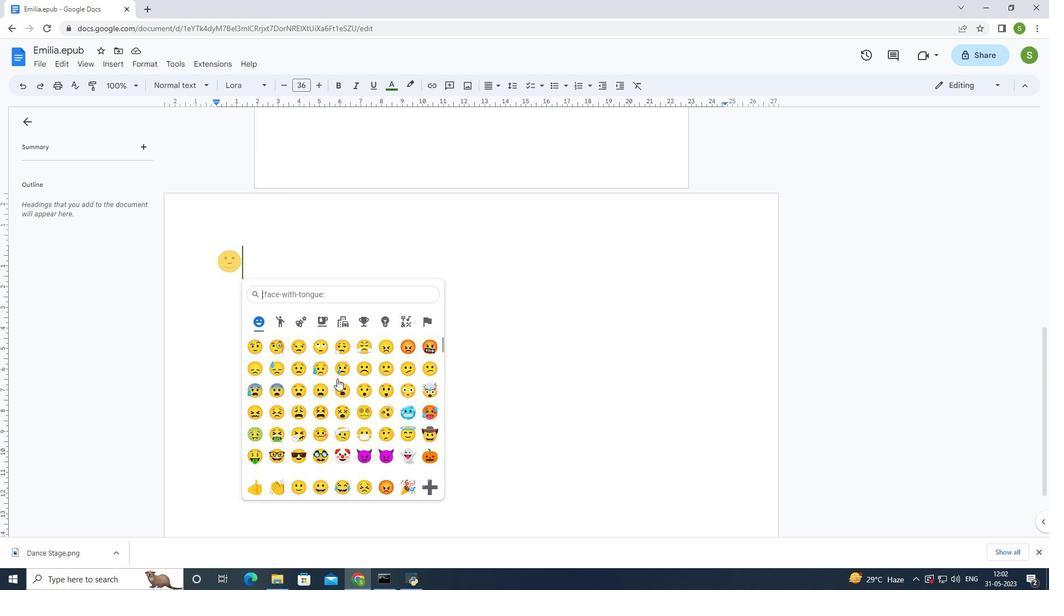 
Action: Mouse scrolled (337, 376) with delta (0, 0)
Screenshot: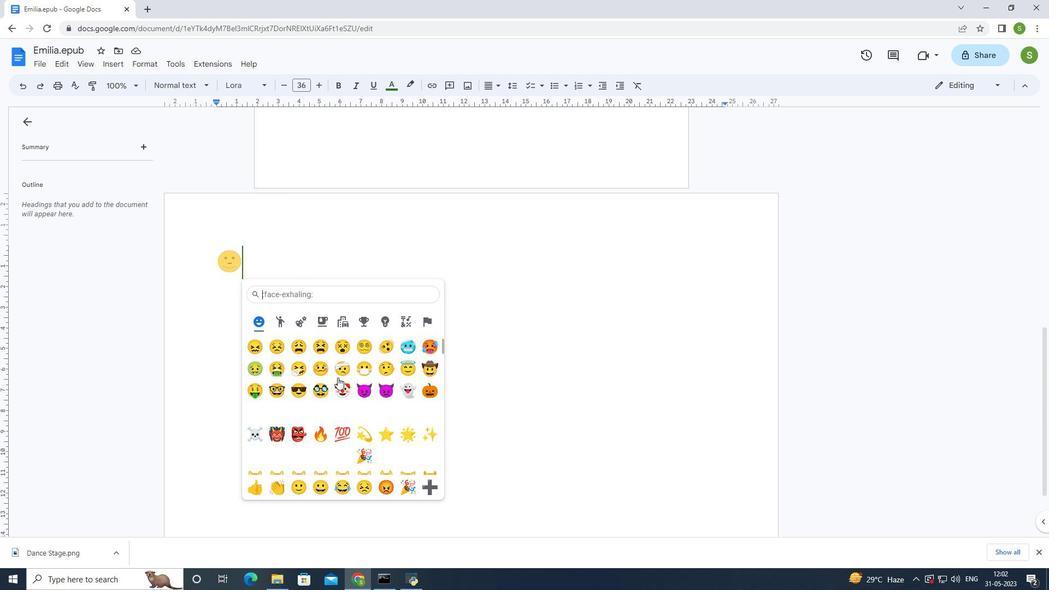 
Action: Mouse scrolled (337, 376) with delta (0, 0)
Screenshot: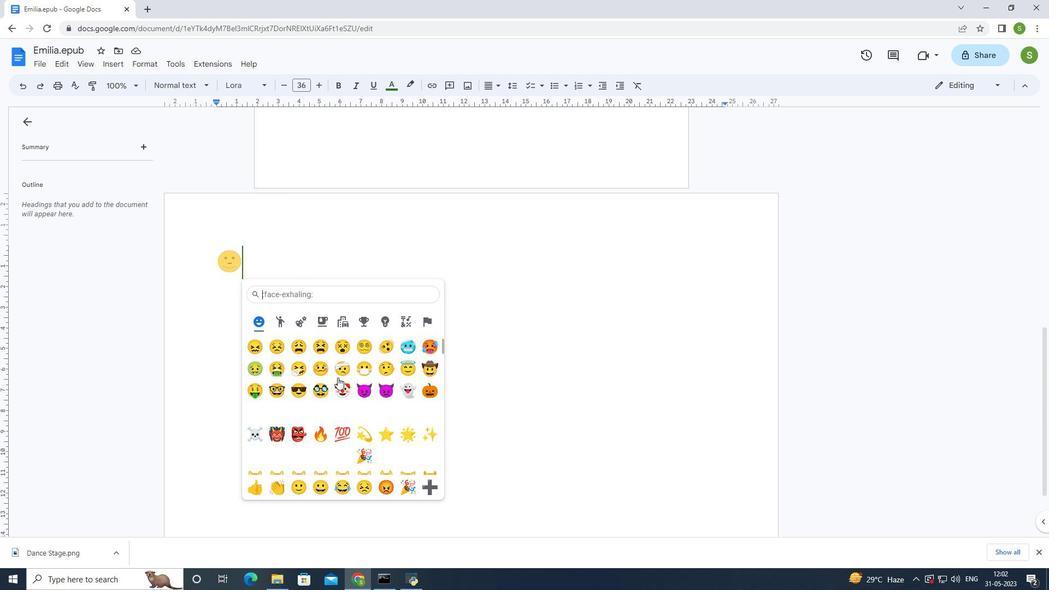 
Action: Mouse moved to (295, 407)
Screenshot: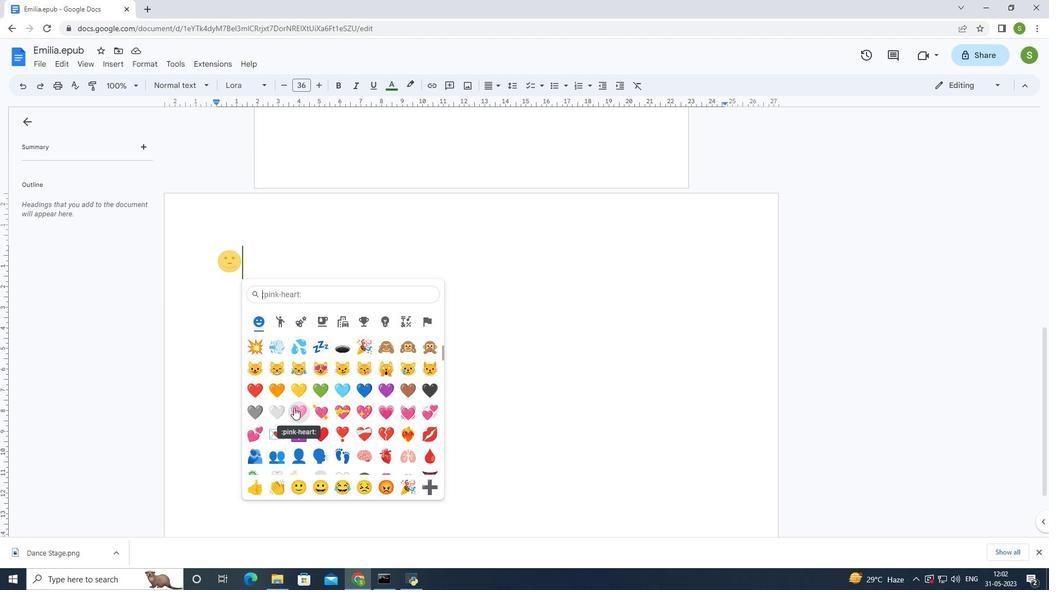 
Action: Mouse pressed left at (295, 407)
Screenshot: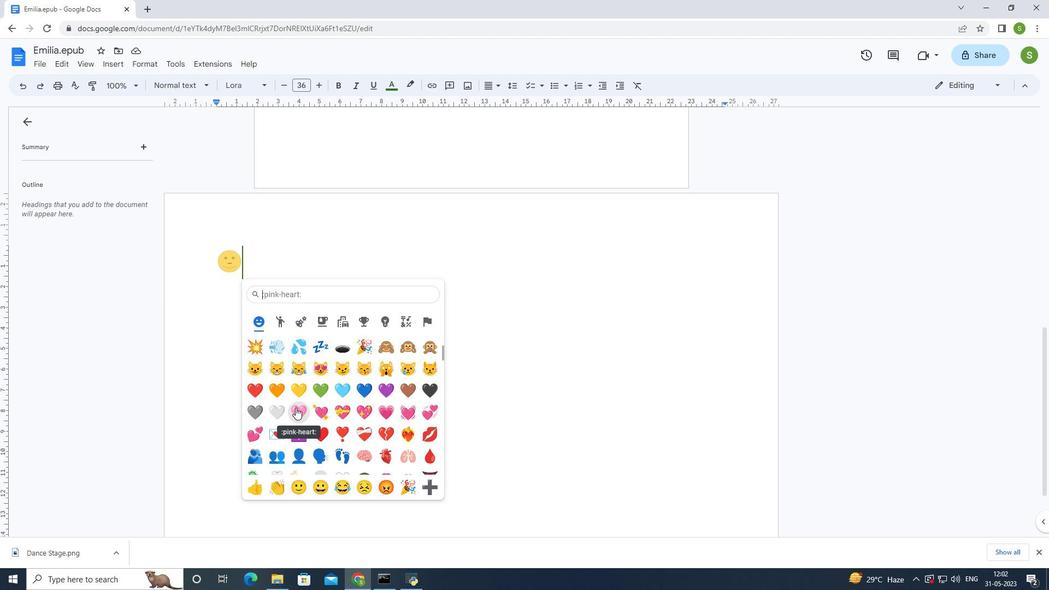 
Action: Mouse moved to (113, 62)
Screenshot: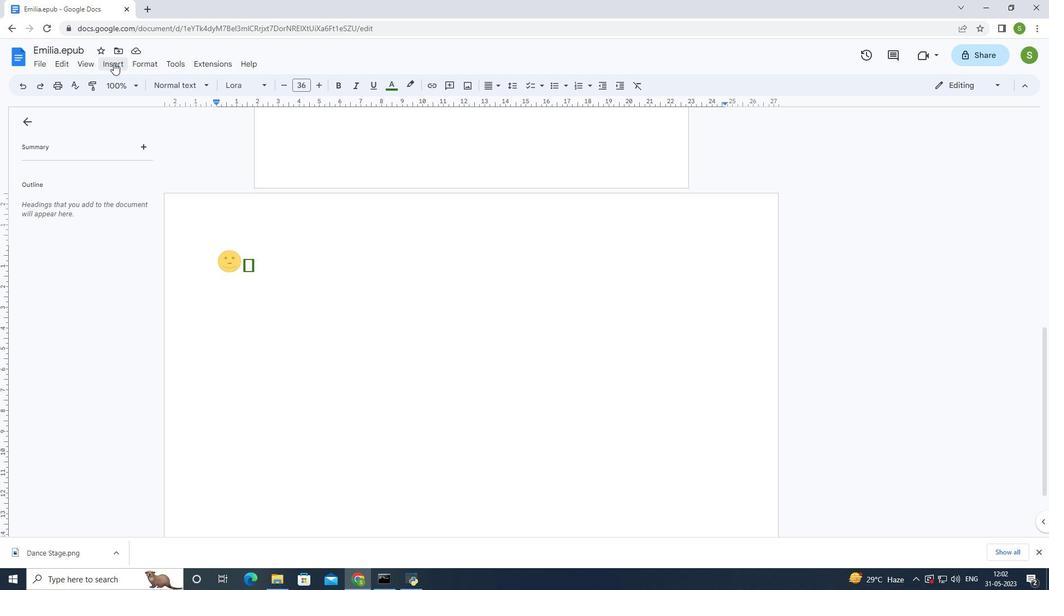 
Action: Mouse pressed left at (113, 62)
Screenshot: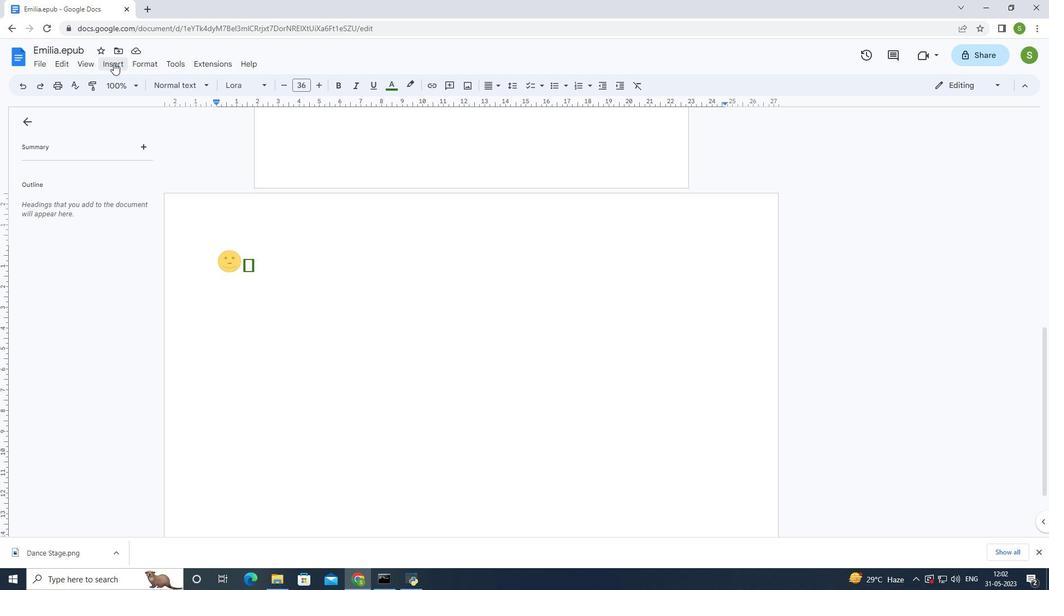 
Action: Mouse moved to (336, 254)
Screenshot: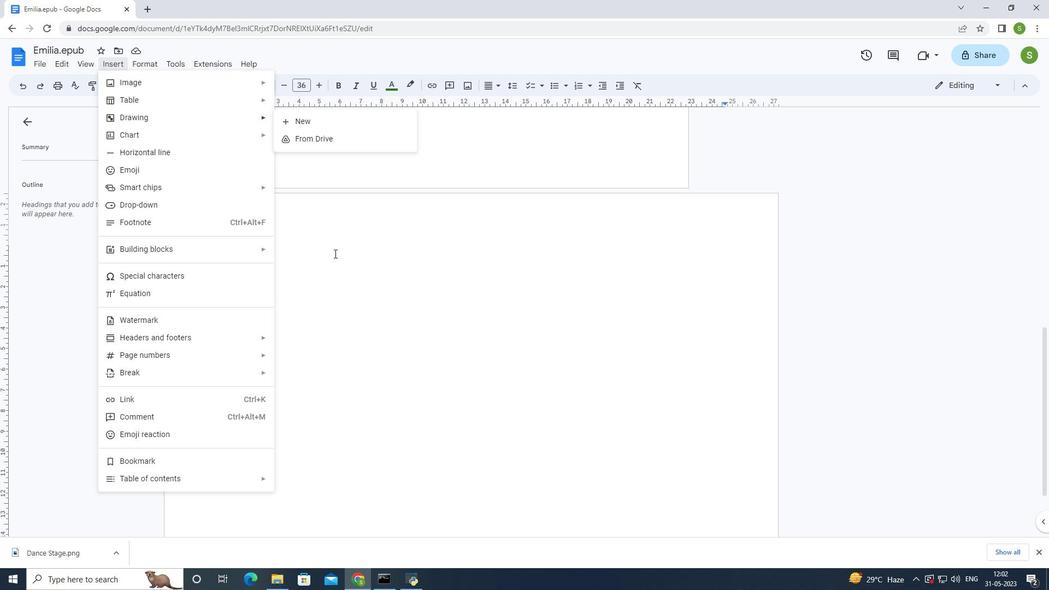 
Action: Mouse pressed left at (336, 254)
Screenshot: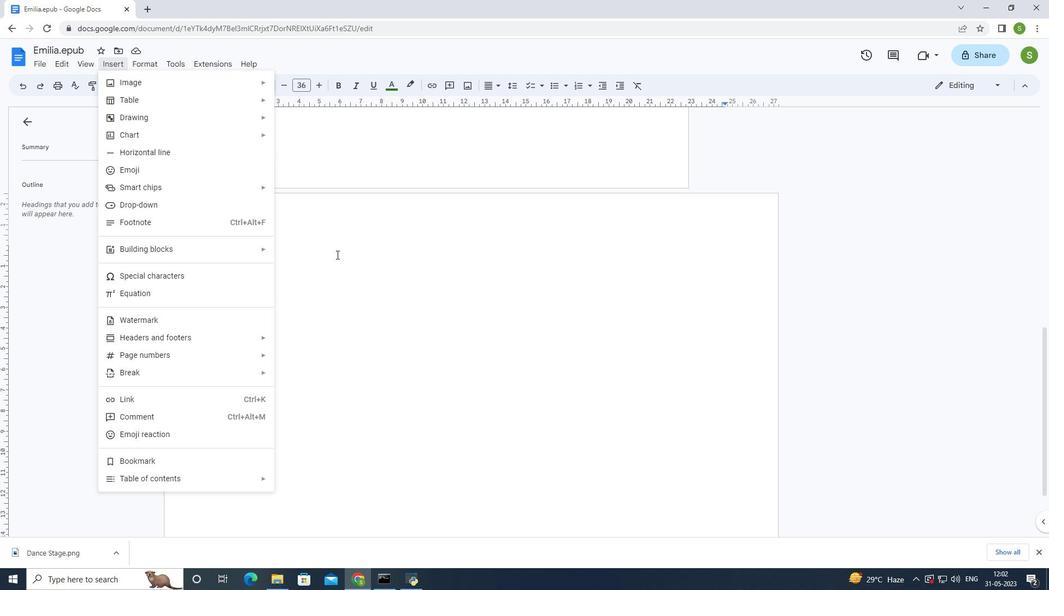
Action: Mouse moved to (272, 257)
Screenshot: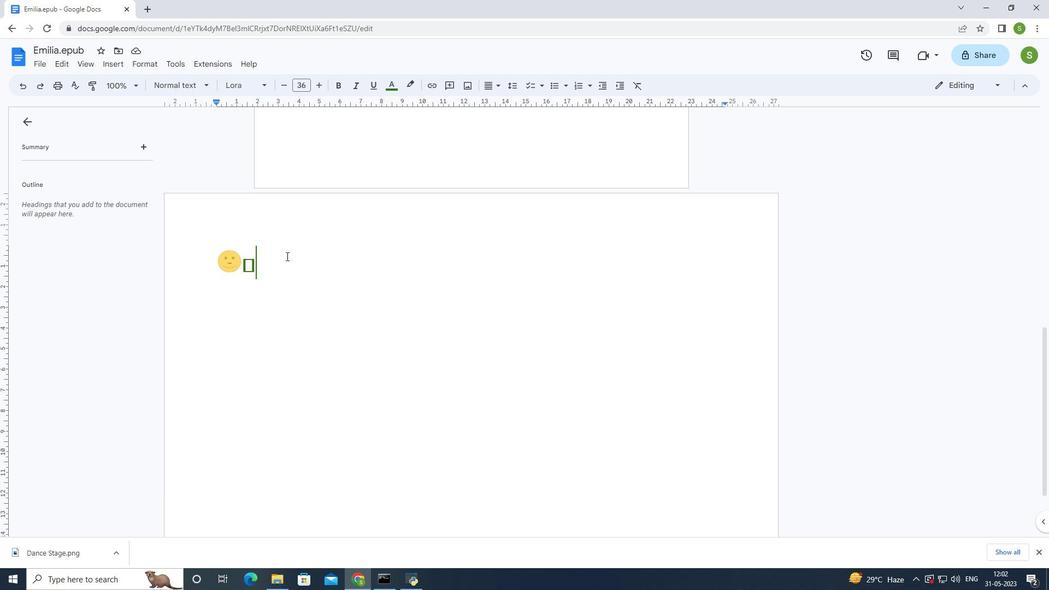 
Action: Mouse pressed left at (284, 256)
Screenshot: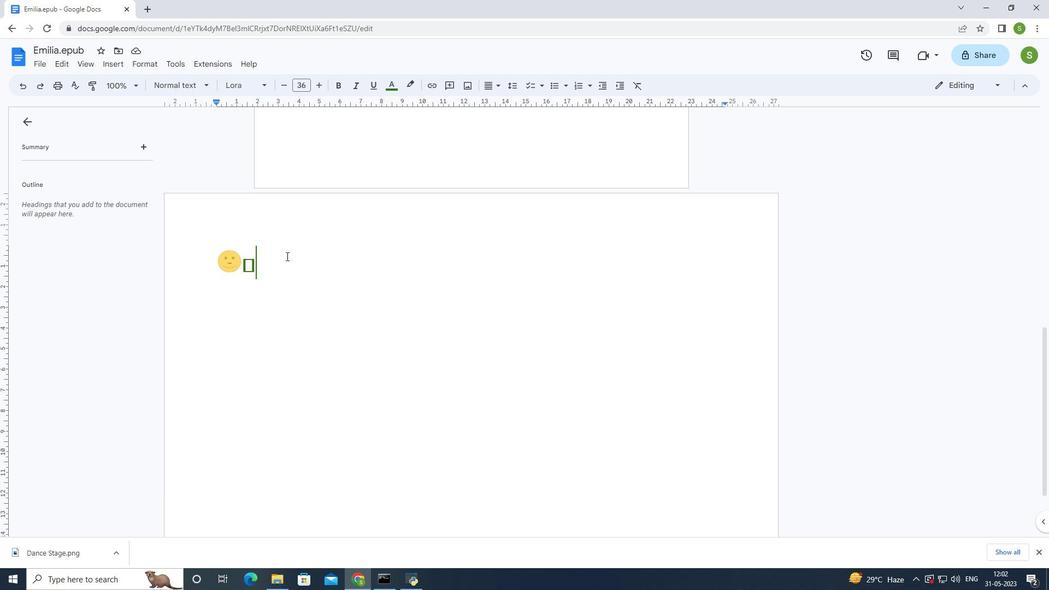 
Action: Mouse moved to (773, 276)
Screenshot: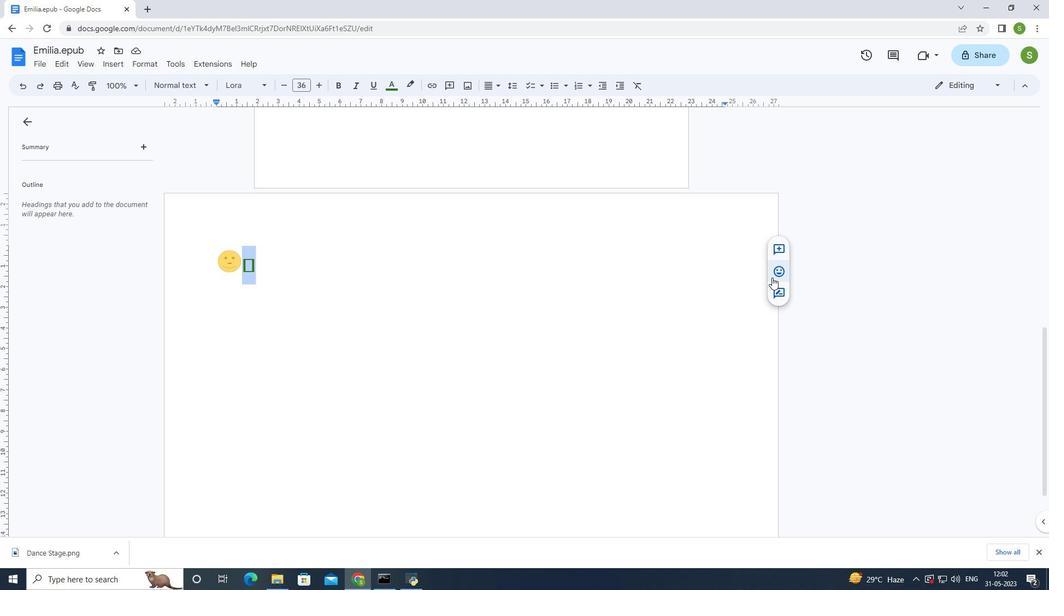 
Action: Mouse pressed left at (773, 276)
Screenshot: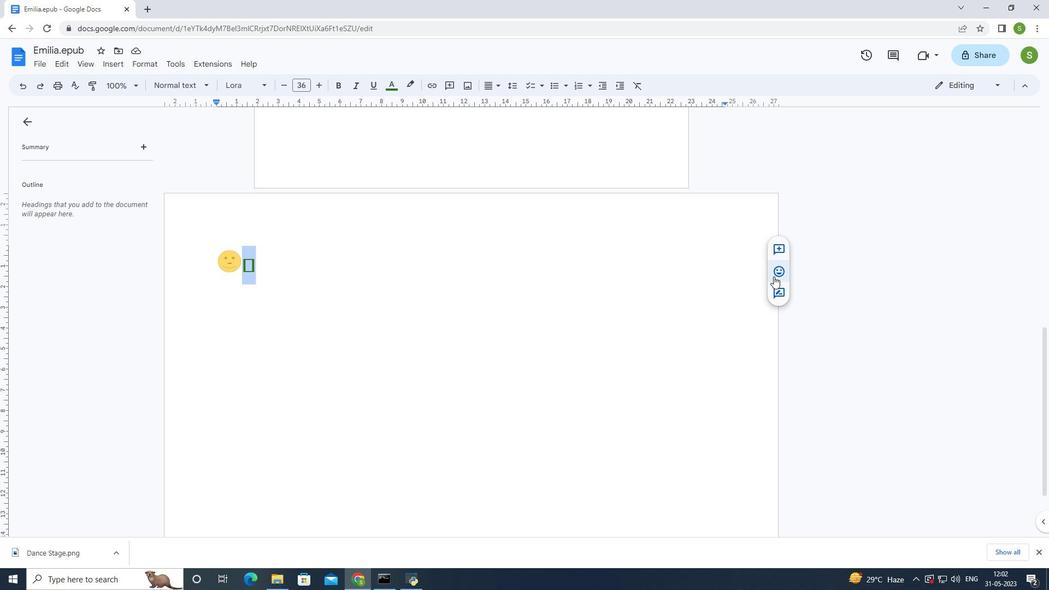 
Action: Mouse moved to (843, 373)
Screenshot: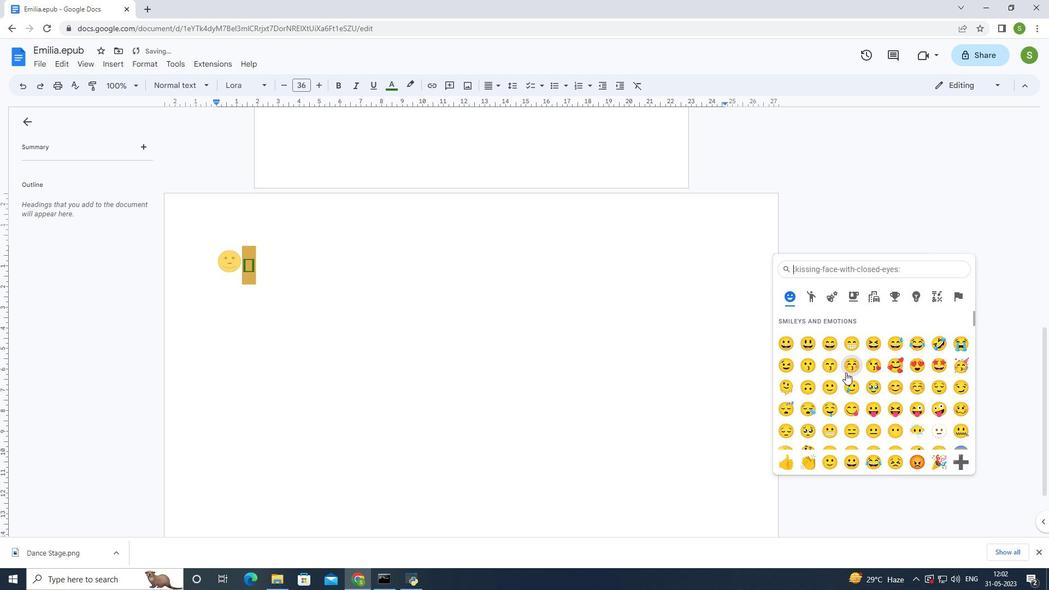 
Action: Mouse scrolled (843, 372) with delta (0, 0)
Screenshot: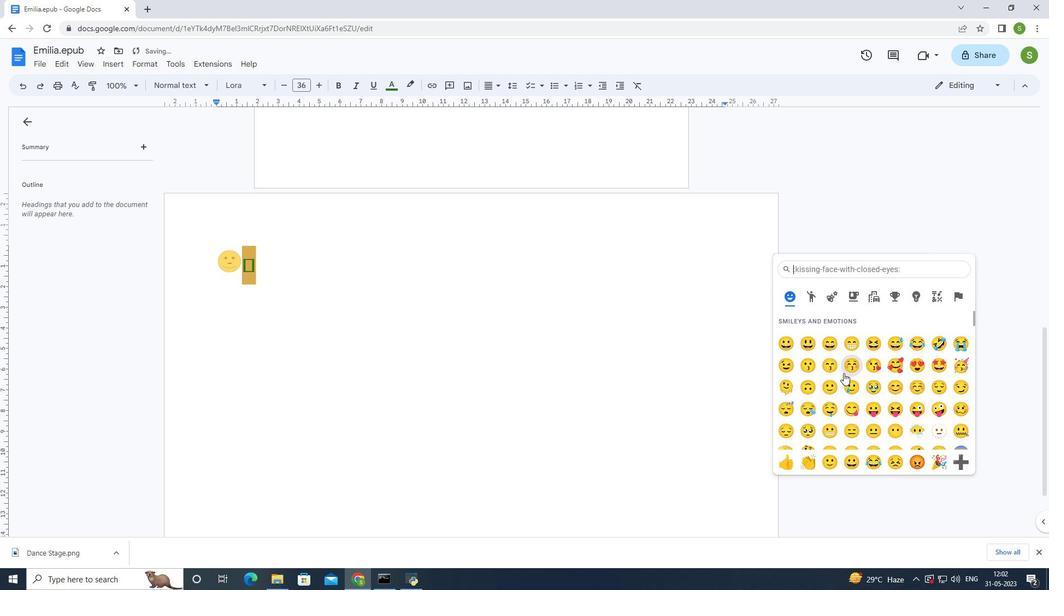
Action: Mouse scrolled (843, 372) with delta (0, 0)
Screenshot: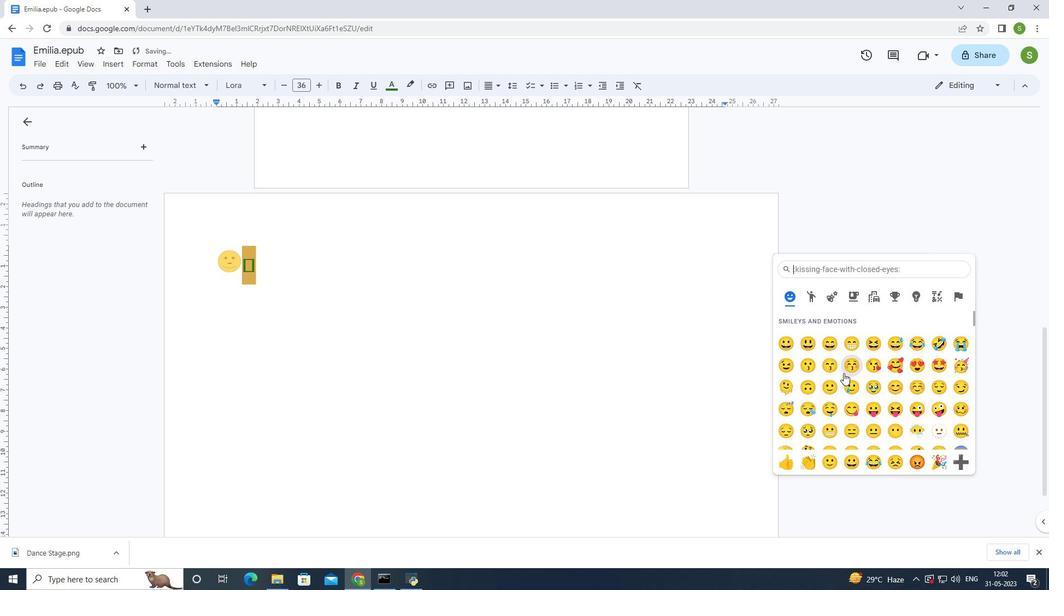 
Action: Mouse moved to (843, 373)
Screenshot: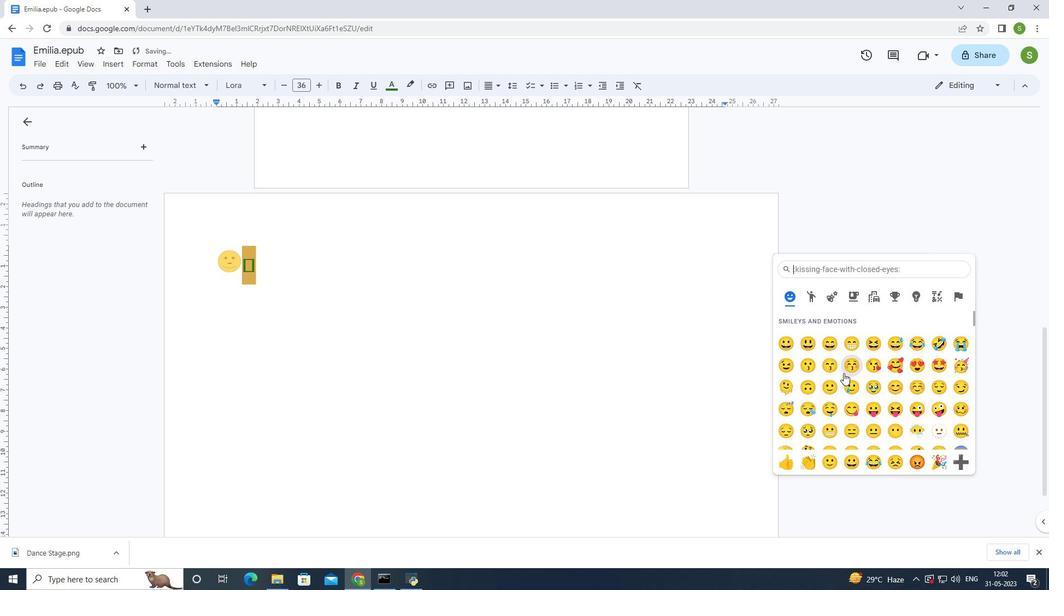 
Action: Mouse scrolled (843, 372) with delta (0, 0)
Screenshot: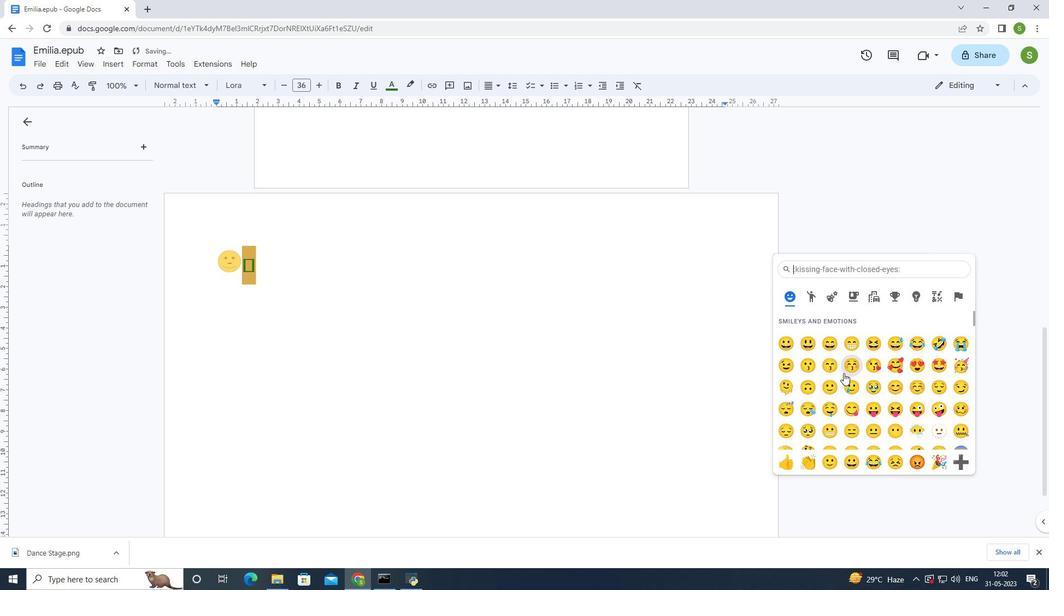 
Action: Mouse scrolled (843, 372) with delta (0, 0)
Screenshot: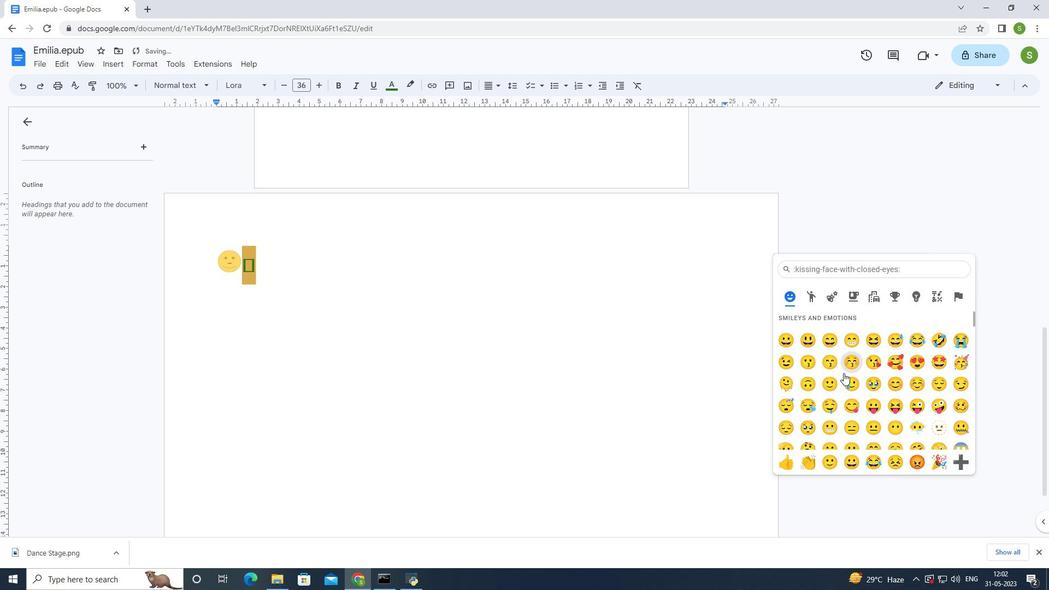 
Action: Mouse moved to (845, 369)
Screenshot: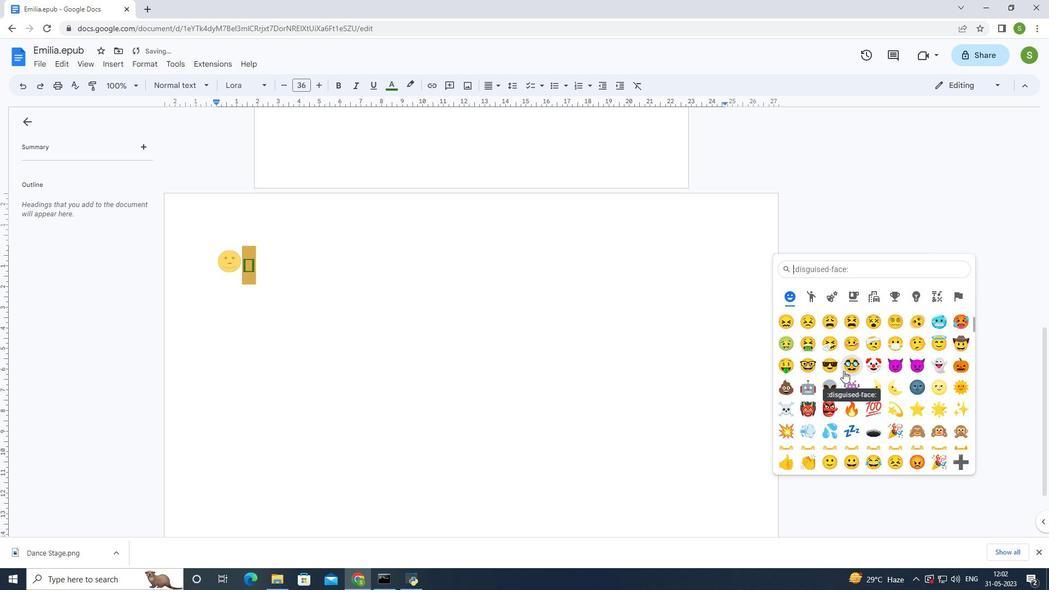 
Action: Mouse scrolled (845, 368) with delta (0, 0)
Screenshot: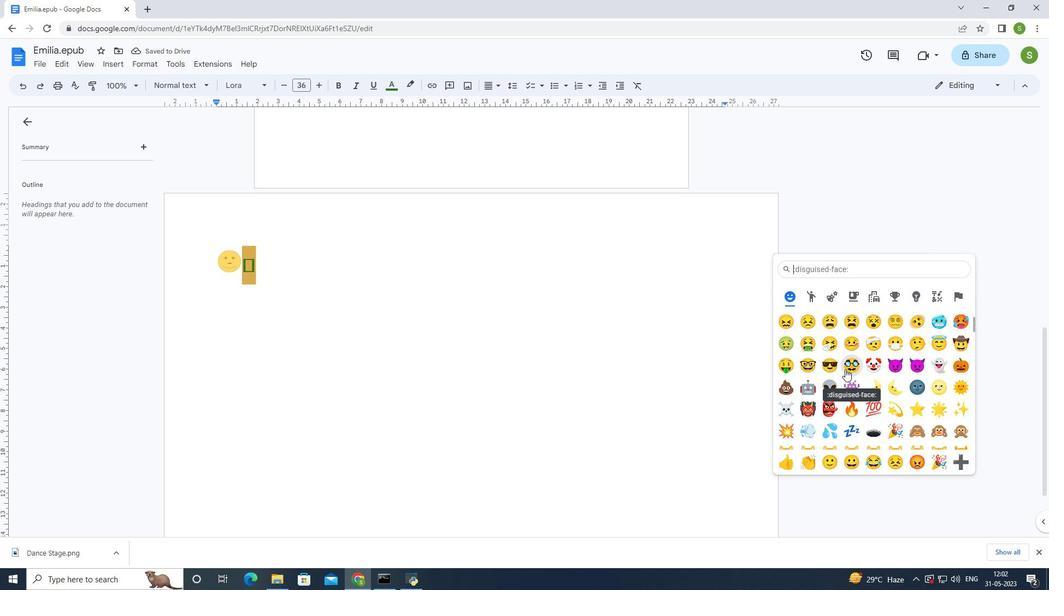 
Action: Mouse scrolled (845, 368) with delta (0, 0)
Screenshot: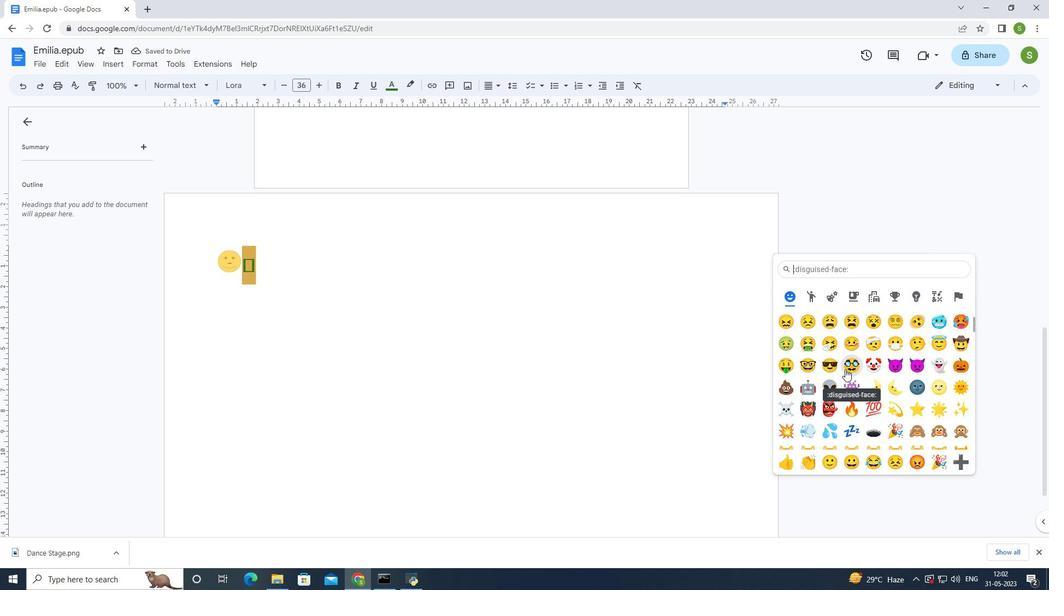 
Action: Mouse scrolled (845, 368) with delta (0, 0)
Screenshot: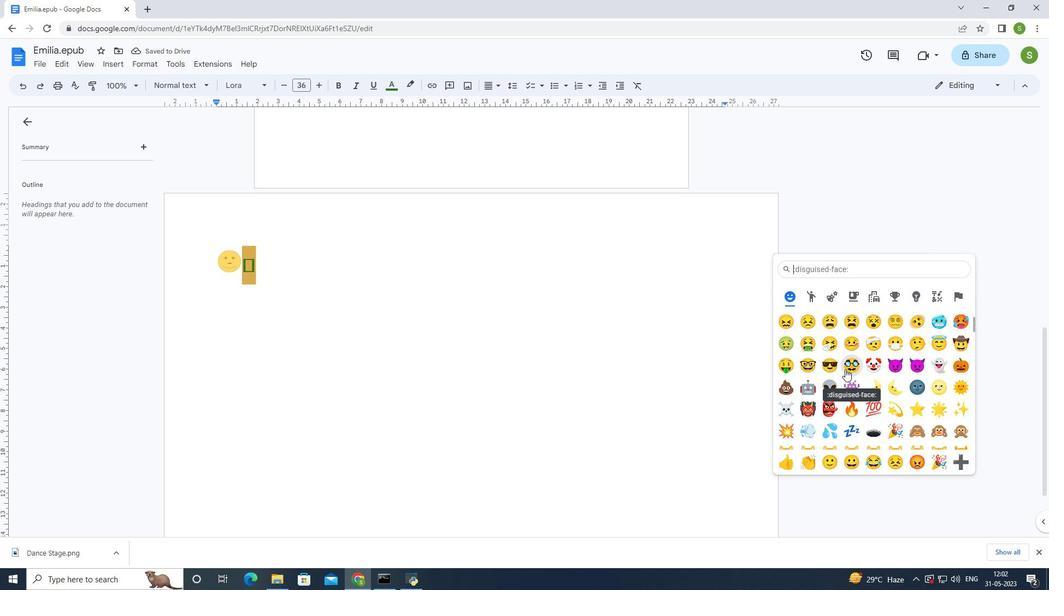 
Action: Mouse moved to (836, 328)
Screenshot: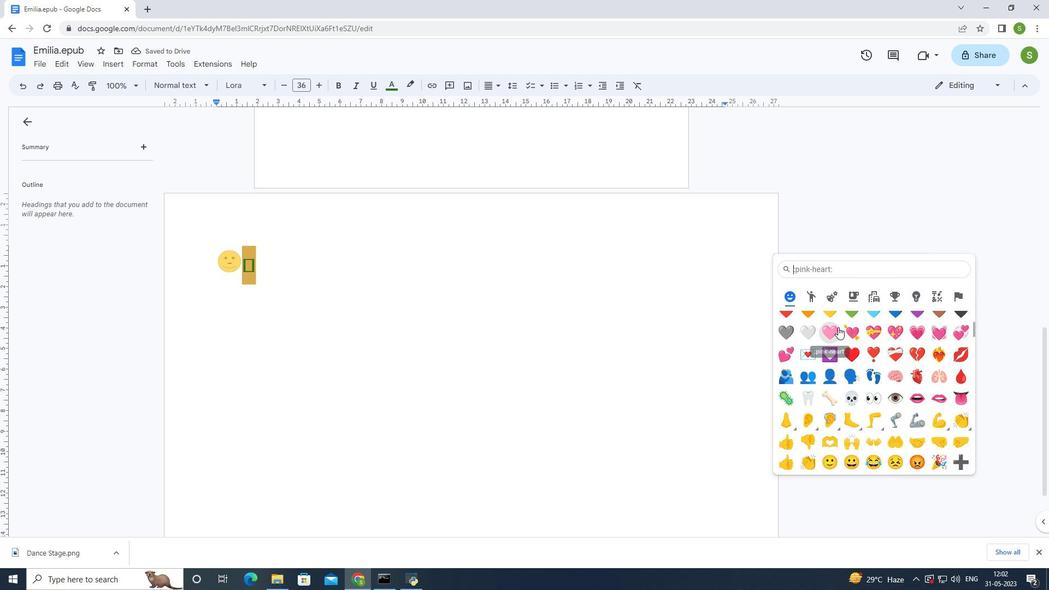 
Action: Mouse pressed left at (836, 328)
Screenshot: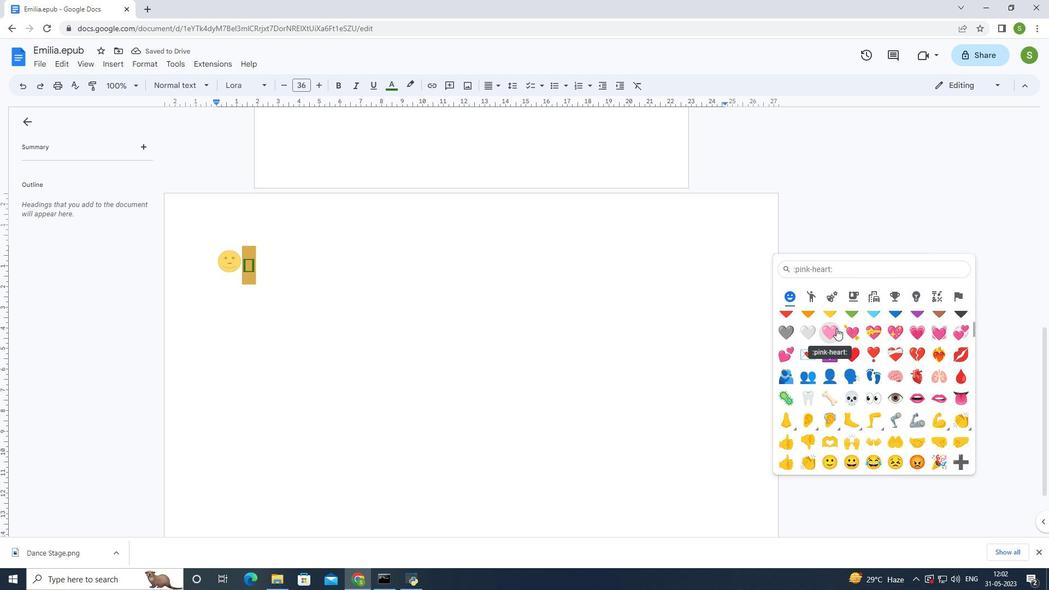 
Action: Mouse moved to (534, 282)
Screenshot: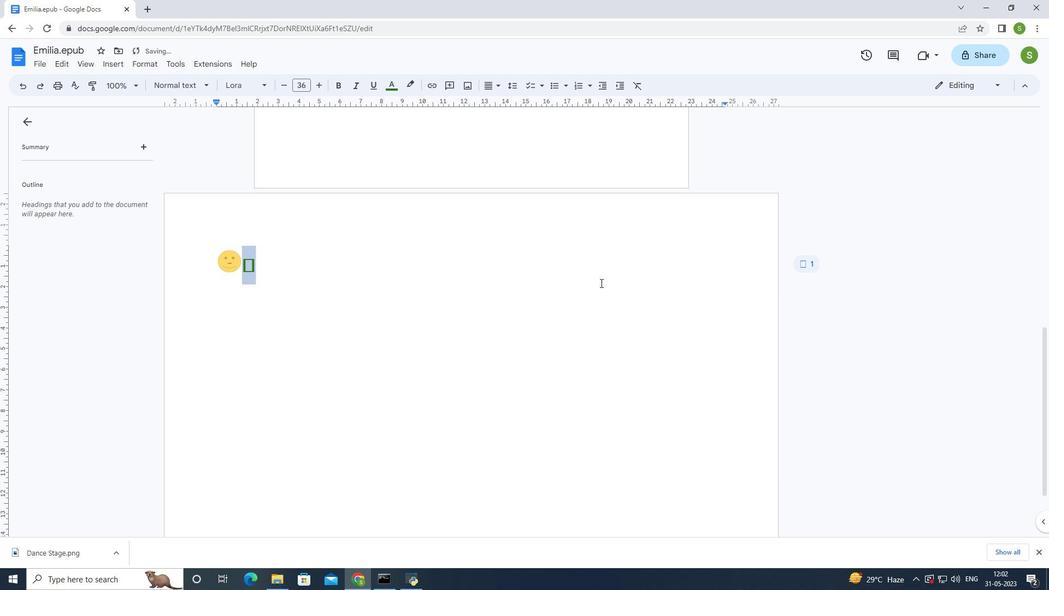 
Action: Mouse pressed left at (534, 282)
Screenshot: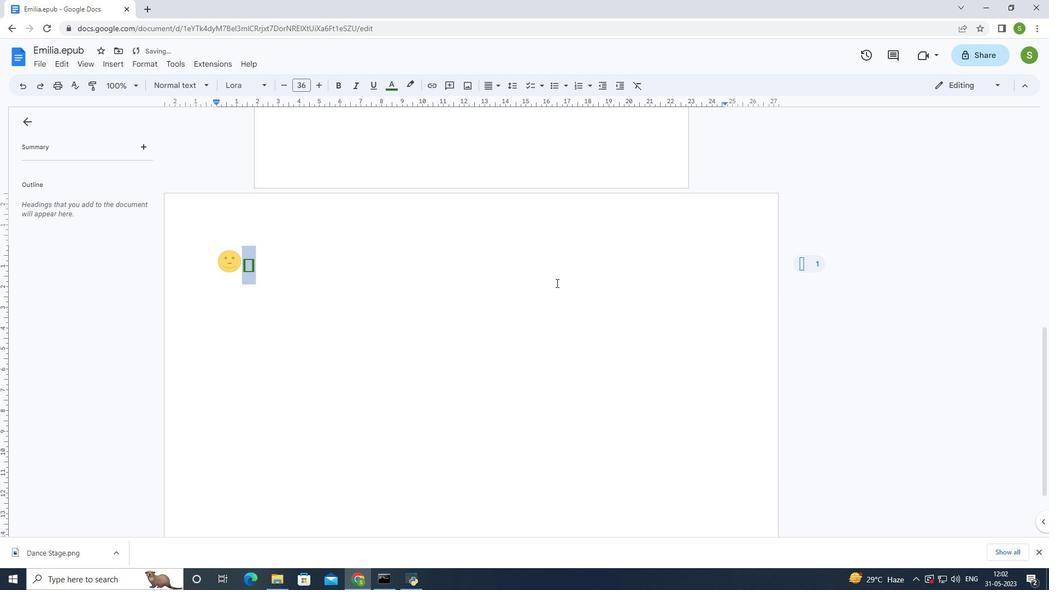 
Action: Mouse moved to (533, 282)
Screenshot: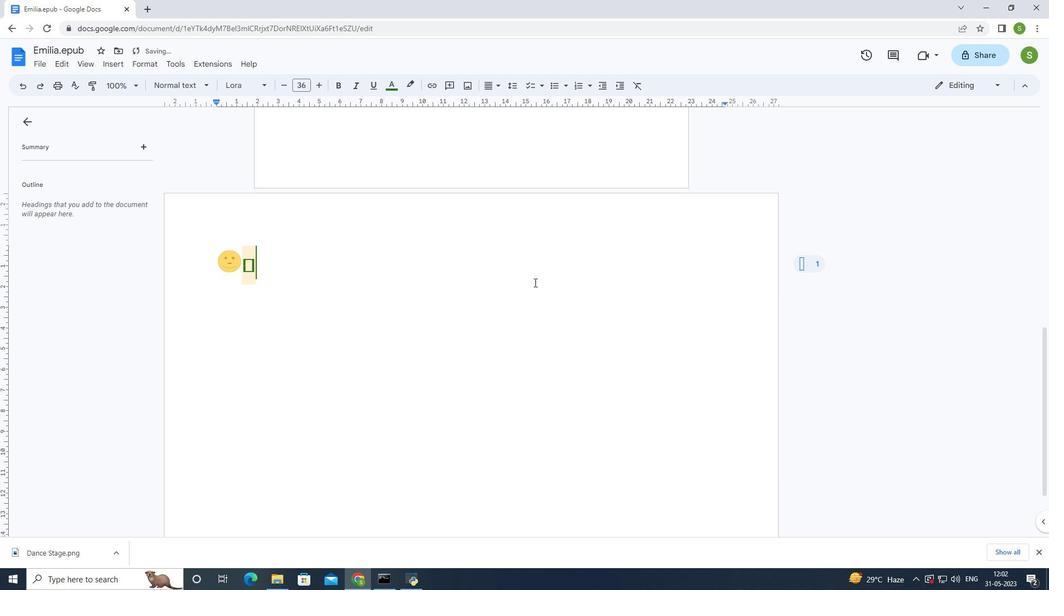 
Action: Mouse pressed left at (533, 282)
Screenshot: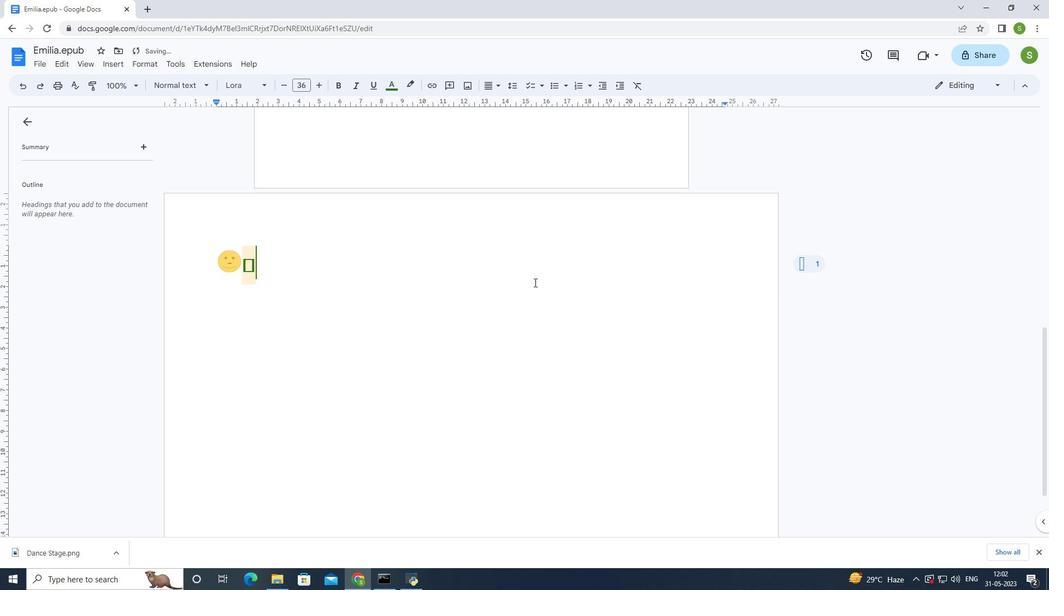 
Action: Mouse pressed left at (533, 282)
Screenshot: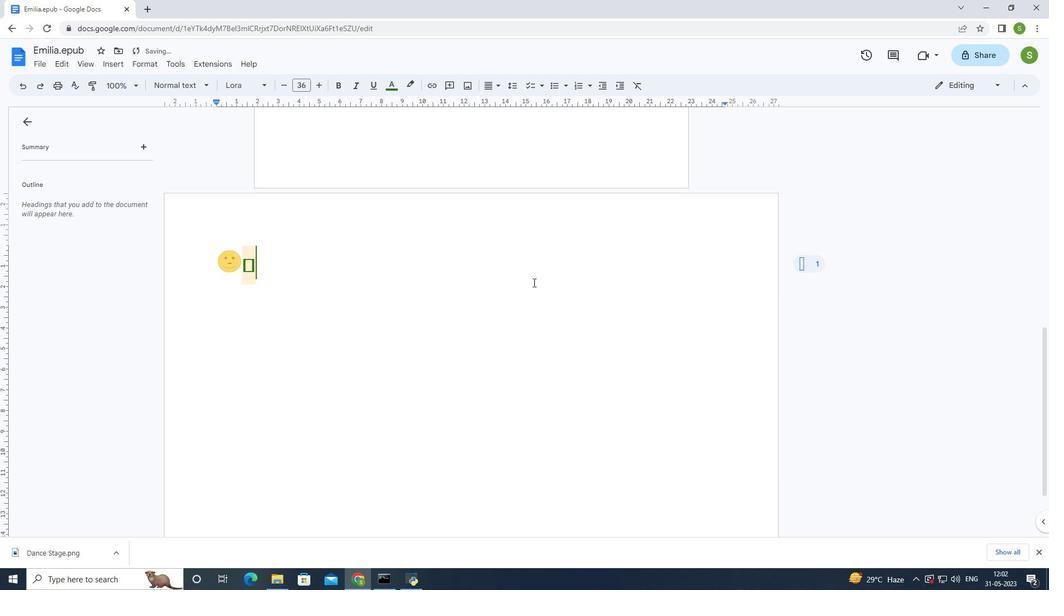
Action: Mouse moved to (533, 282)
Screenshot: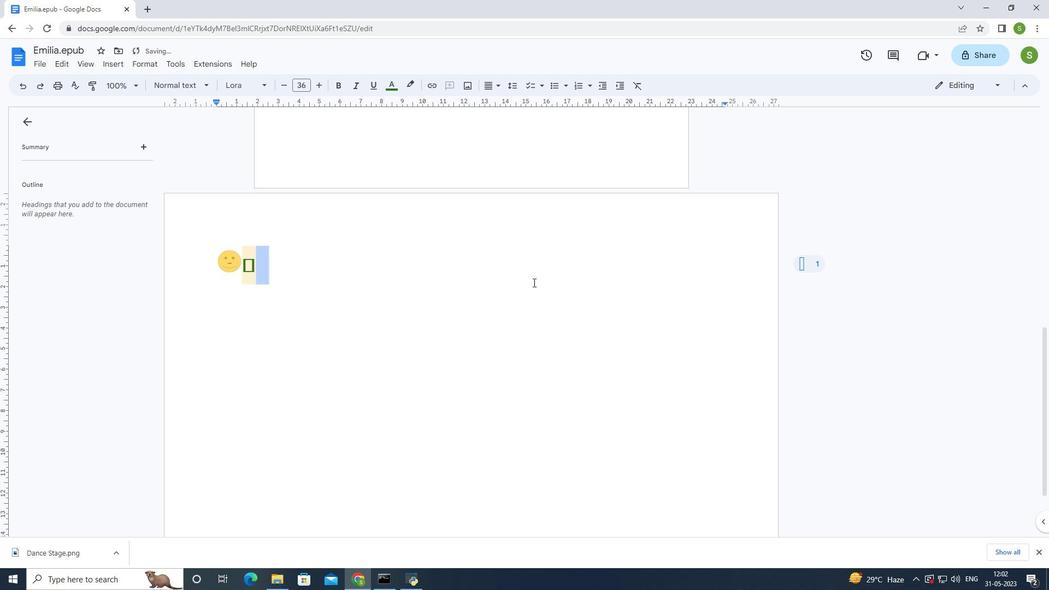
Action: Mouse pressed left at (533, 282)
Screenshot: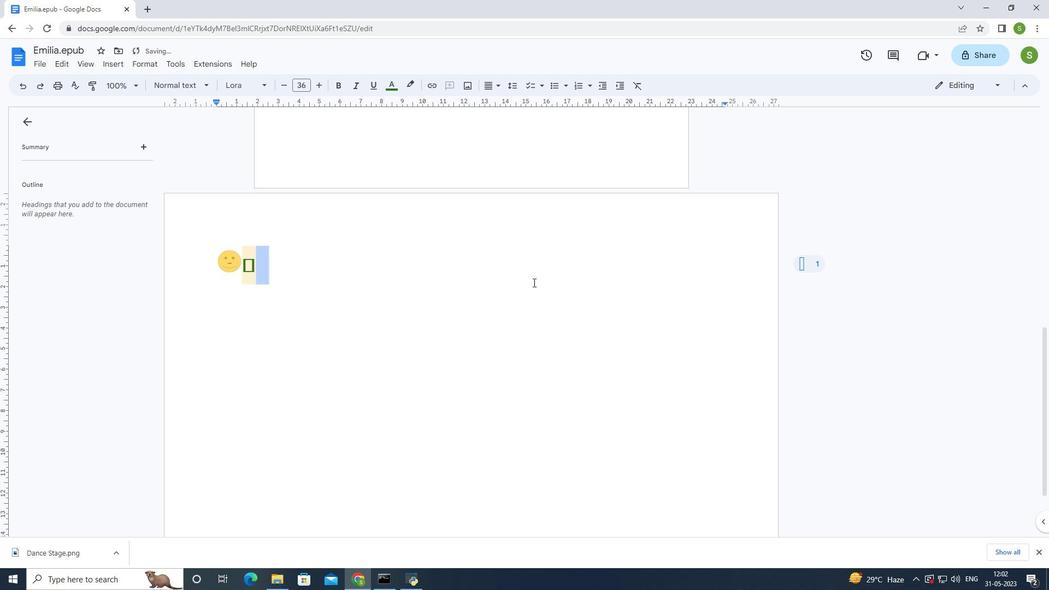 
Action: Mouse moved to (509, 304)
Screenshot: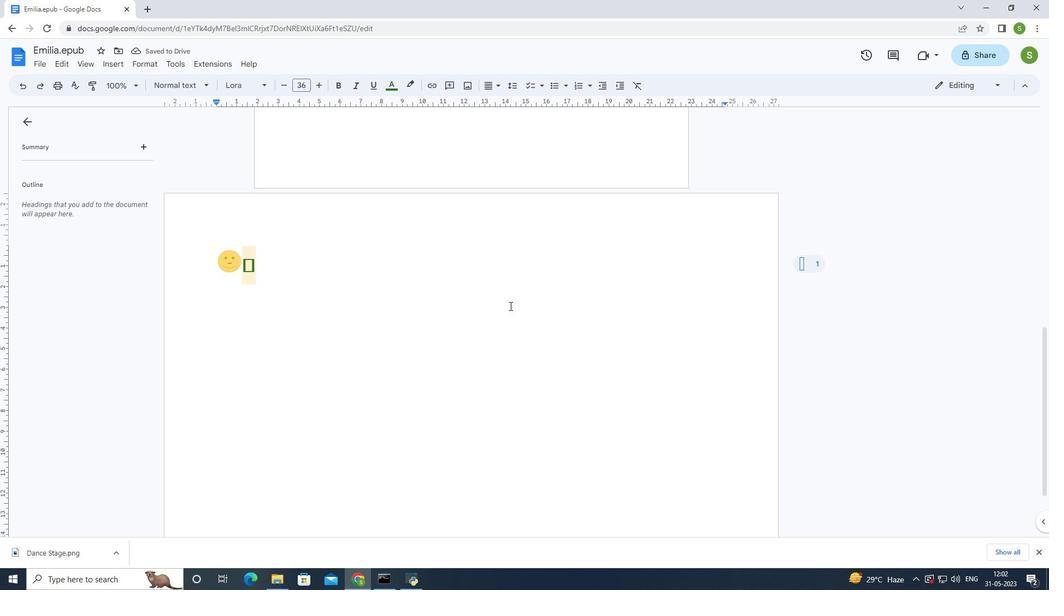 
Action: Key pressed <Key.backspace>
Screenshot: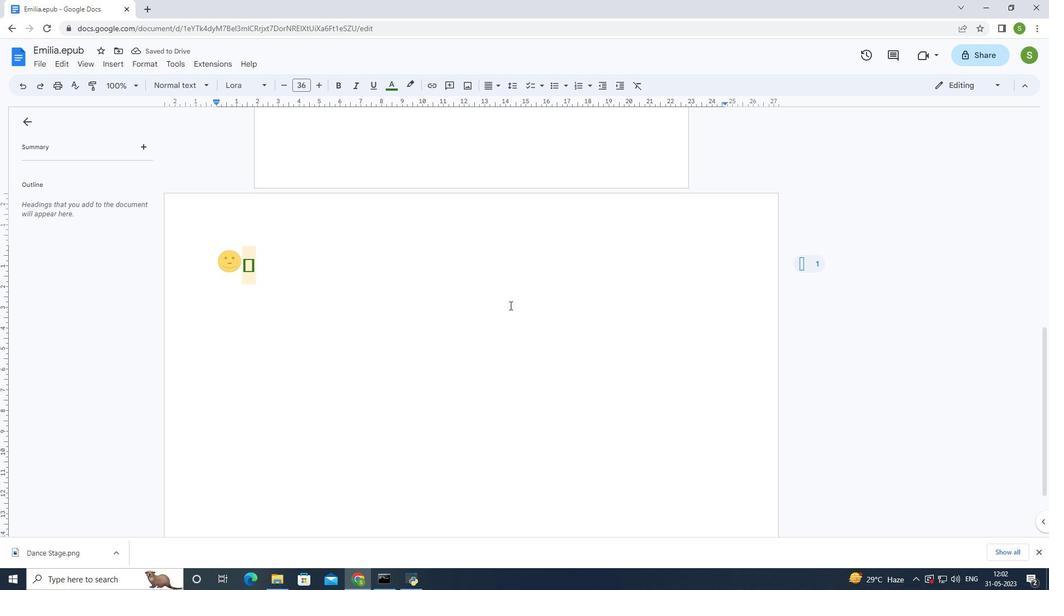 
Action: Mouse moved to (117, 67)
Screenshot: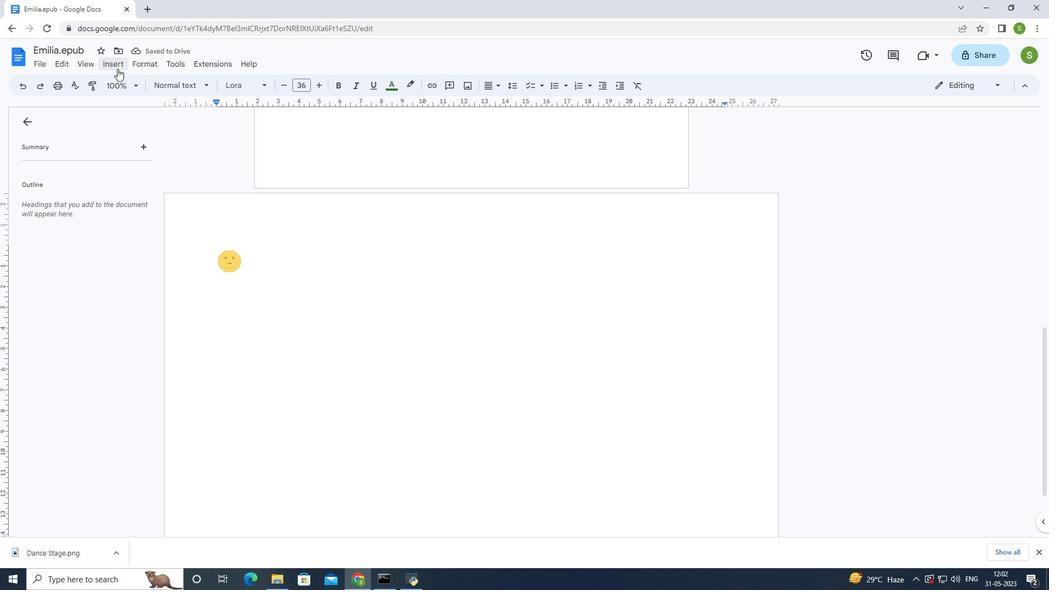 
Action: Mouse pressed left at (117, 67)
Screenshot: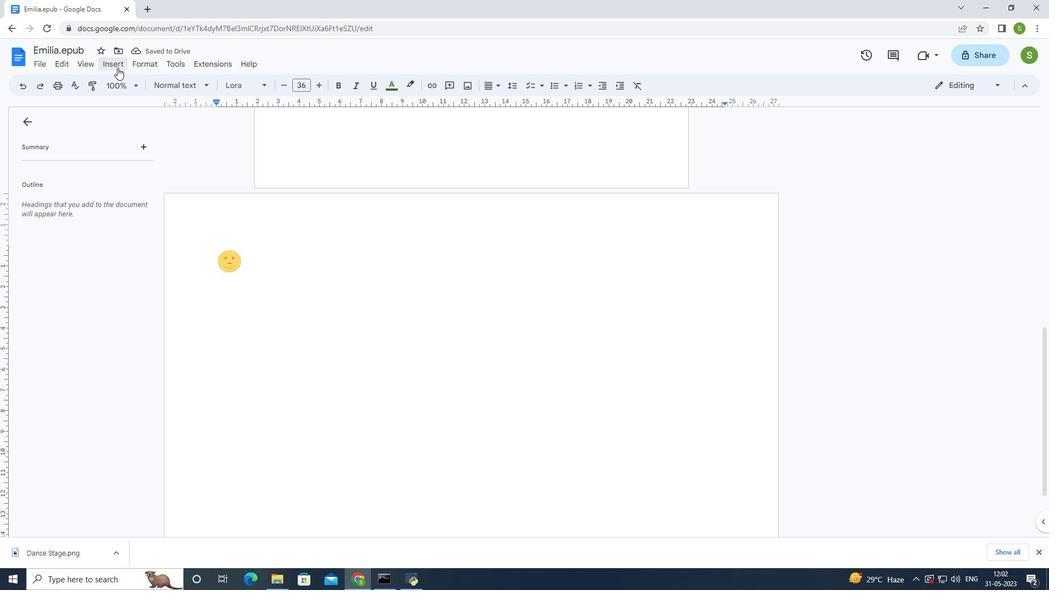 
Action: Mouse moved to (195, 175)
Screenshot: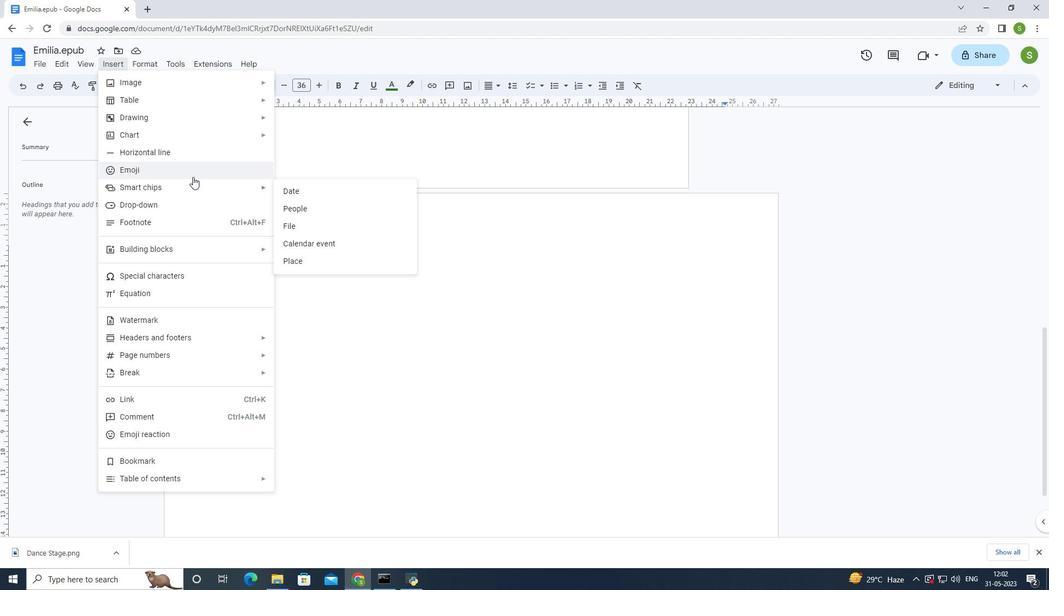 
Action: Mouse pressed left at (195, 175)
Screenshot: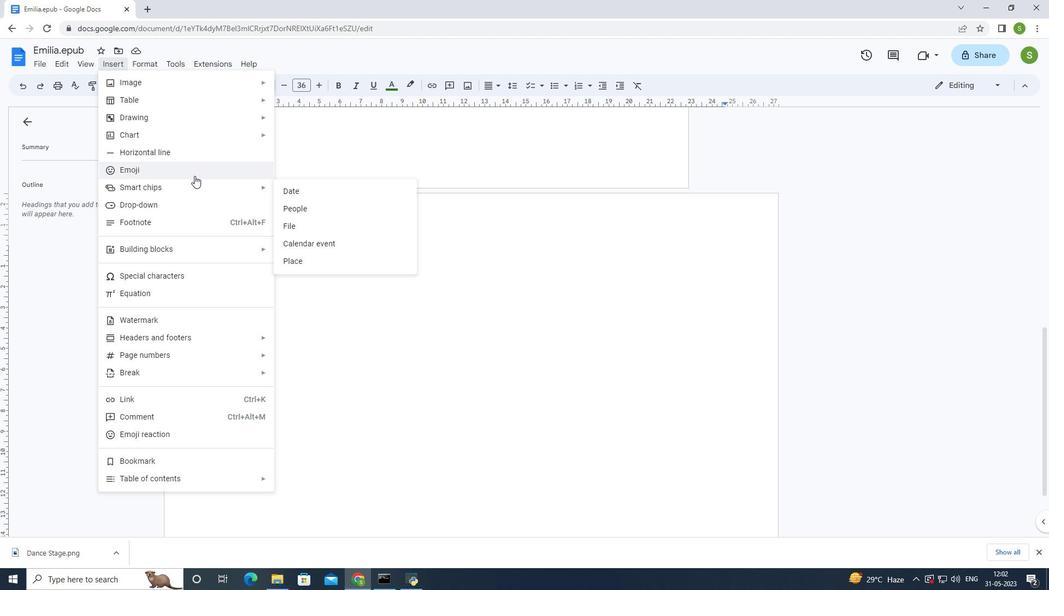 
Action: Mouse moved to (335, 363)
Screenshot: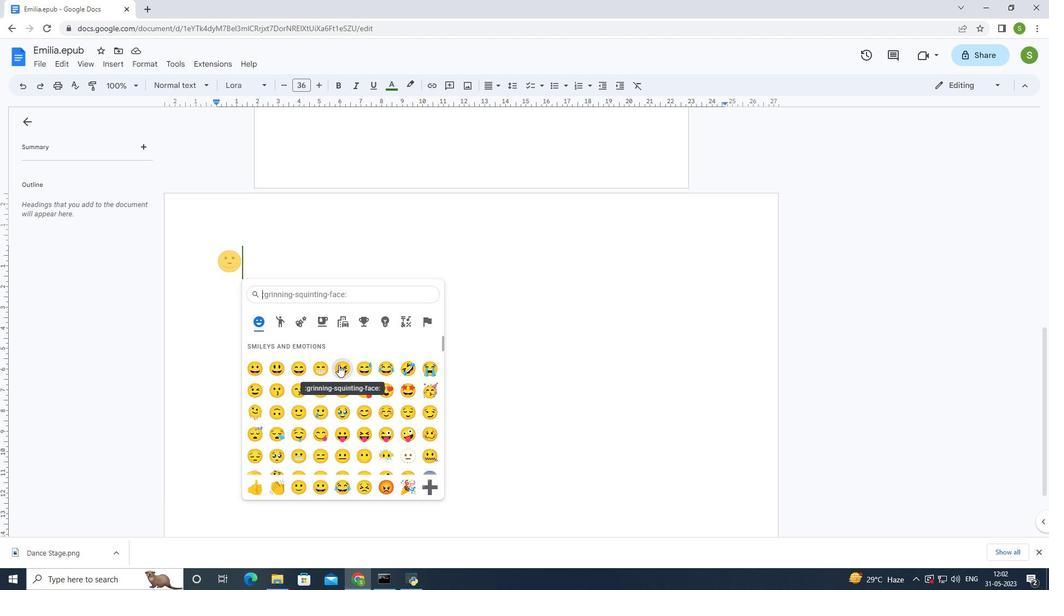 
Action: Mouse scrolled (335, 363) with delta (0, 0)
Screenshot: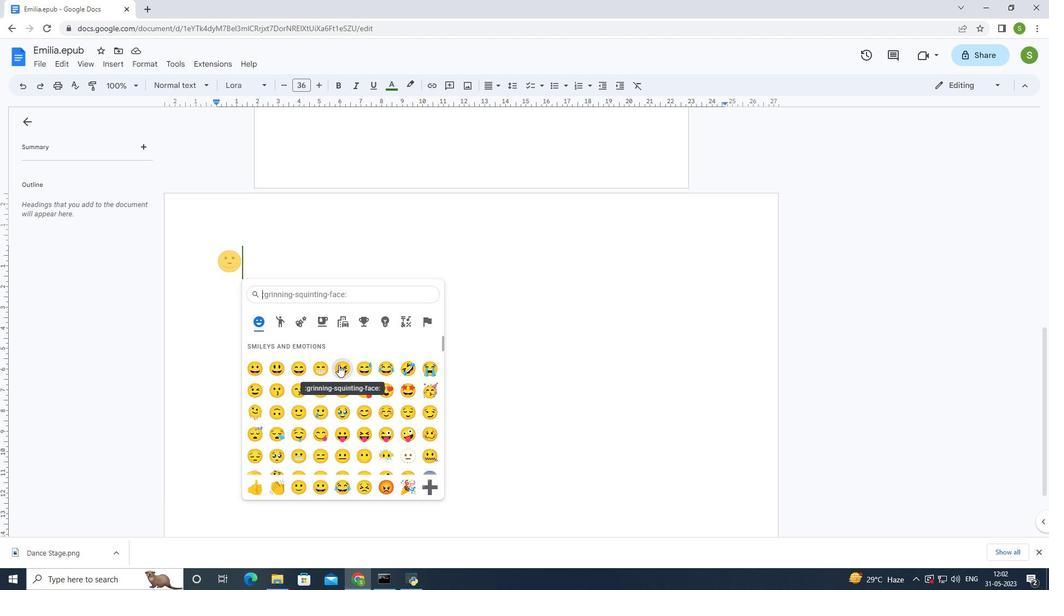 
Action: Mouse scrolled (335, 363) with delta (0, 0)
Screenshot: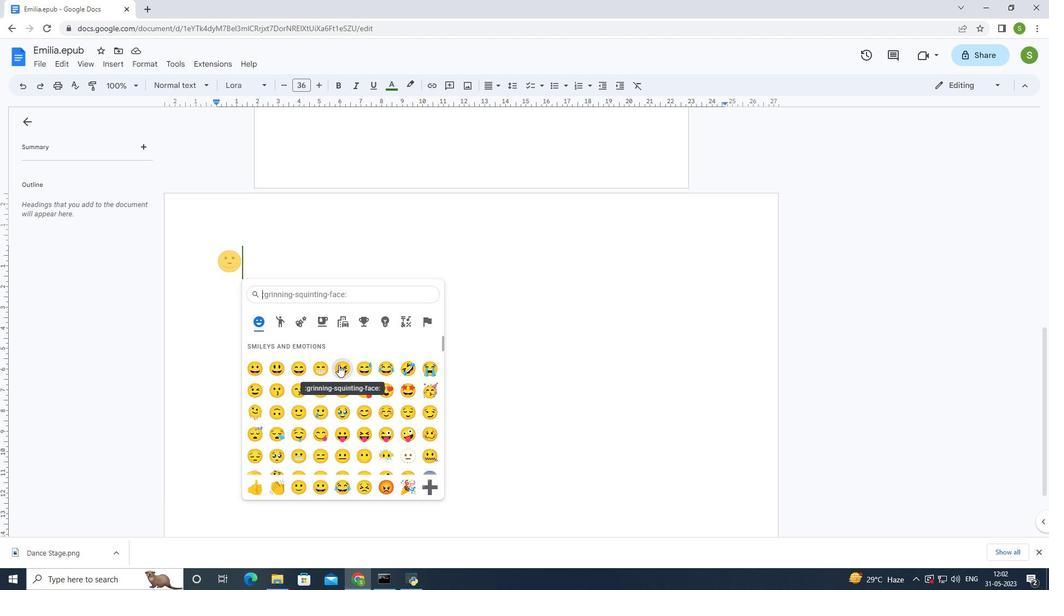 
Action: Mouse moved to (335, 363)
Screenshot: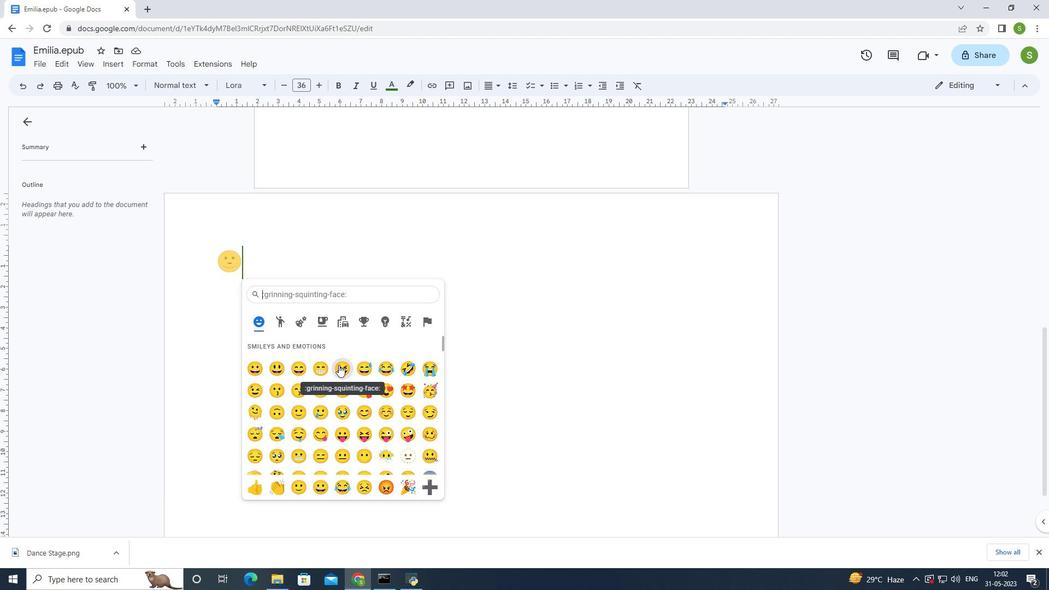 
Action: Mouse scrolled (335, 362) with delta (0, 0)
Screenshot: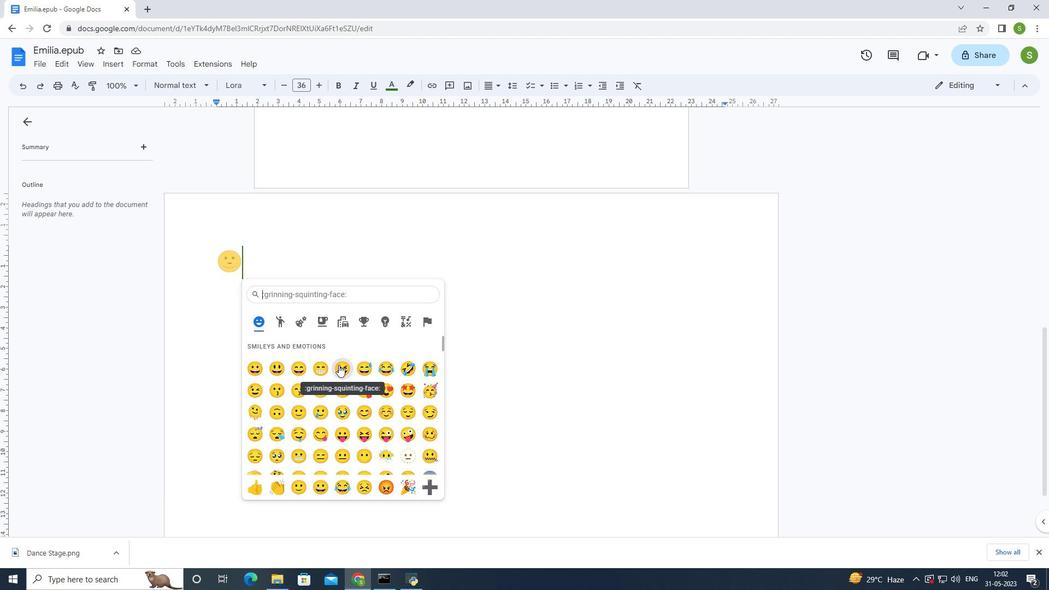 
Action: Mouse moved to (335, 362)
Screenshot: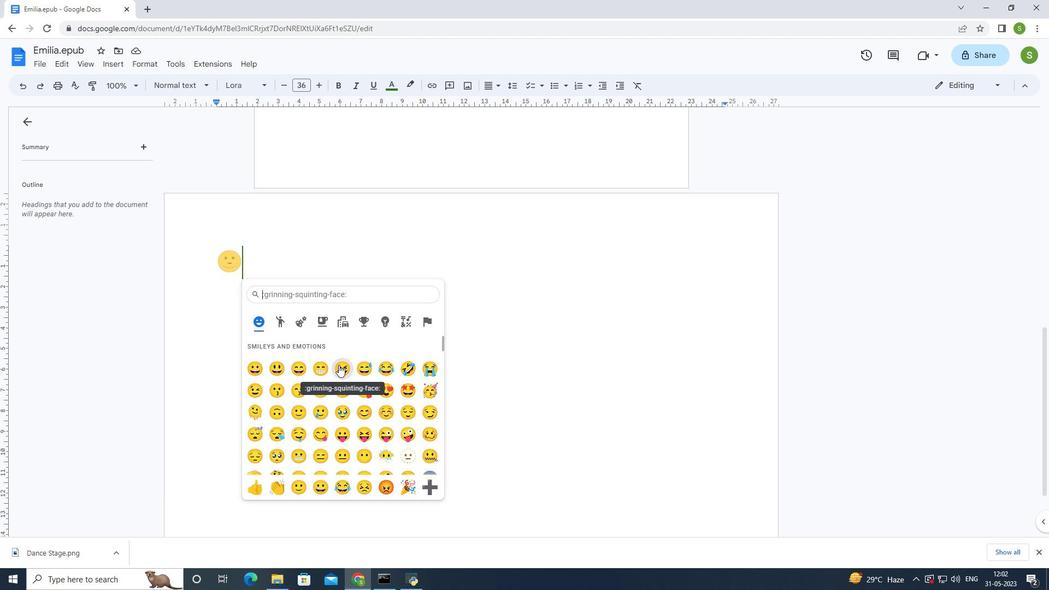 
Action: Mouse scrolled (335, 361) with delta (0, 0)
Screenshot: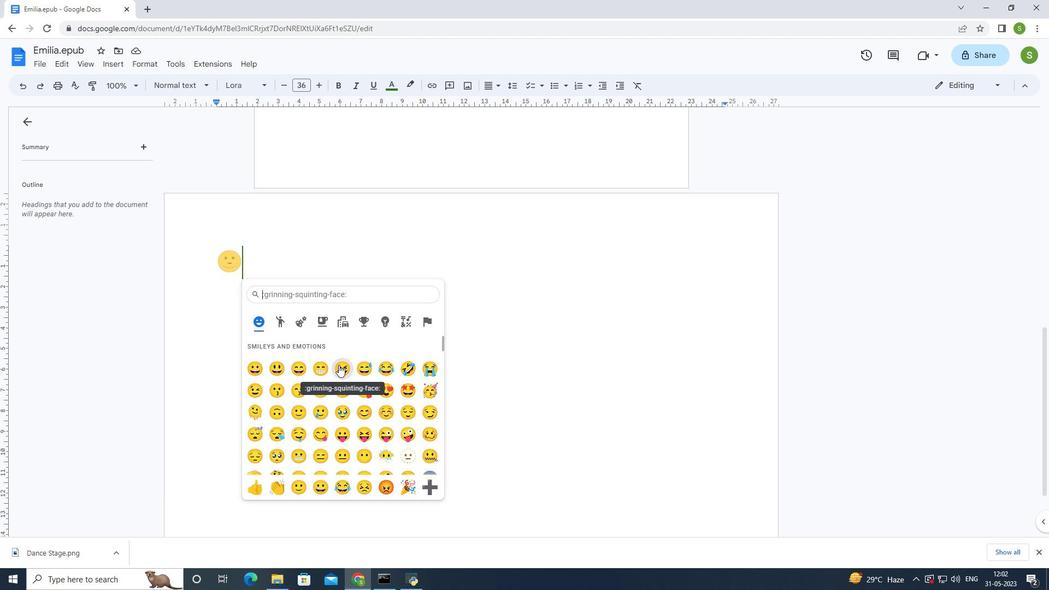 
Action: Mouse moved to (338, 354)
Screenshot: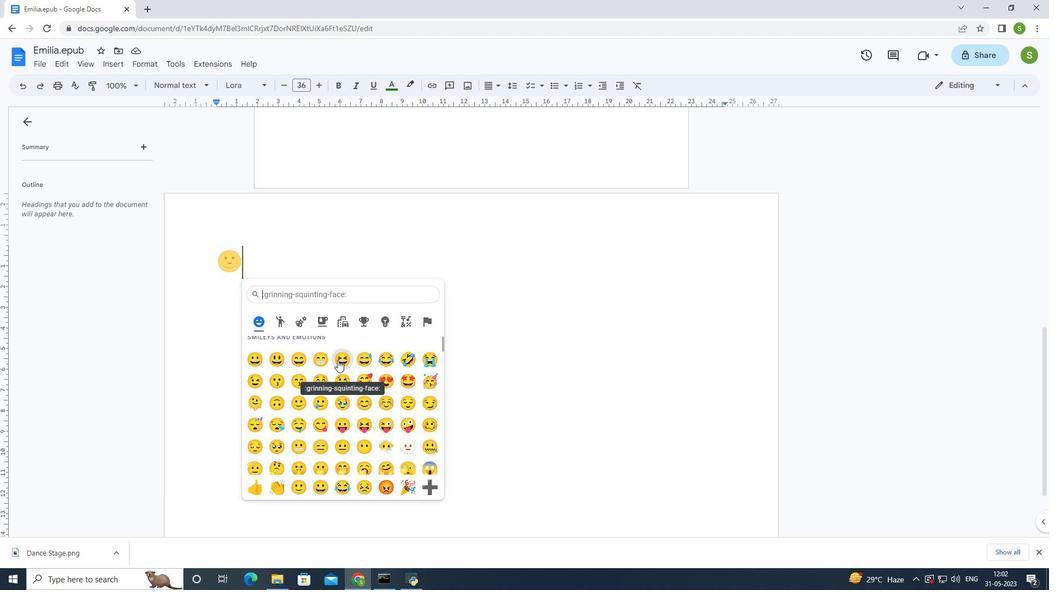 
Action: Mouse scrolled (338, 354) with delta (0, 0)
Screenshot: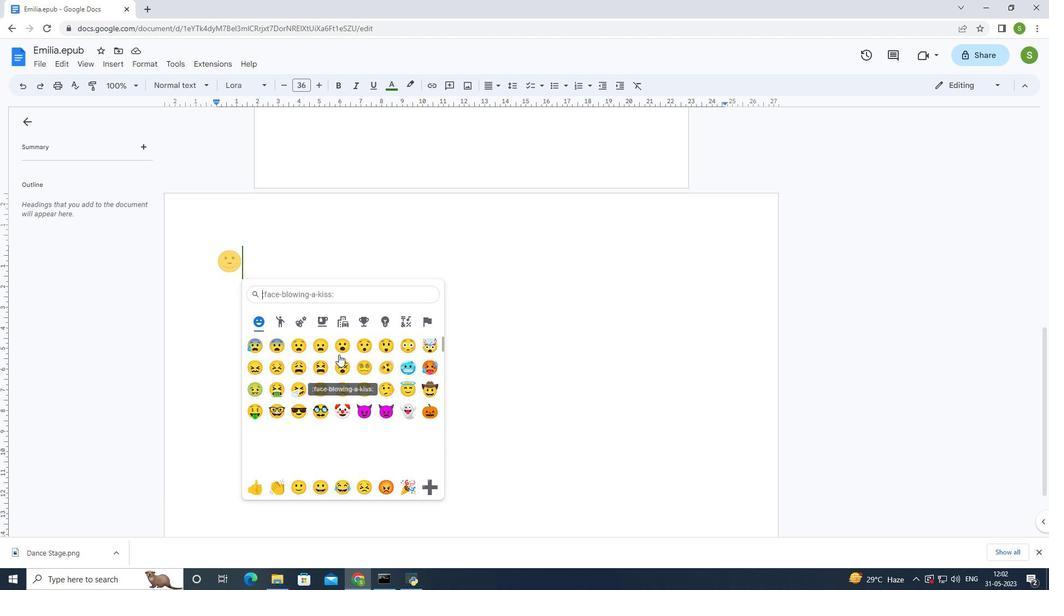 
Action: Mouse scrolled (338, 354) with delta (0, 0)
Screenshot: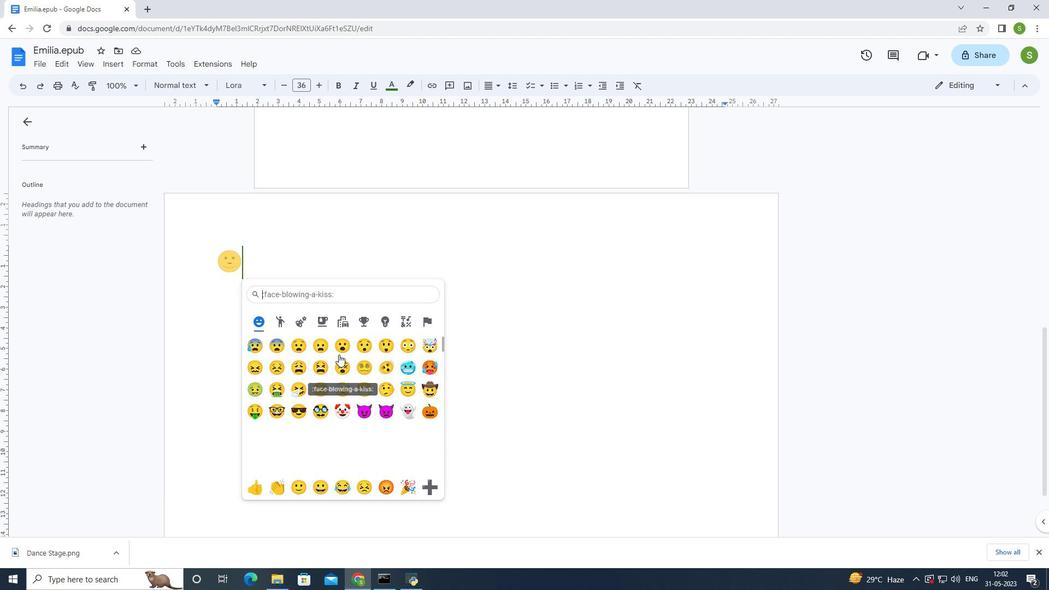 
Action: Mouse scrolled (338, 354) with delta (0, 0)
Screenshot: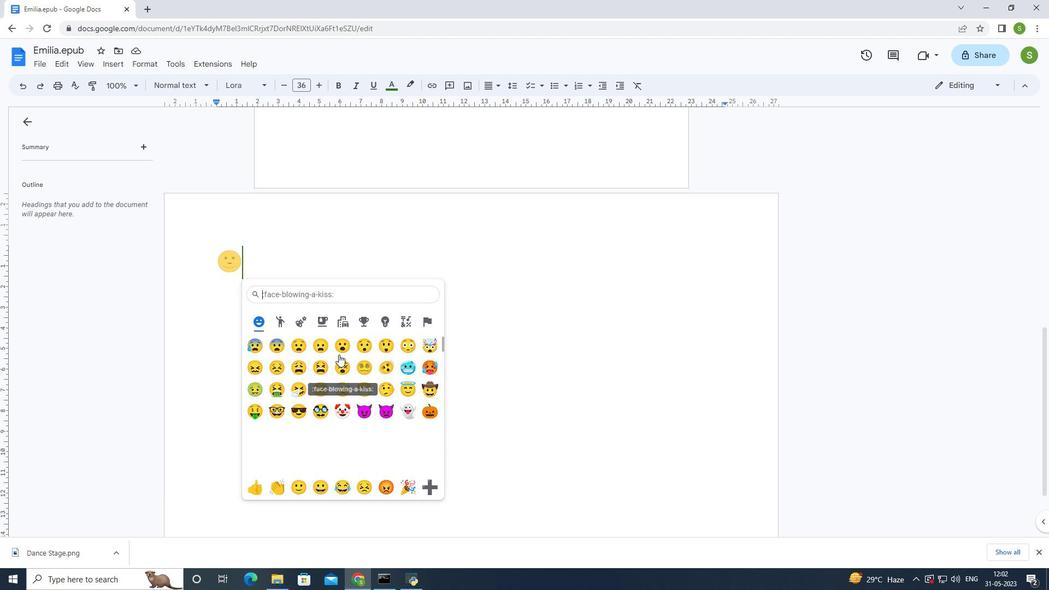 
Action: Mouse moved to (297, 357)
Screenshot: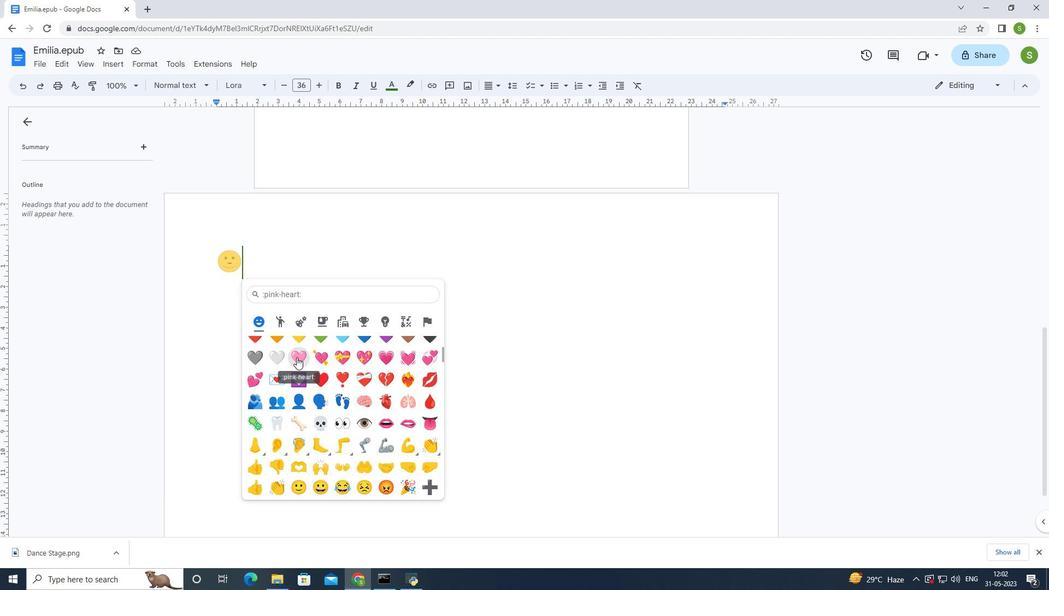 
Action: Mouse pressed left at (297, 357)
Screenshot: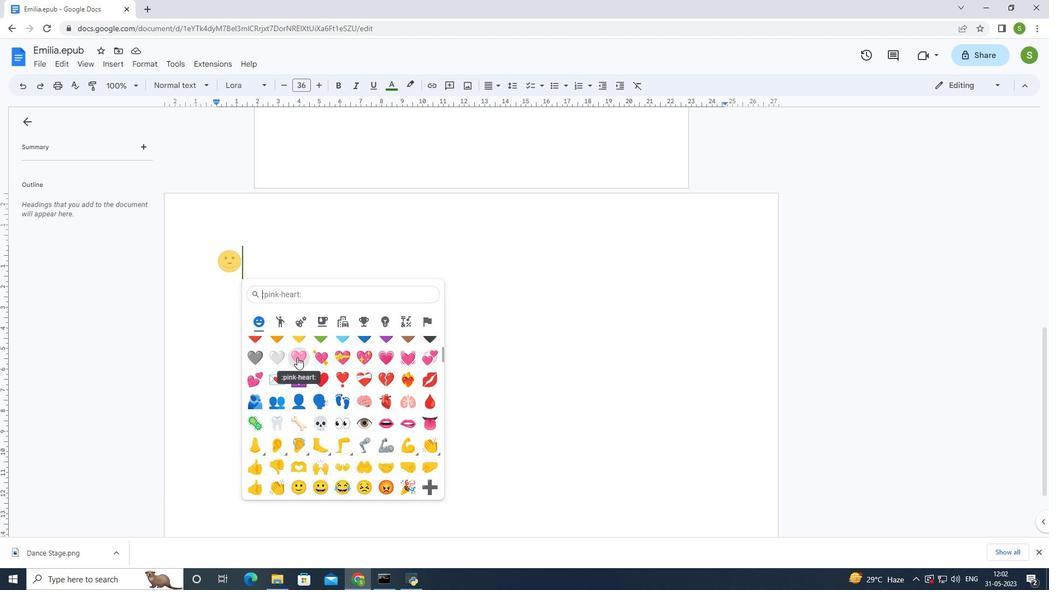 
Action: Mouse moved to (509, 254)
Screenshot: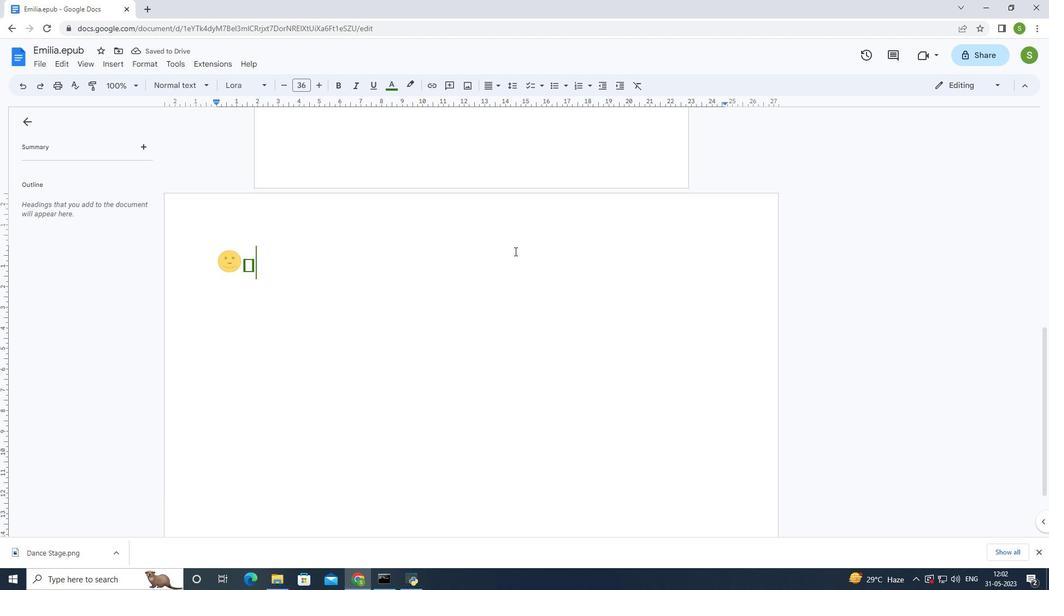 
Action: Mouse pressed left at (509, 254)
Screenshot: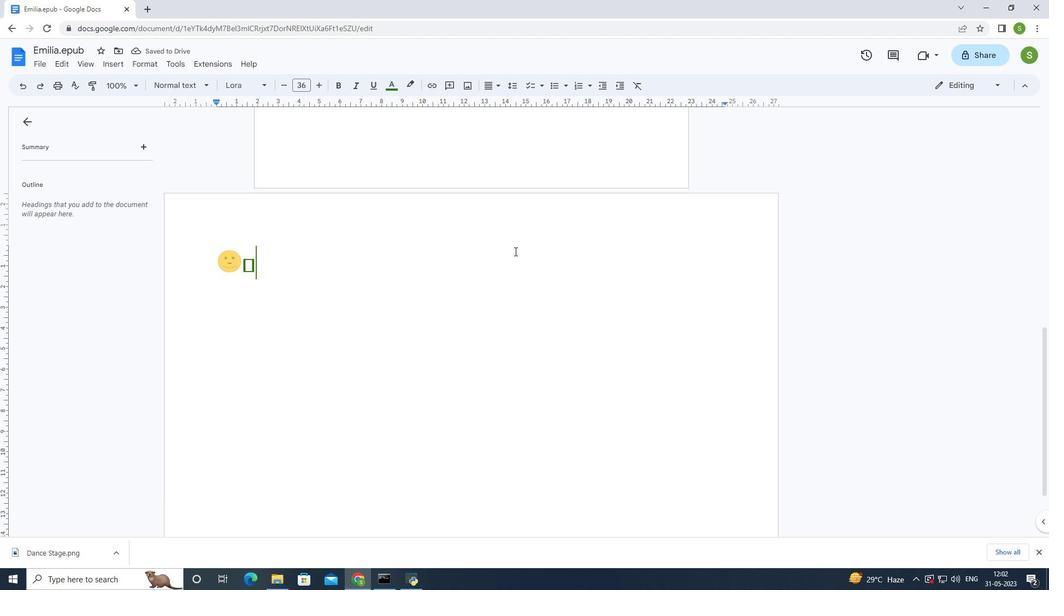 
Action: Mouse moved to (504, 255)
Screenshot: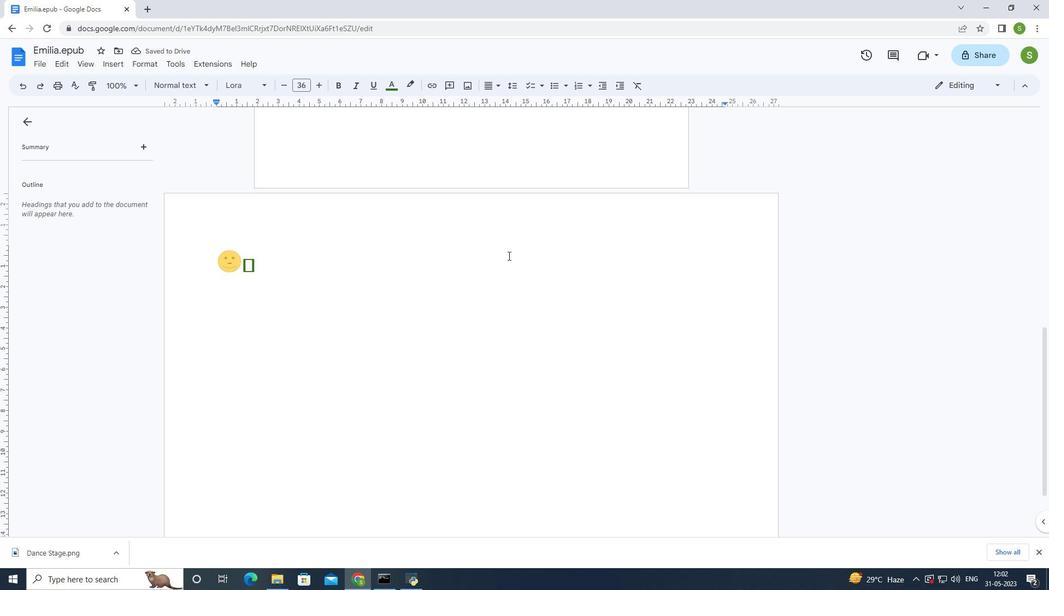
